 Task: Open Card Project Management Review in Board Sales Forecasting and Revenue Projection to Workspace Corporate Social Responsibility and add a team member Softage.3@softage.net, a label Blue, a checklist Invoice Tracking, an attachment from your computer, a color Blue and finally, add a card description 'Conduct customer research for new market expansion opportunities' and a comment 'Our team has the opportunity to exceed expectations on this task, so let us deliver something that truly impresses.'. Add a start date 'Jan 03, 1900' with a due date 'Jan 10, 1900'
Action: Mouse moved to (102, 423)
Screenshot: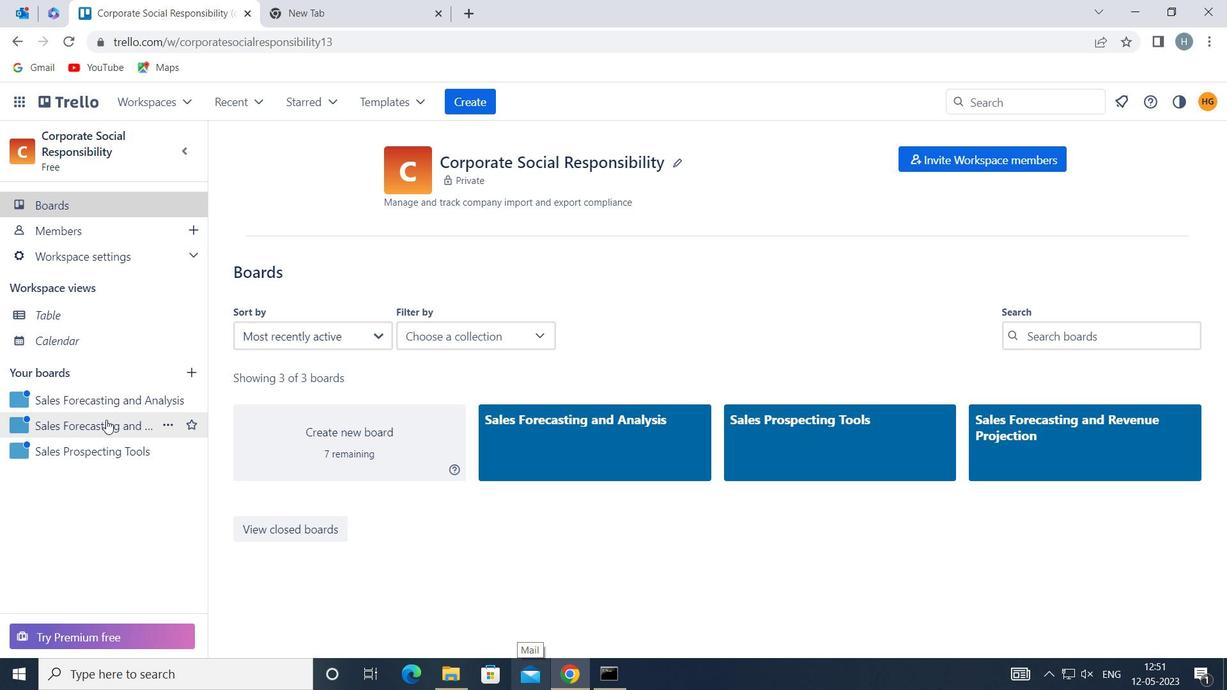 
Action: Mouse pressed left at (102, 423)
Screenshot: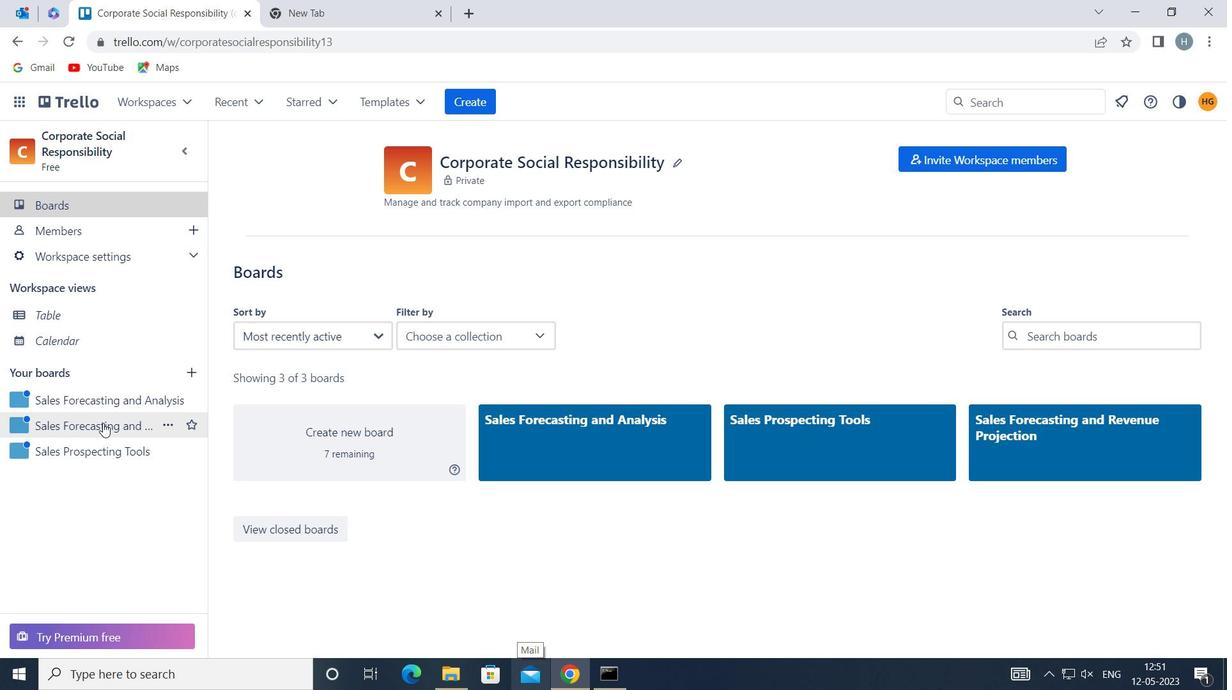 
Action: Mouse moved to (372, 231)
Screenshot: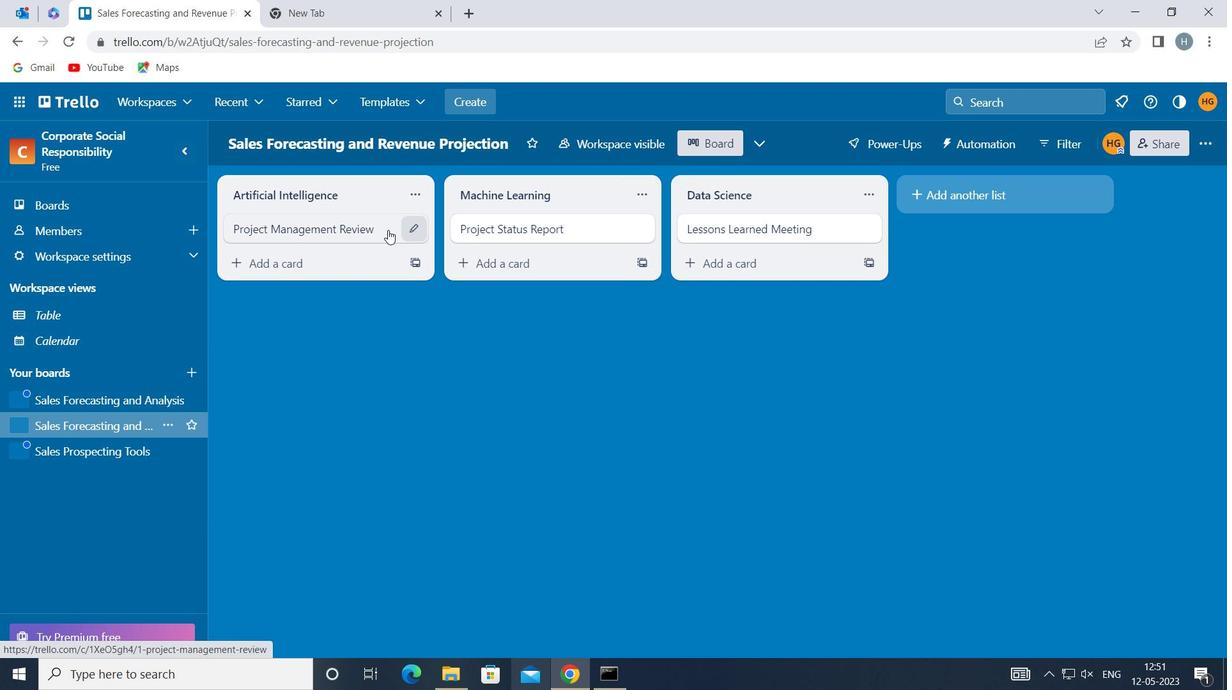
Action: Mouse pressed left at (372, 231)
Screenshot: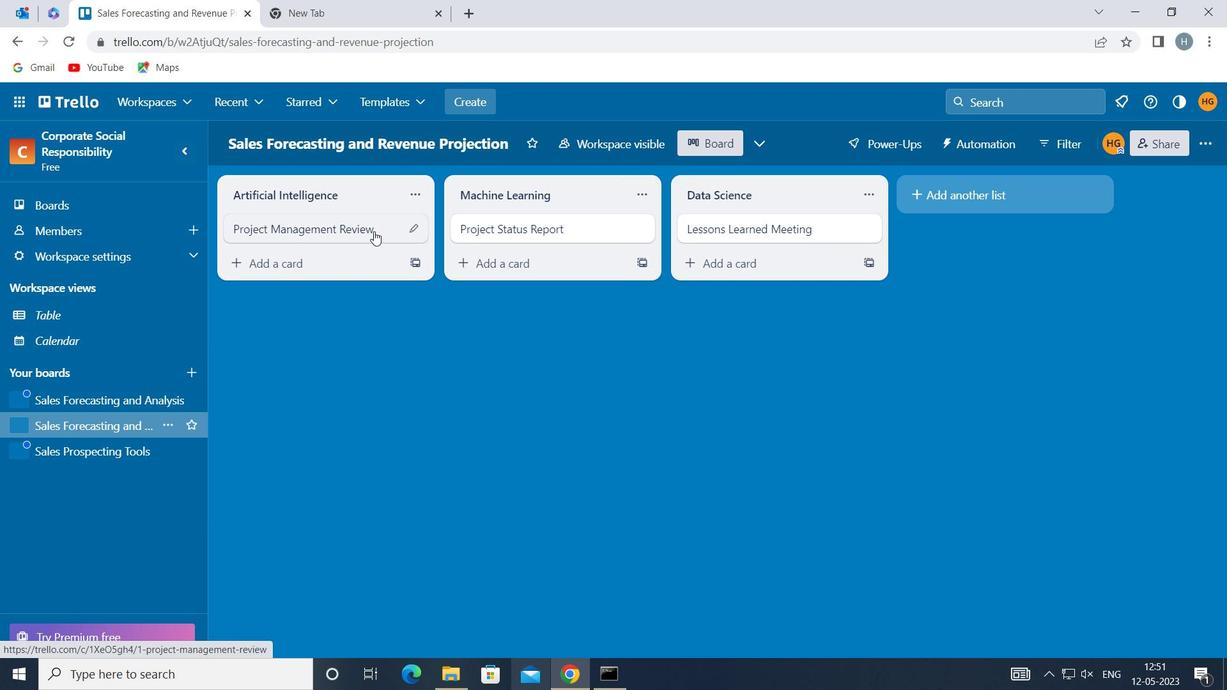 
Action: Mouse moved to (836, 223)
Screenshot: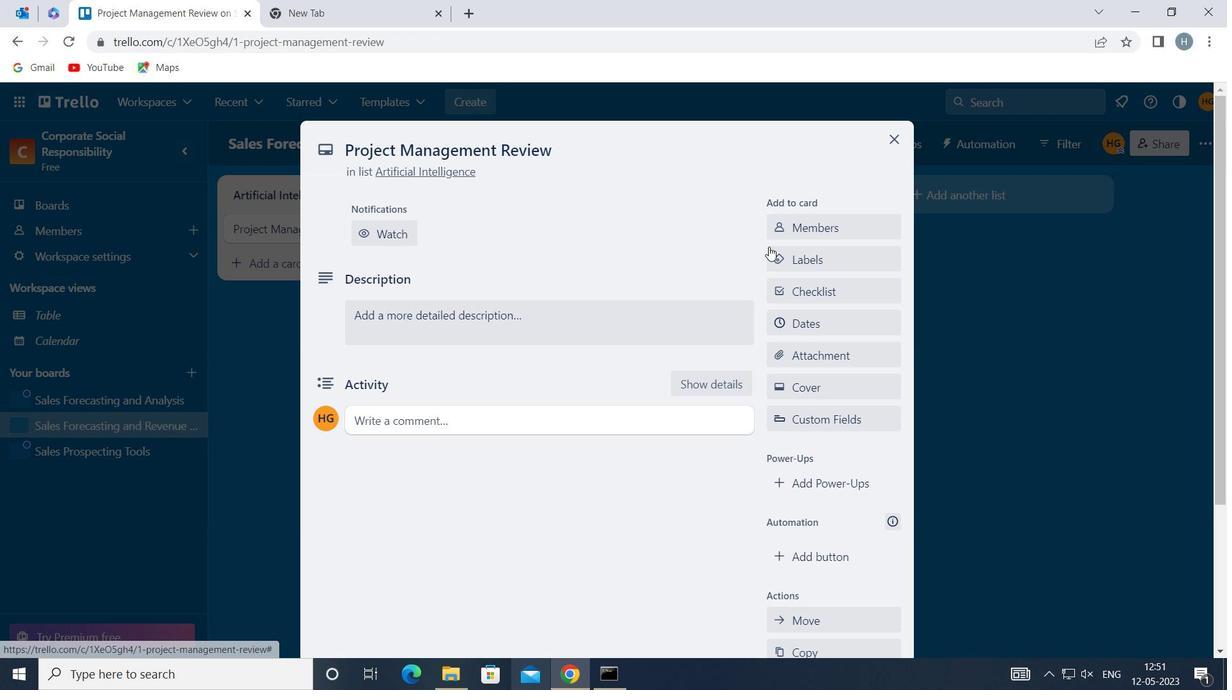 
Action: Mouse pressed left at (836, 223)
Screenshot: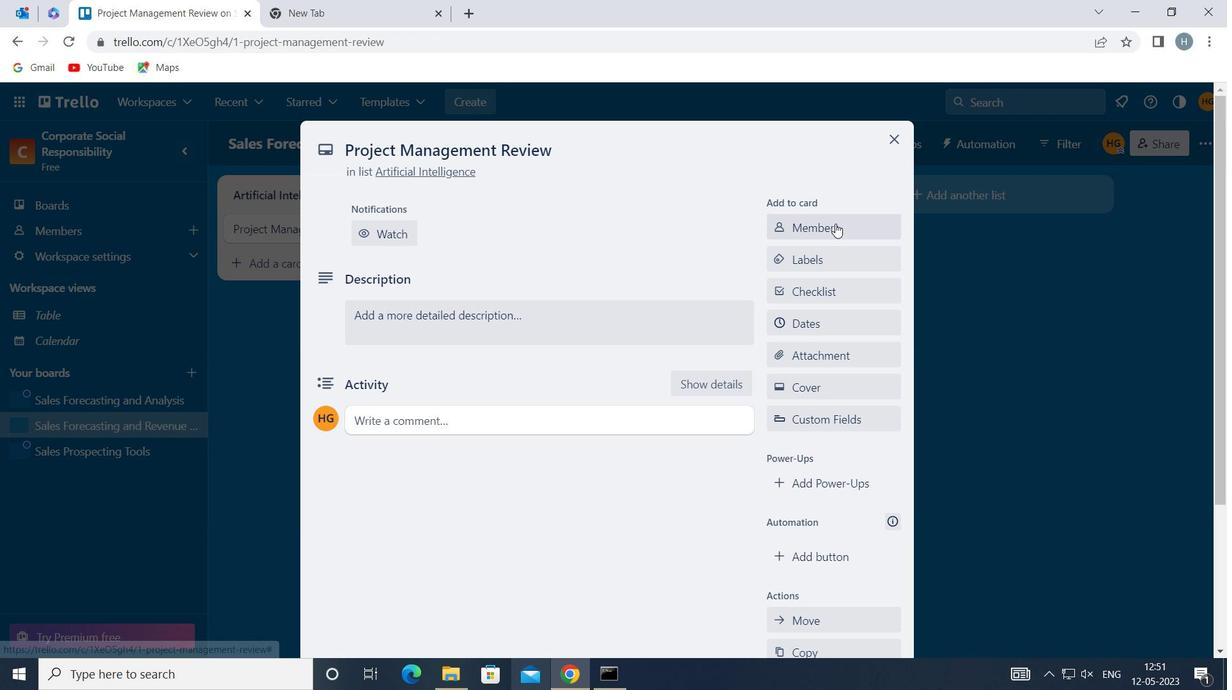 
Action: Key pressed softage
Screenshot: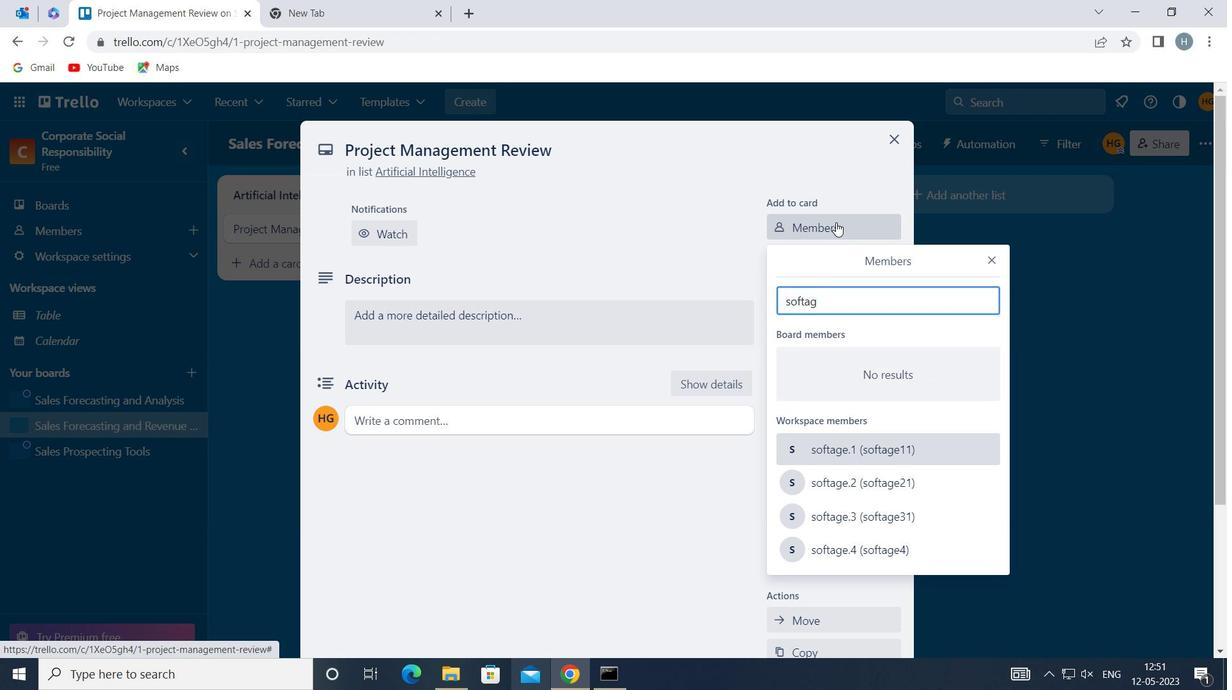 
Action: Mouse moved to (882, 506)
Screenshot: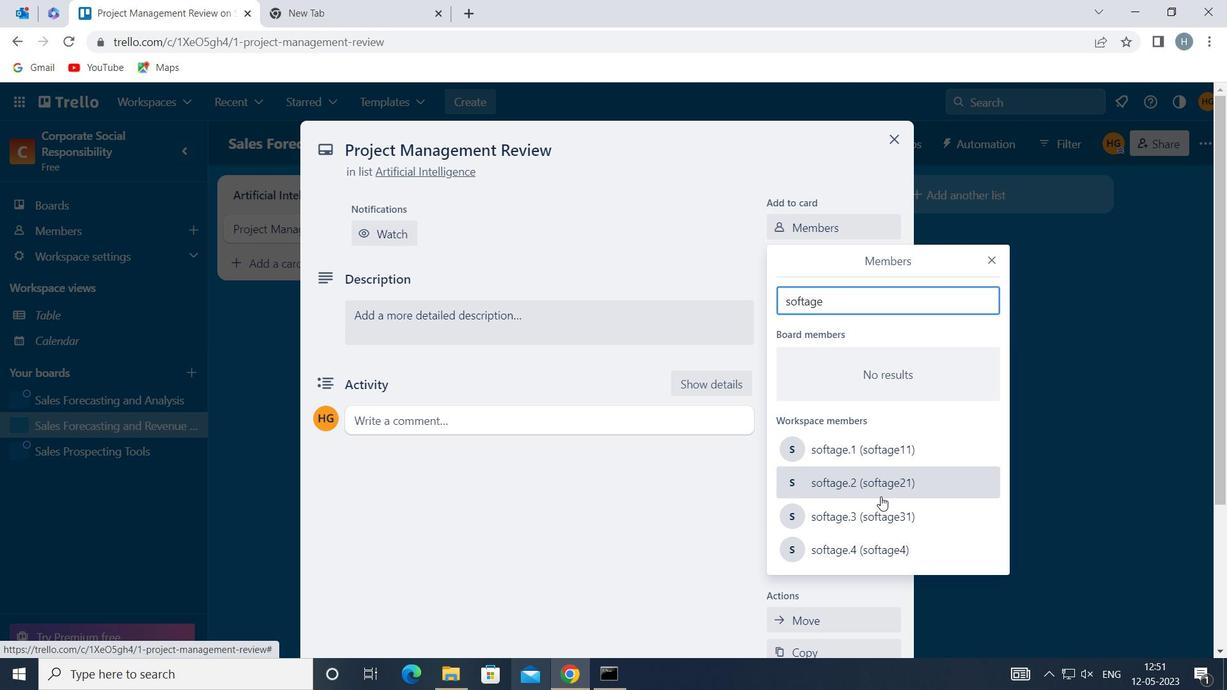 
Action: Mouse pressed left at (882, 506)
Screenshot: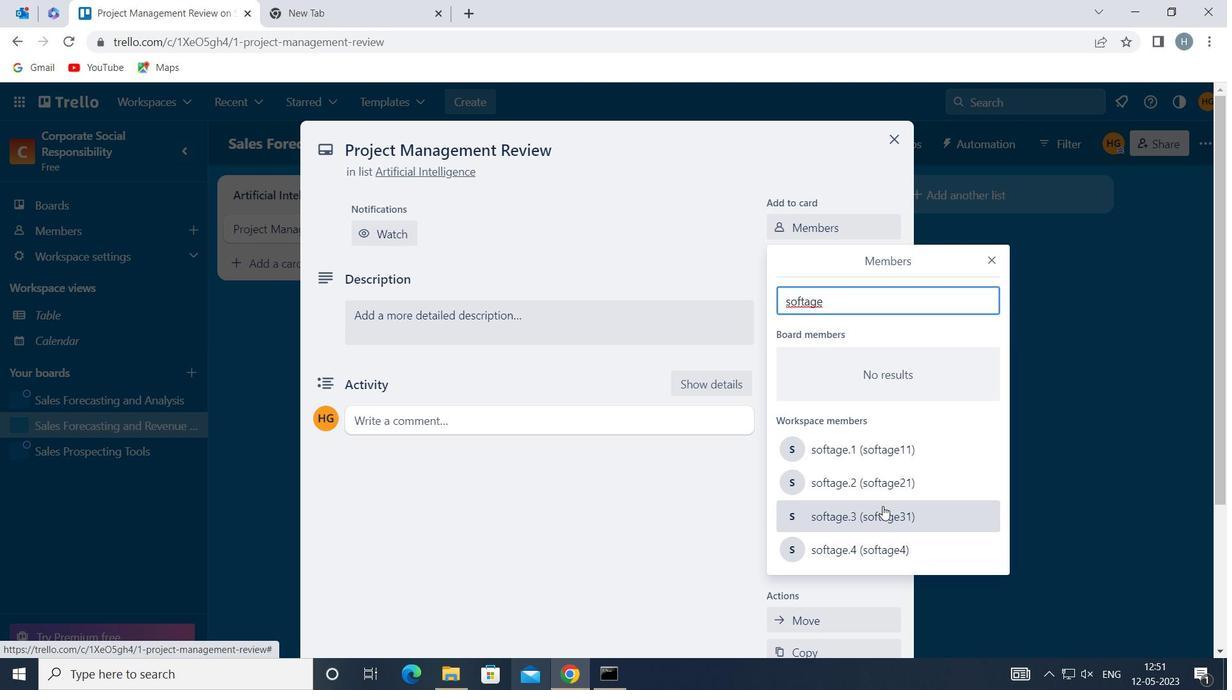 
Action: Mouse moved to (995, 259)
Screenshot: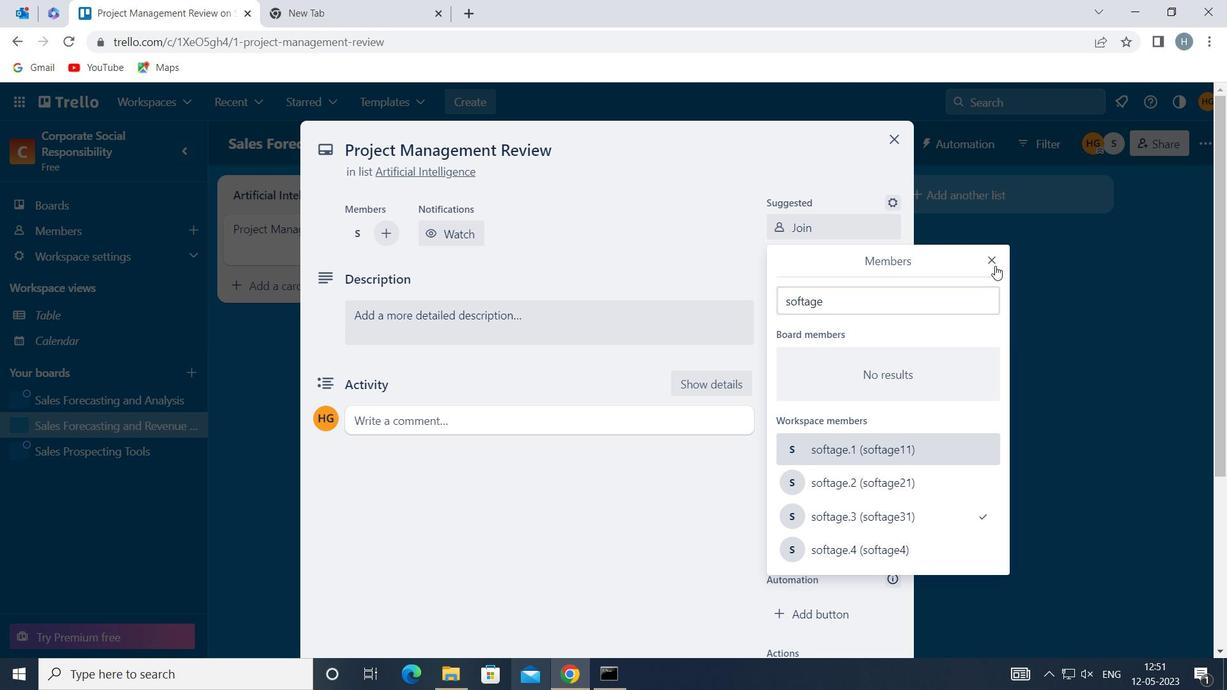 
Action: Mouse pressed left at (995, 259)
Screenshot: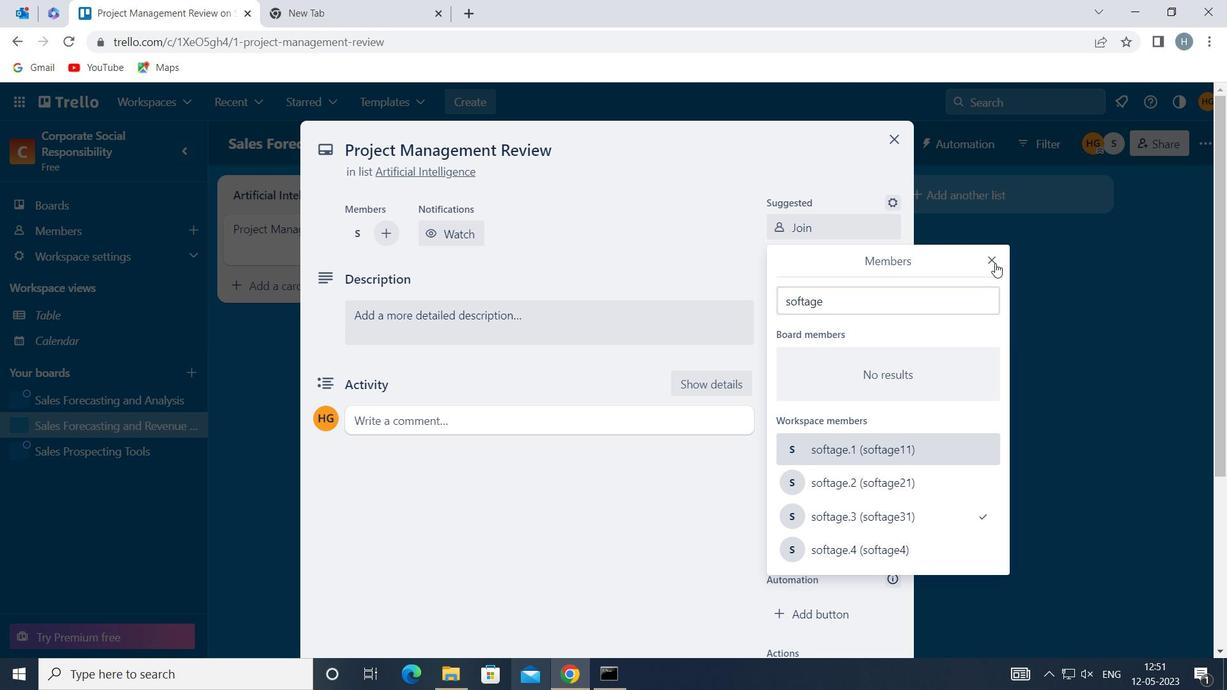 
Action: Mouse moved to (826, 310)
Screenshot: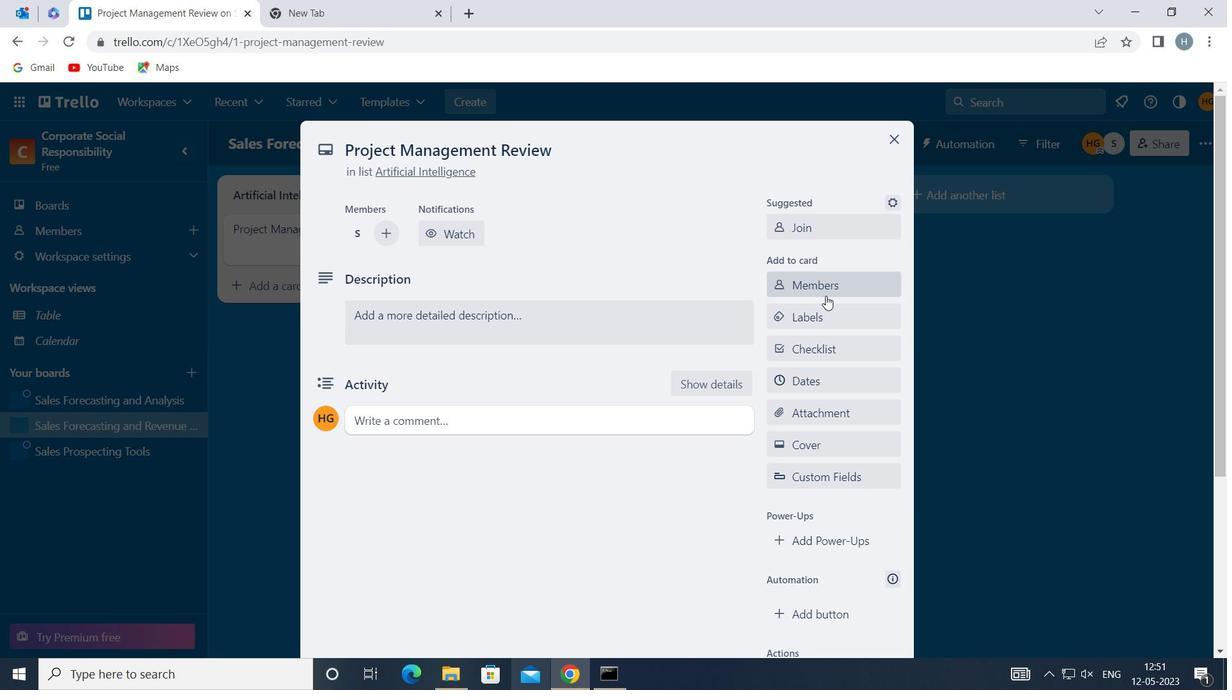 
Action: Mouse pressed left at (826, 310)
Screenshot: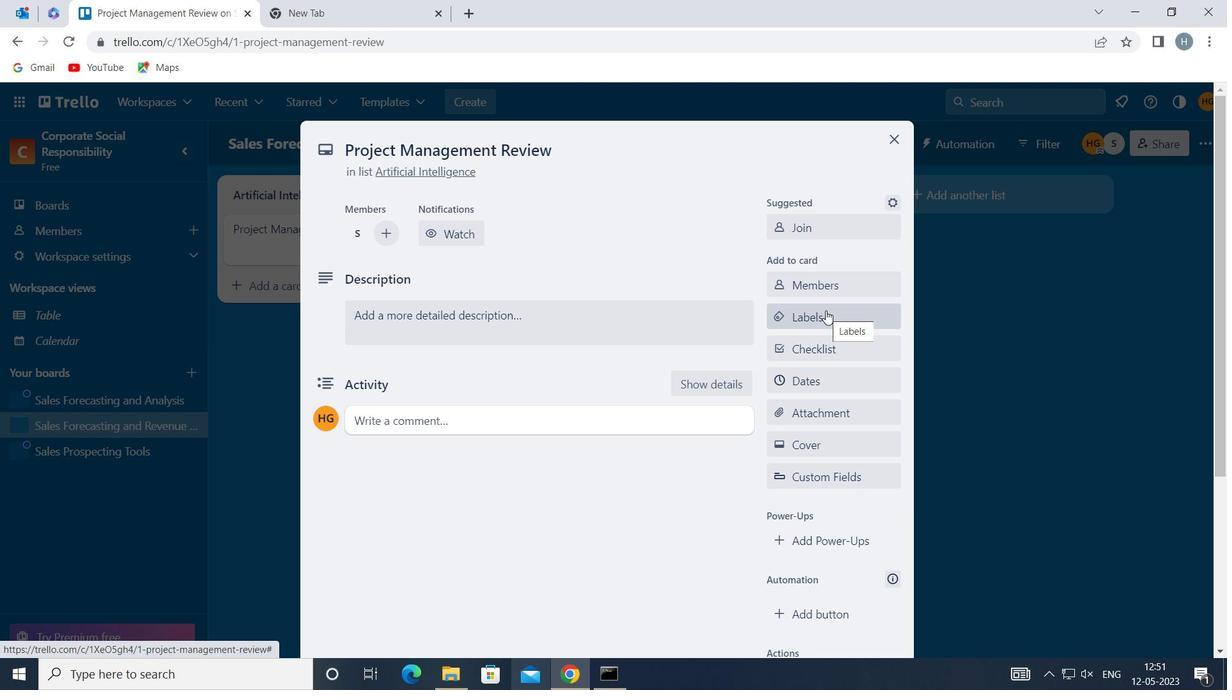 
Action: Mouse moved to (848, 373)
Screenshot: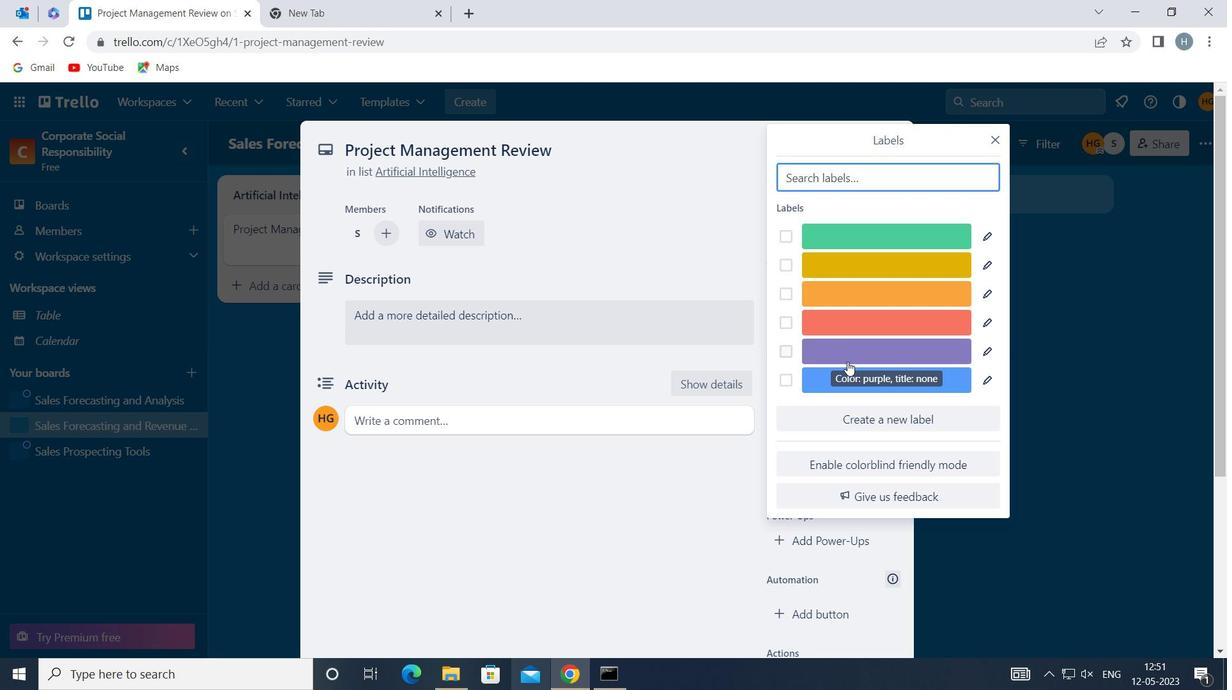 
Action: Mouse pressed left at (848, 373)
Screenshot: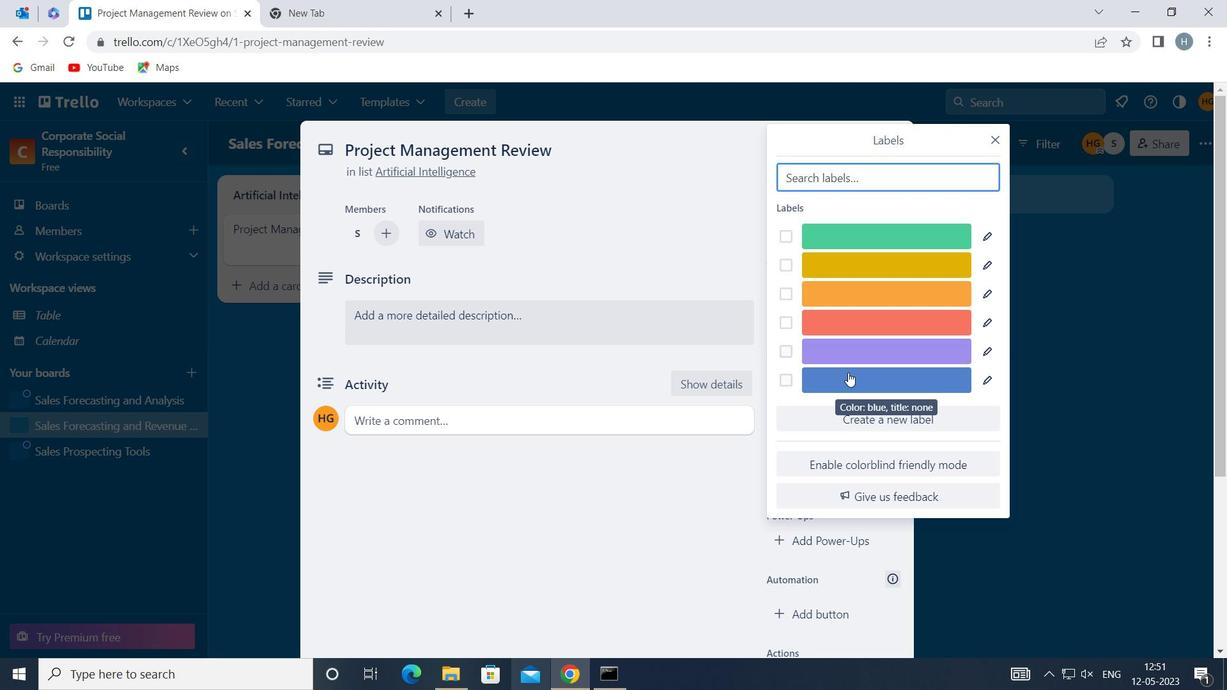 
Action: Mouse moved to (994, 136)
Screenshot: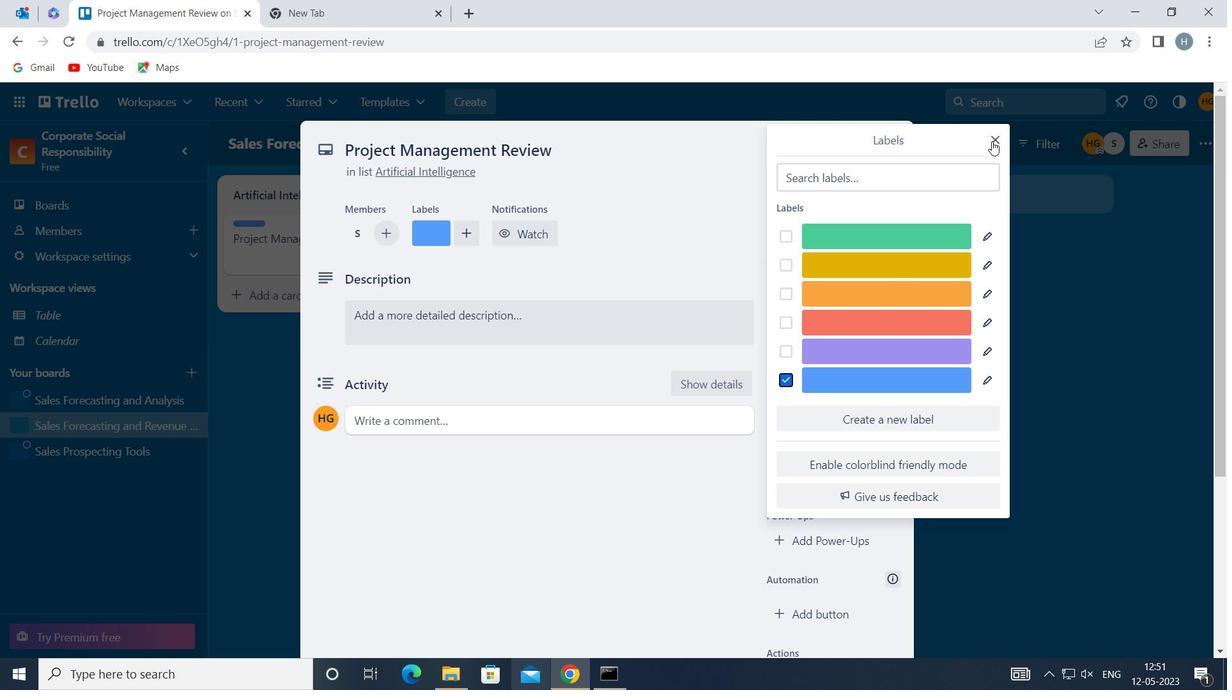 
Action: Mouse pressed left at (994, 136)
Screenshot: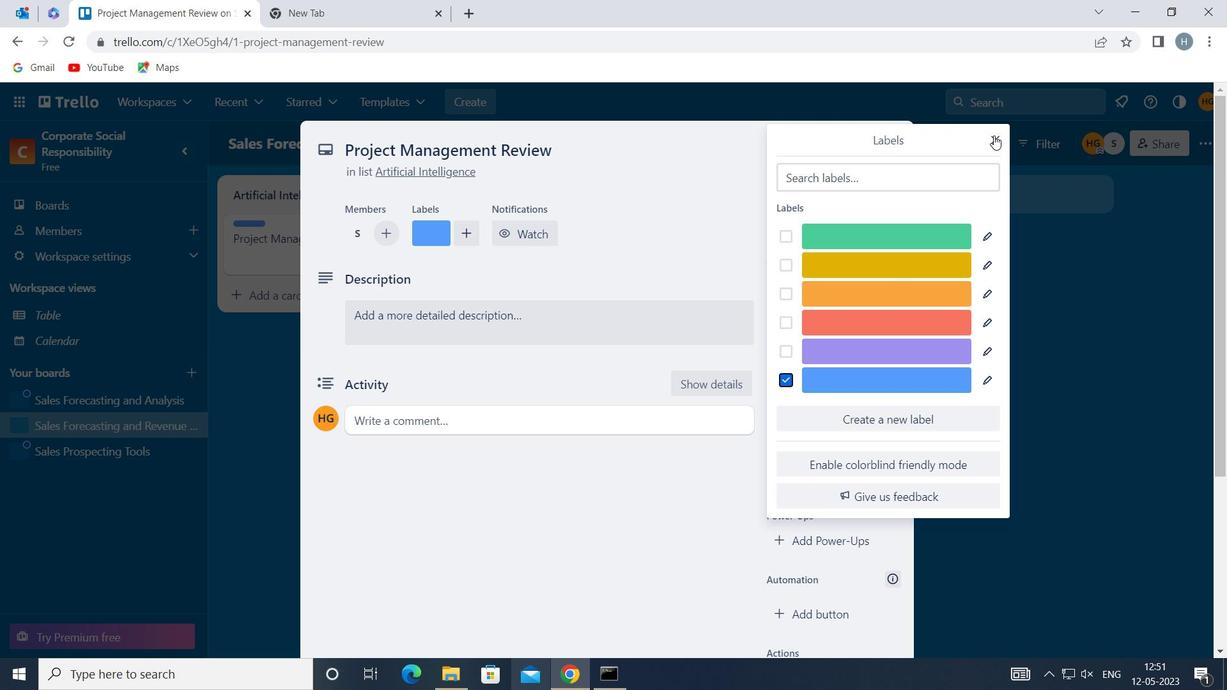
Action: Mouse moved to (861, 343)
Screenshot: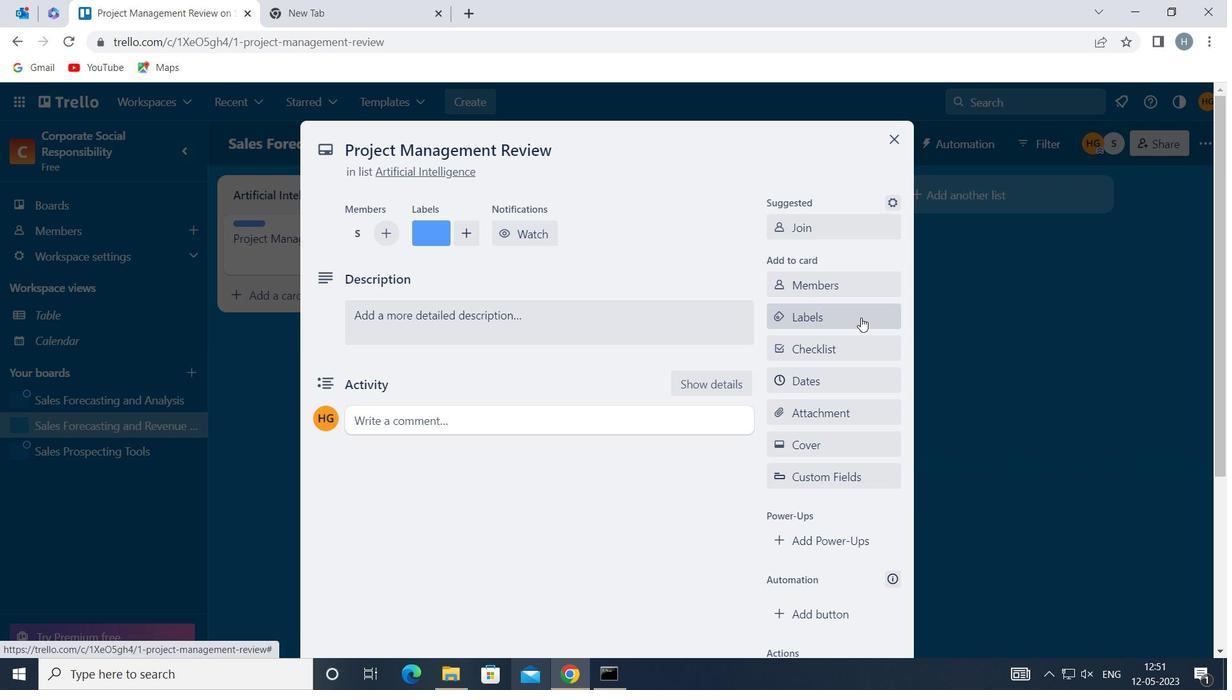 
Action: Mouse pressed left at (861, 343)
Screenshot: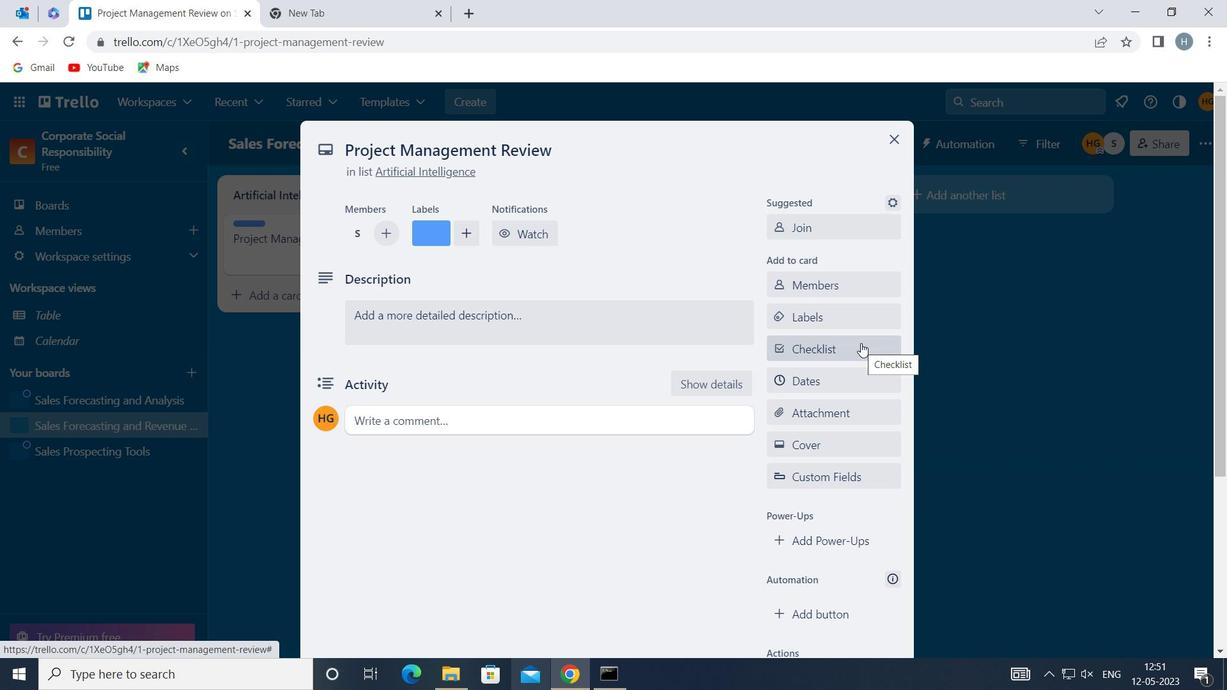 
Action: Key pressed <Key.shift>INVOICE<Key.space><Key.shift>TRACKING
Screenshot: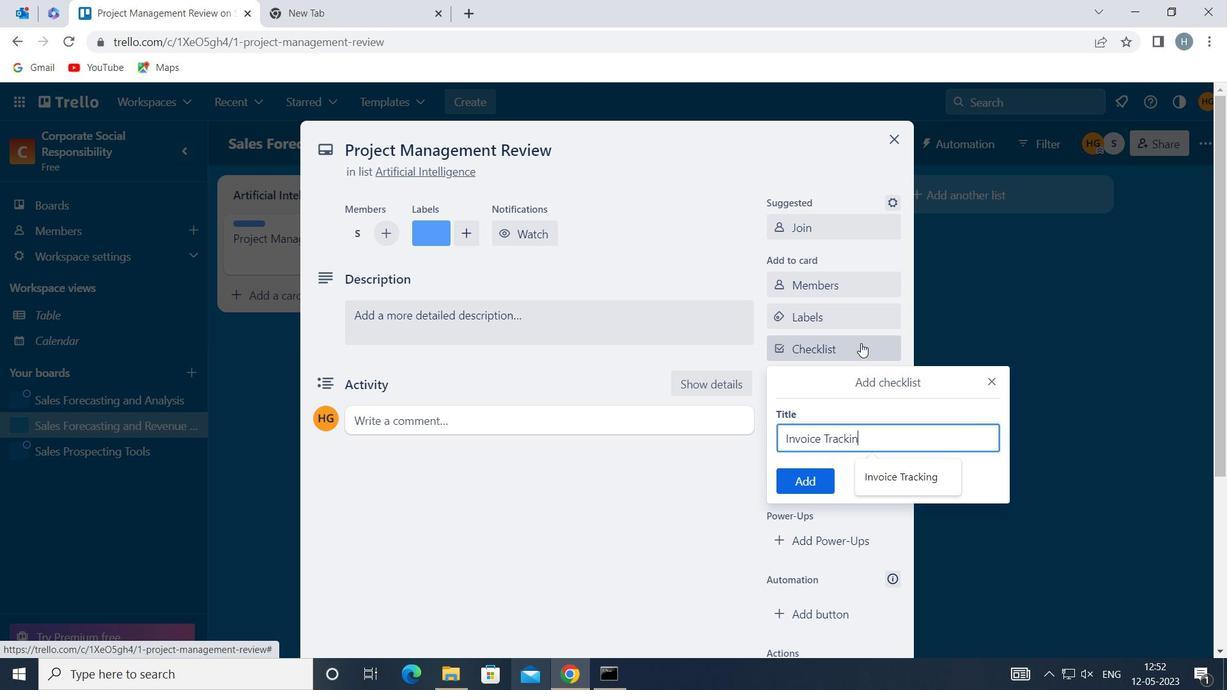 
Action: Mouse moved to (807, 474)
Screenshot: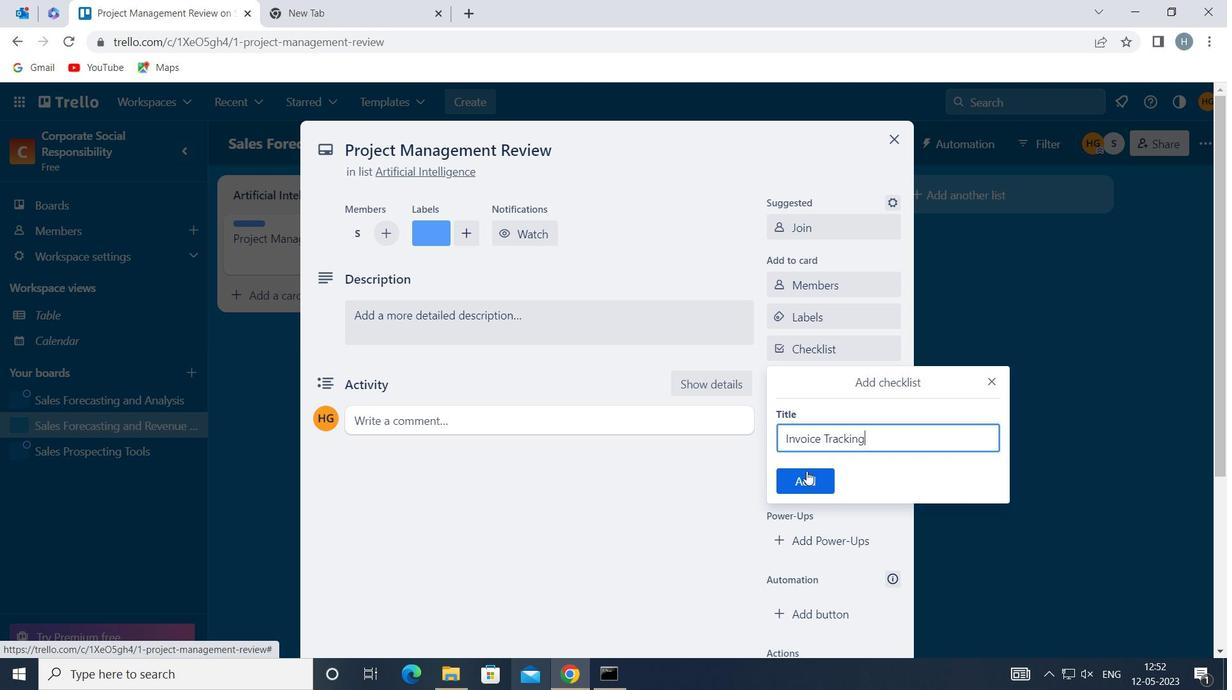 
Action: Mouse pressed left at (807, 474)
Screenshot: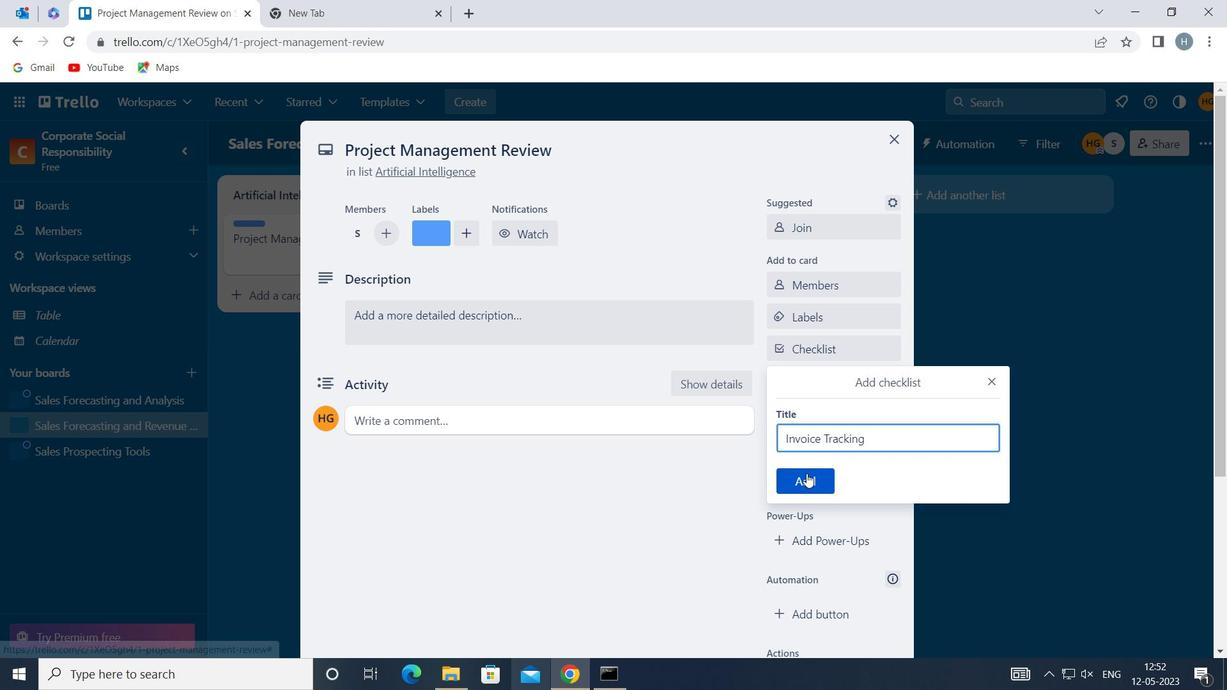 
Action: Mouse moved to (842, 409)
Screenshot: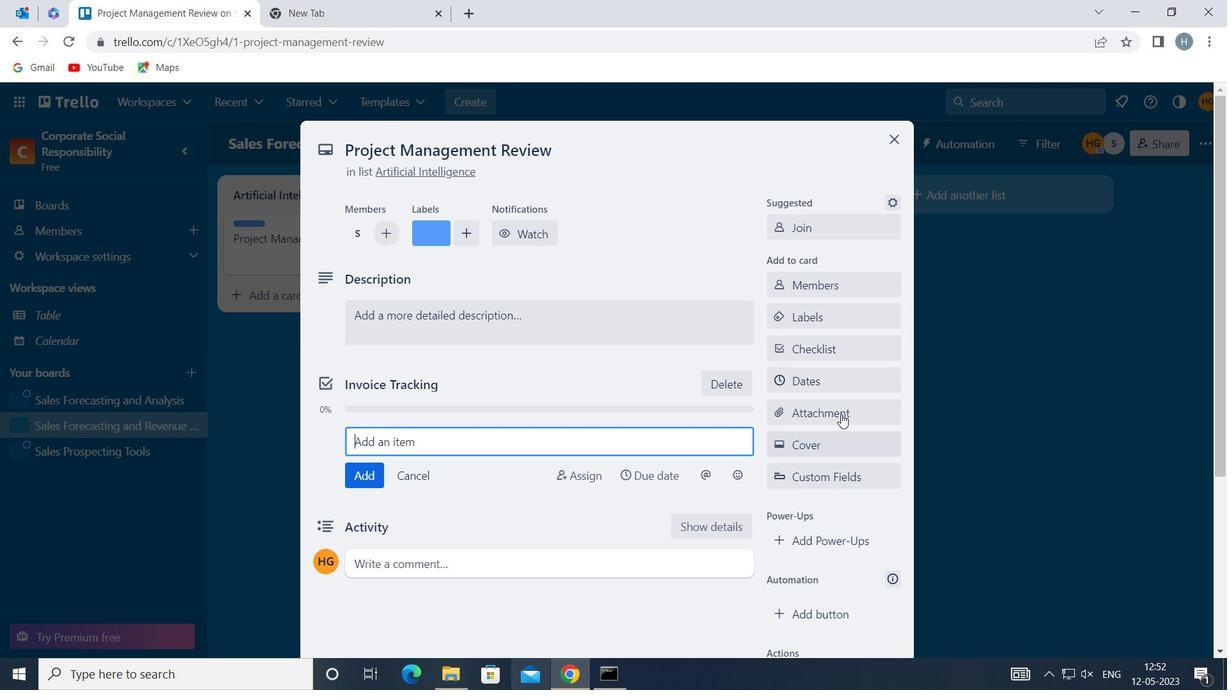 
Action: Mouse pressed left at (842, 409)
Screenshot: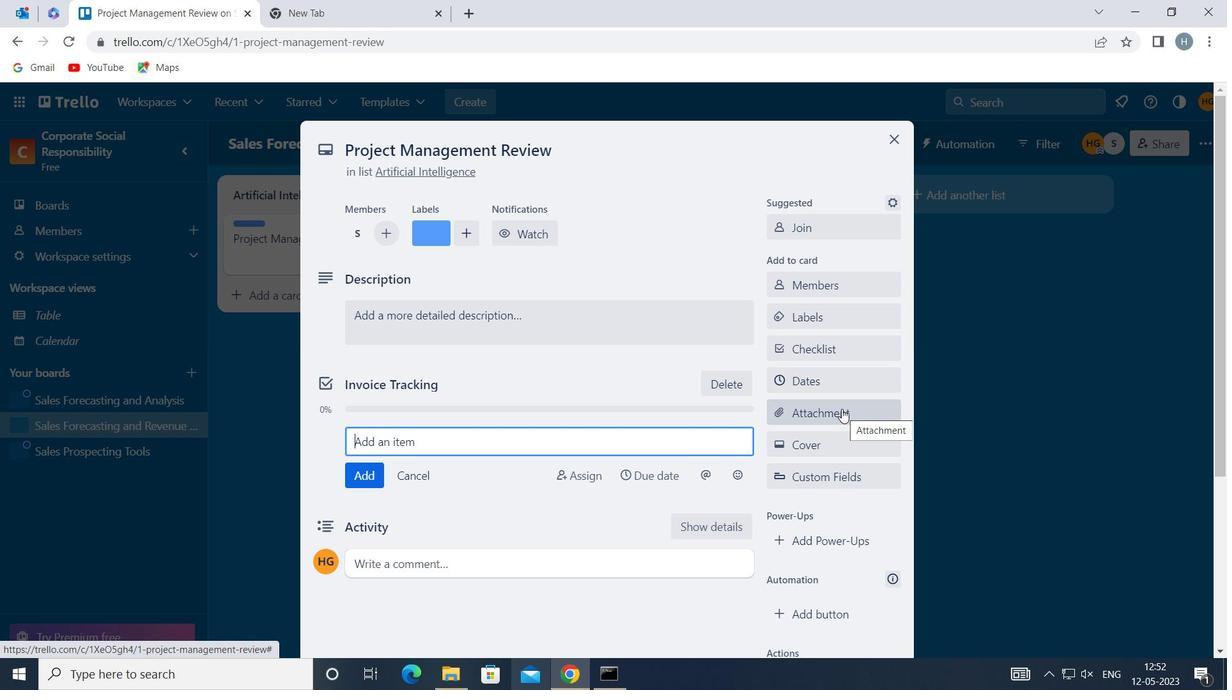 
Action: Mouse moved to (838, 161)
Screenshot: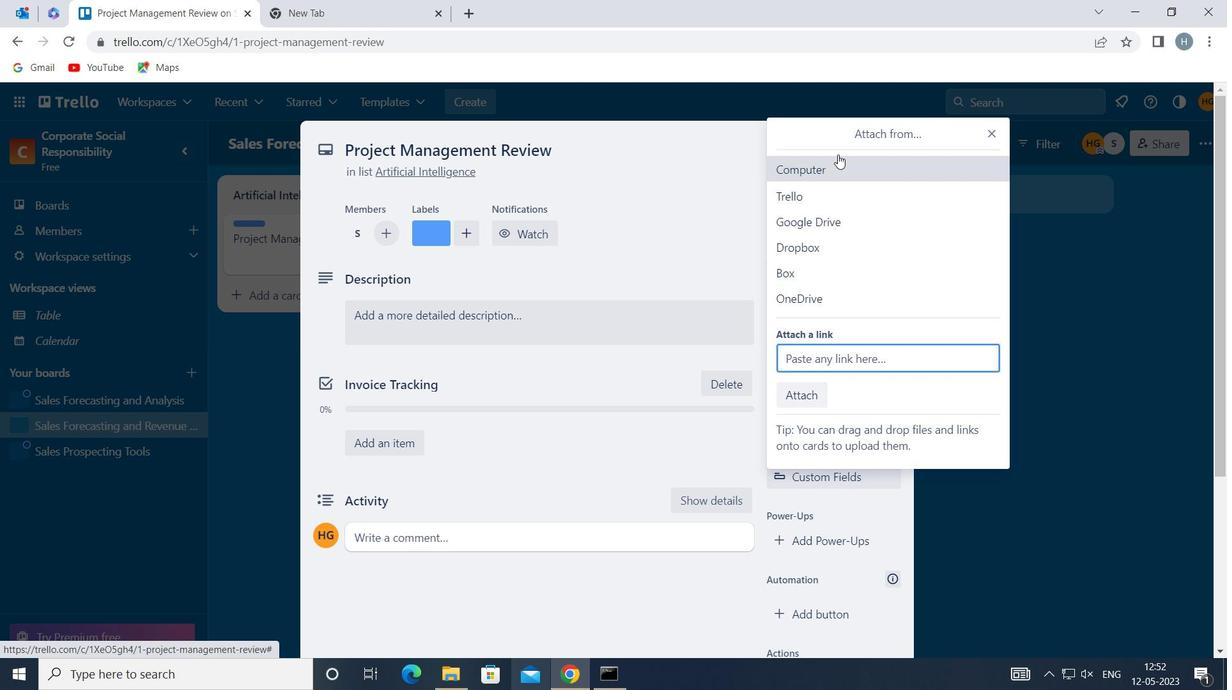
Action: Mouse pressed left at (838, 161)
Screenshot: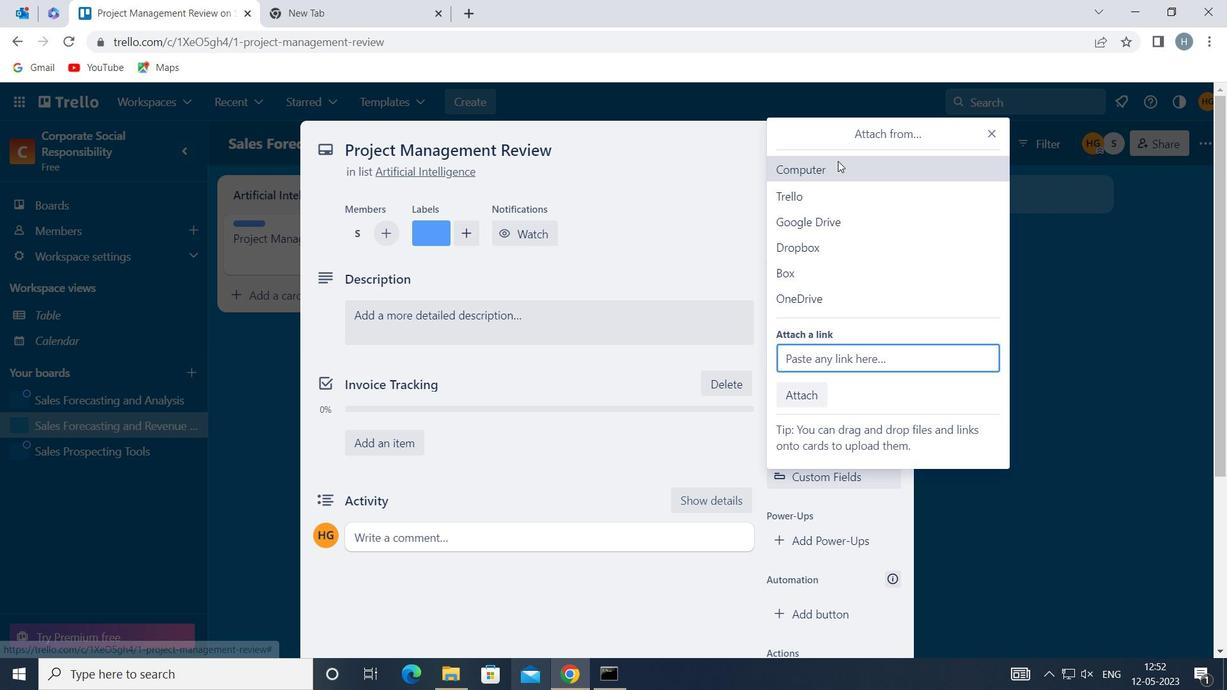 
Action: Mouse moved to (487, 148)
Screenshot: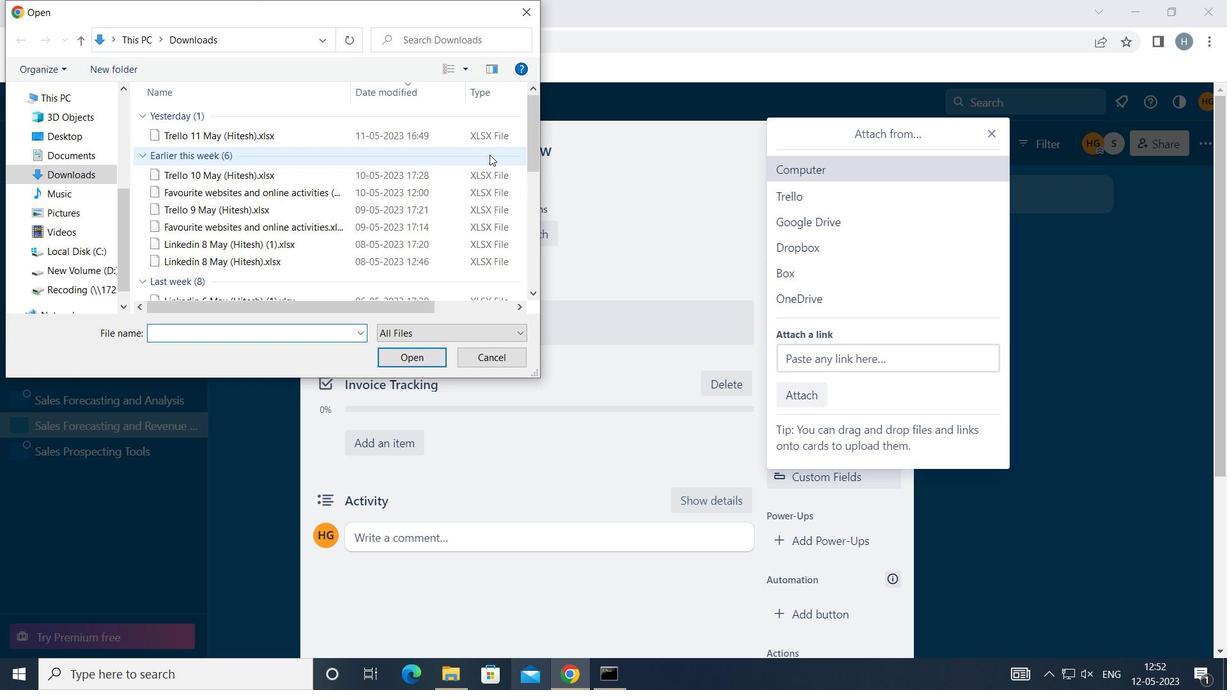 
Action: Mouse pressed left at (487, 148)
Screenshot: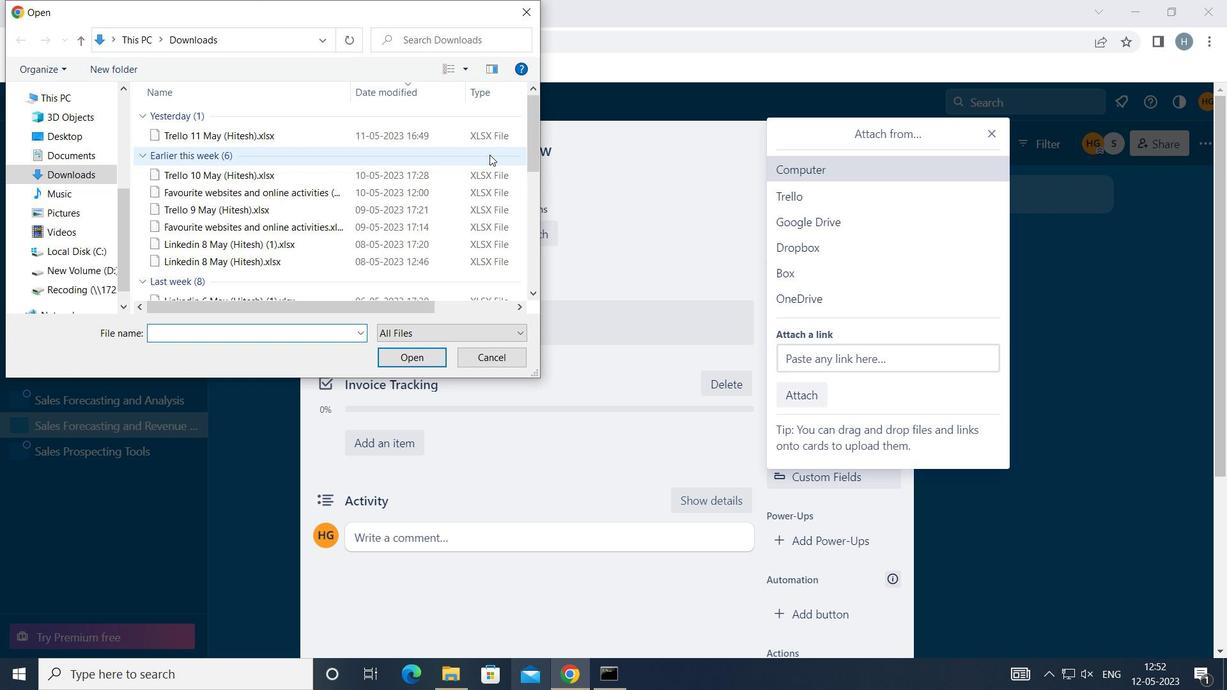 
Action: Mouse moved to (489, 139)
Screenshot: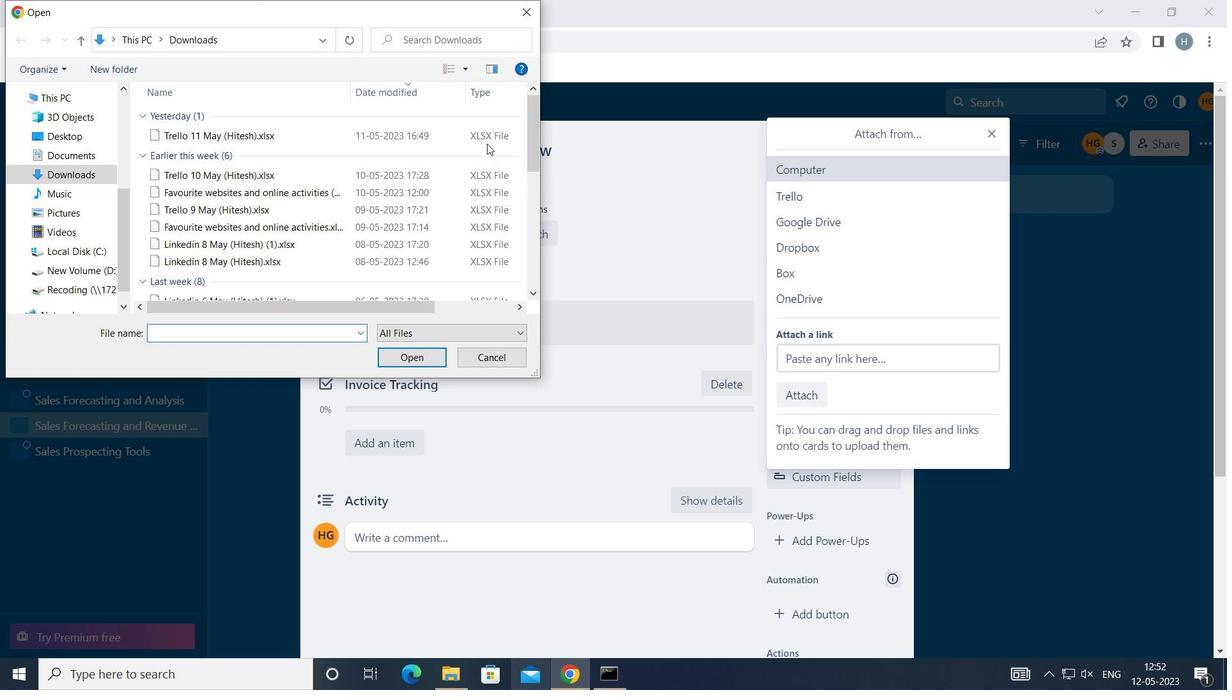 
Action: Mouse pressed left at (489, 139)
Screenshot: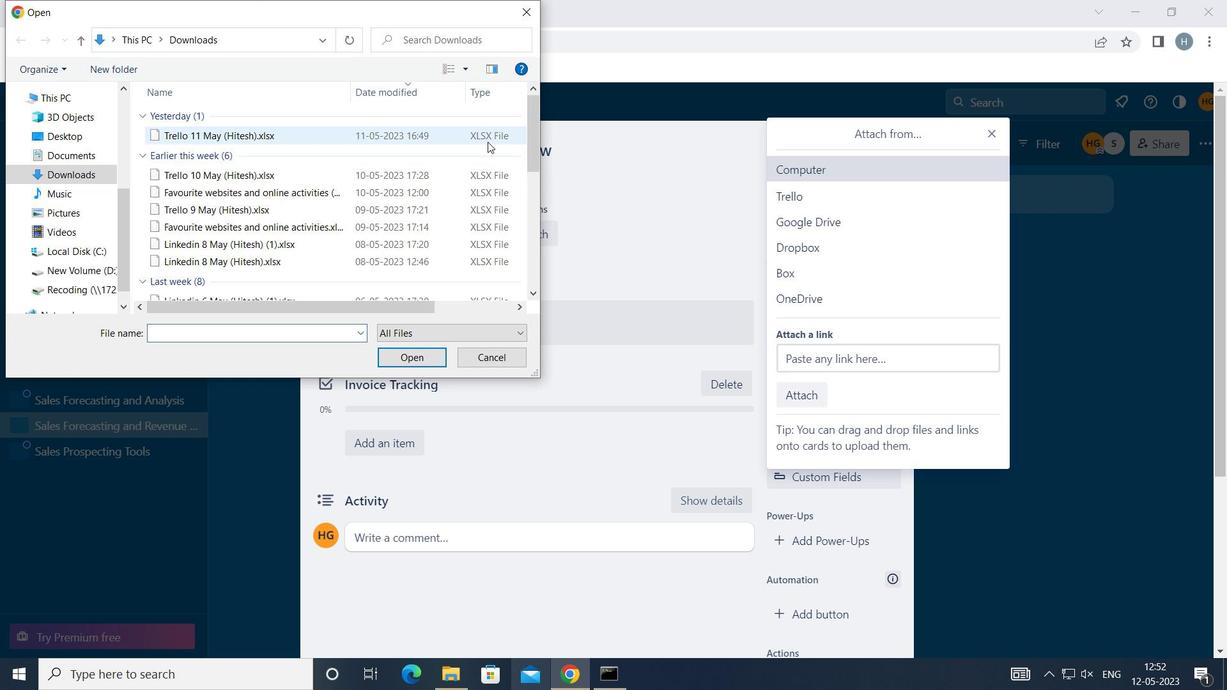 
Action: Mouse moved to (409, 353)
Screenshot: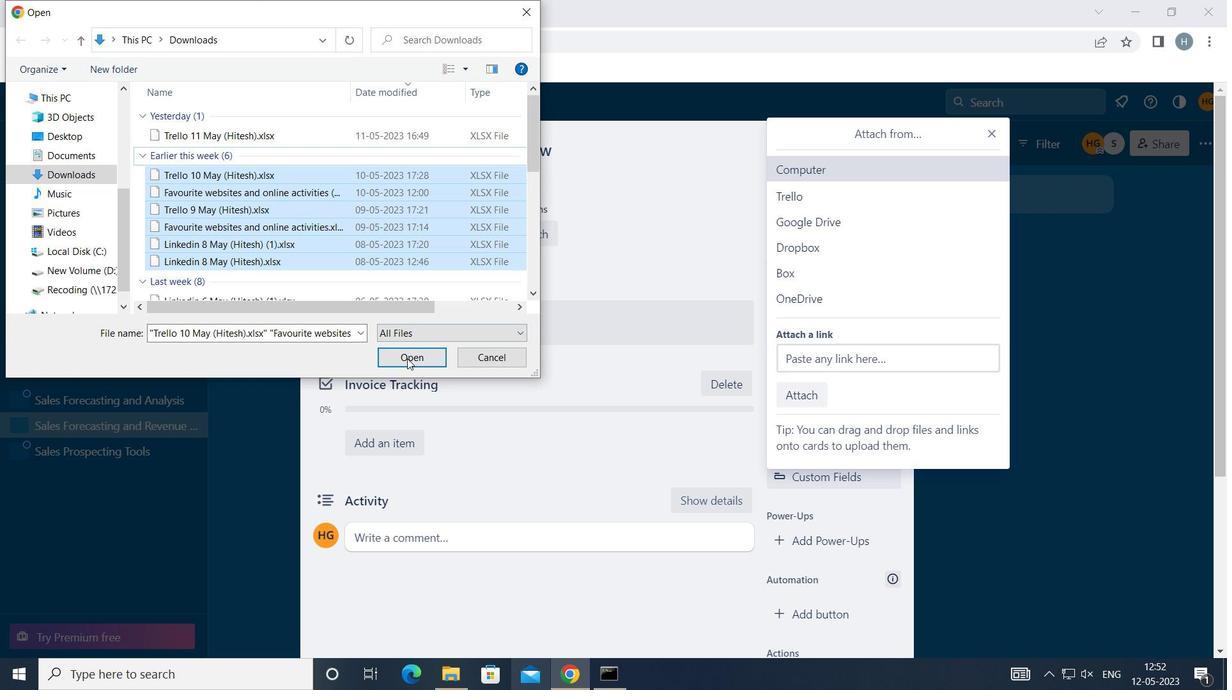 
Action: Mouse pressed left at (409, 353)
Screenshot: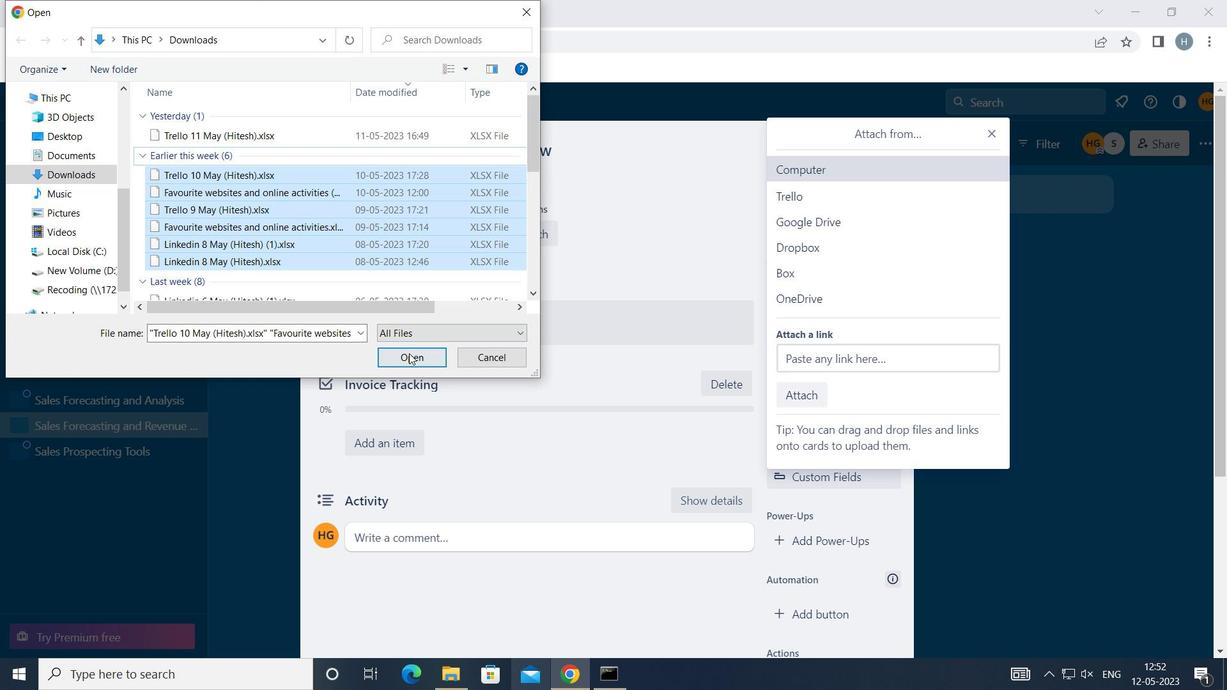 
Action: Mouse moved to (845, 439)
Screenshot: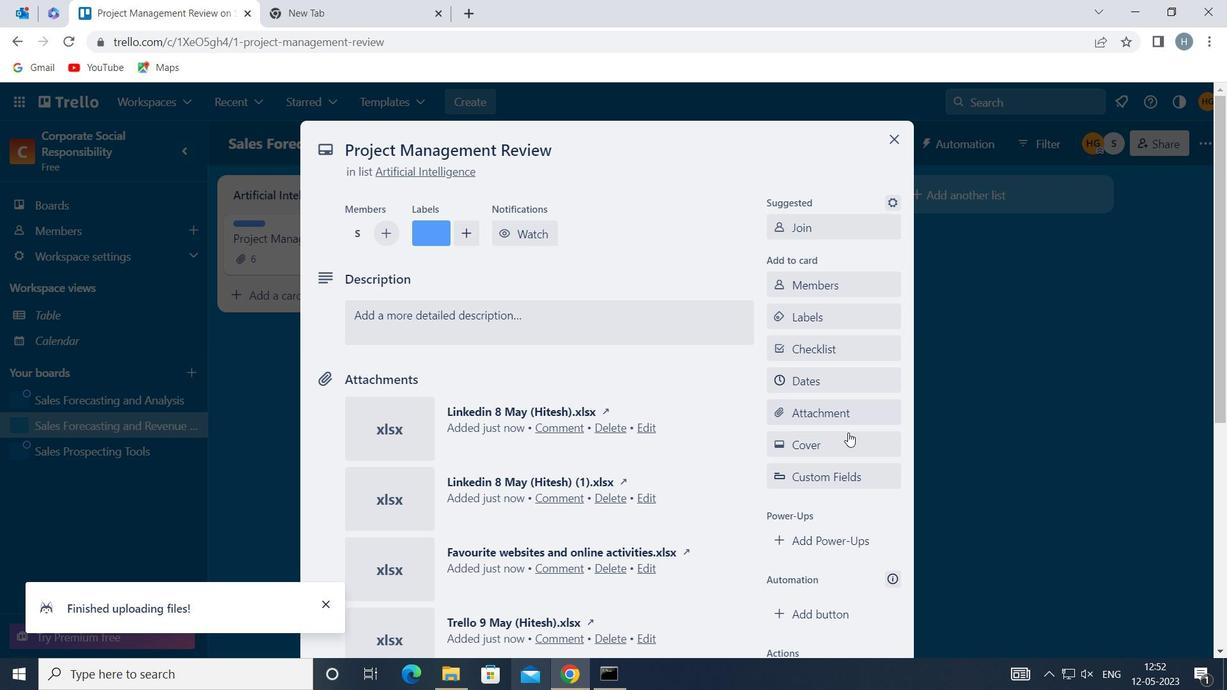 
Action: Mouse pressed left at (845, 439)
Screenshot: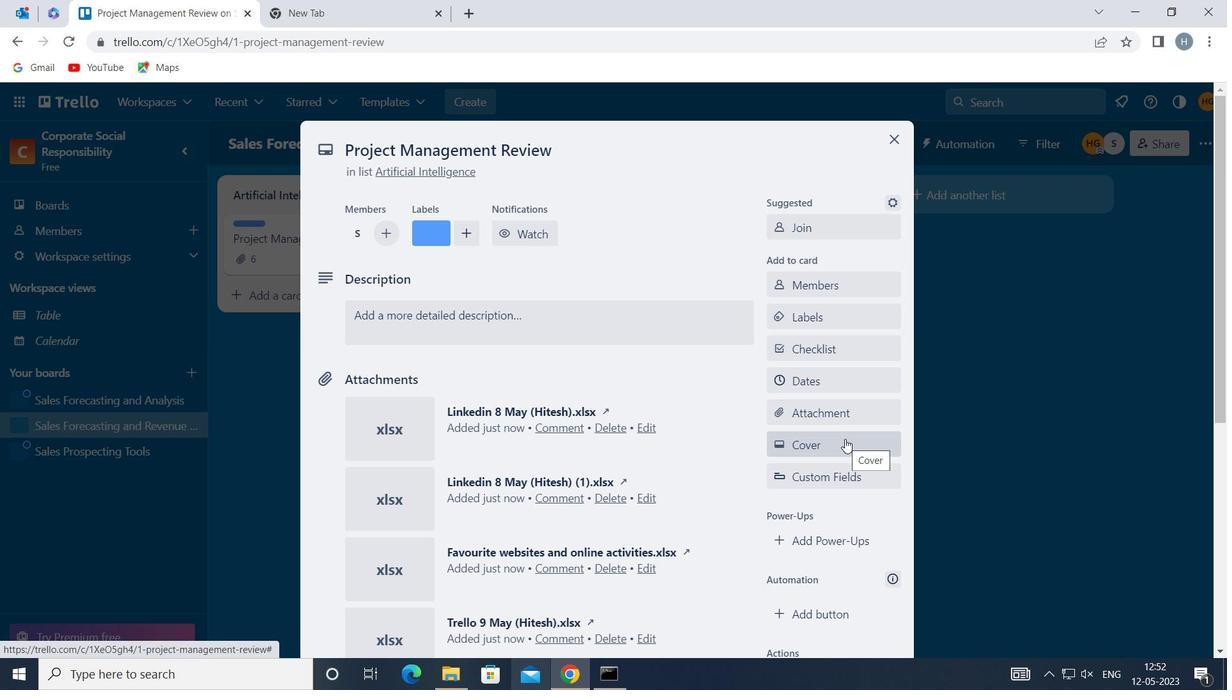 
Action: Mouse moved to (795, 373)
Screenshot: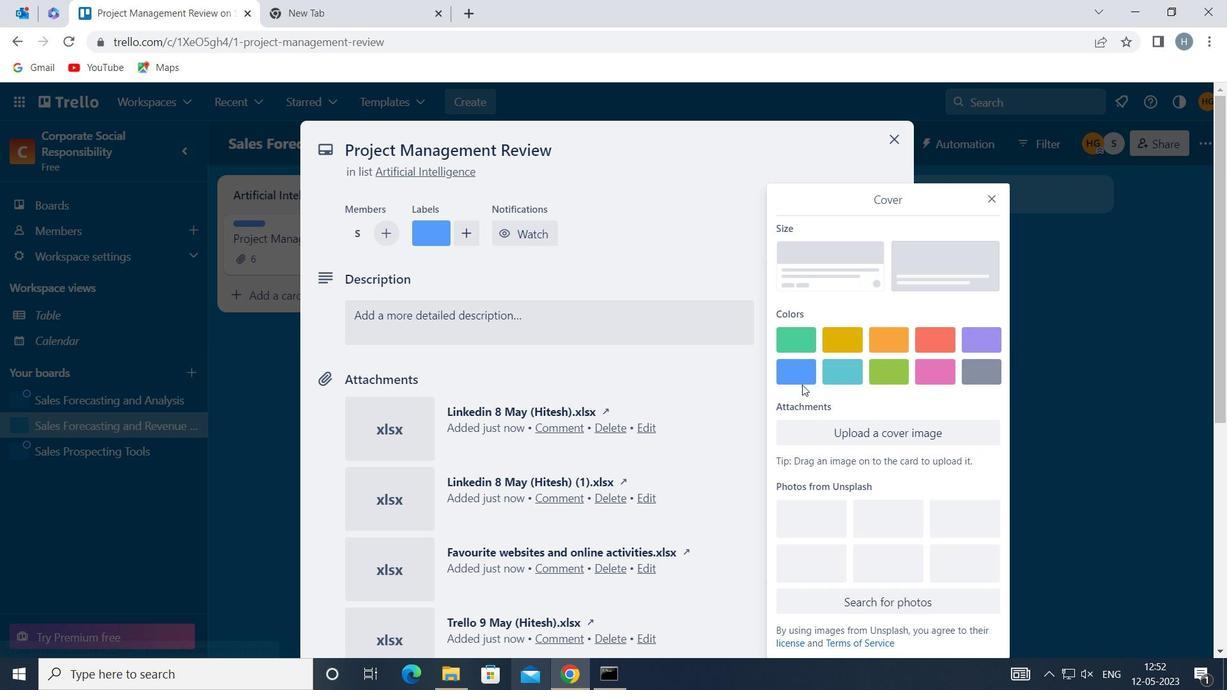 
Action: Mouse pressed left at (795, 373)
Screenshot: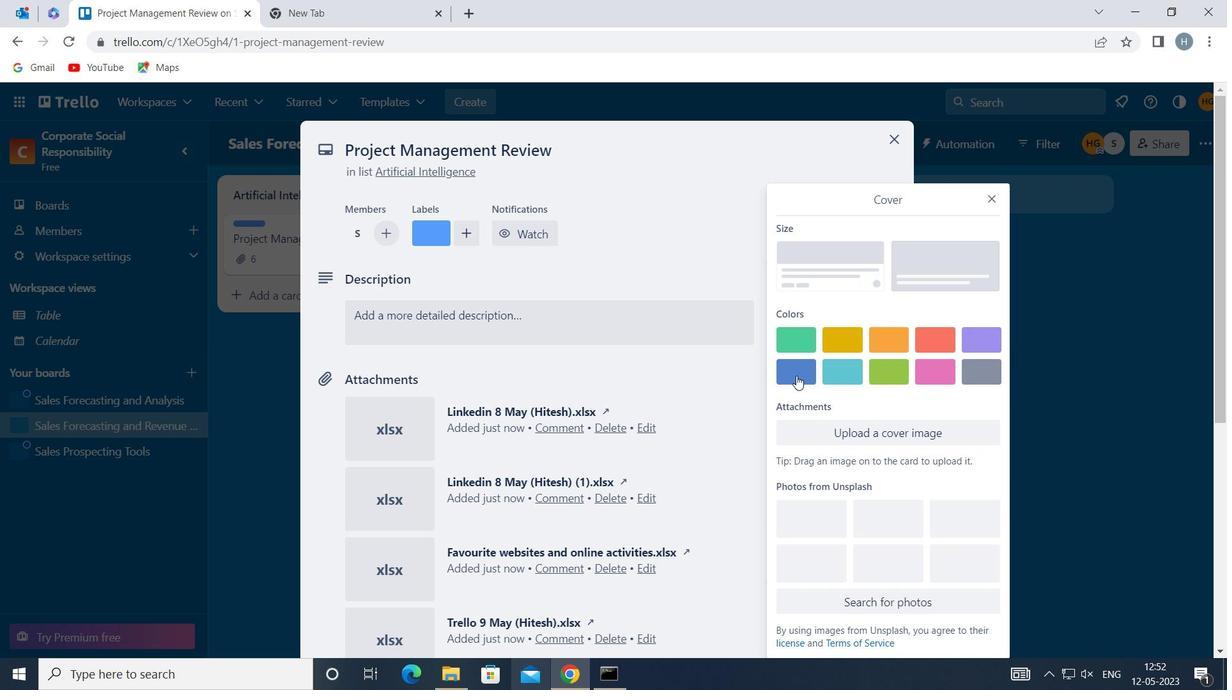 
Action: Mouse moved to (990, 166)
Screenshot: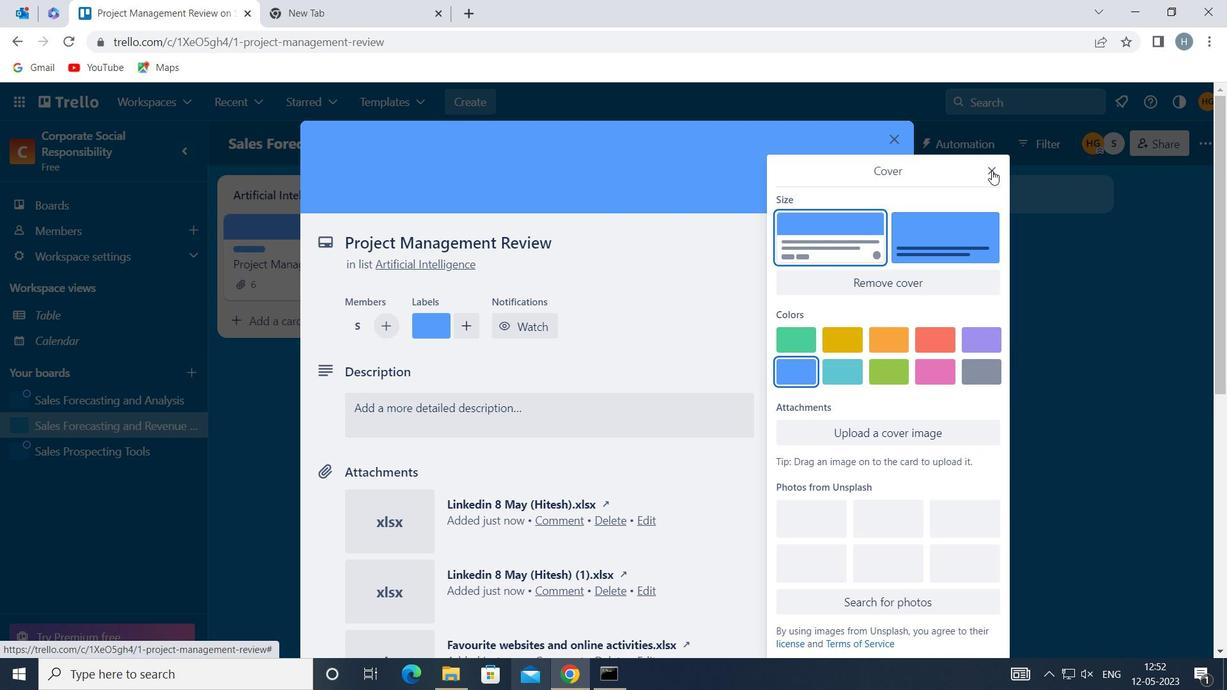 
Action: Mouse pressed left at (990, 166)
Screenshot: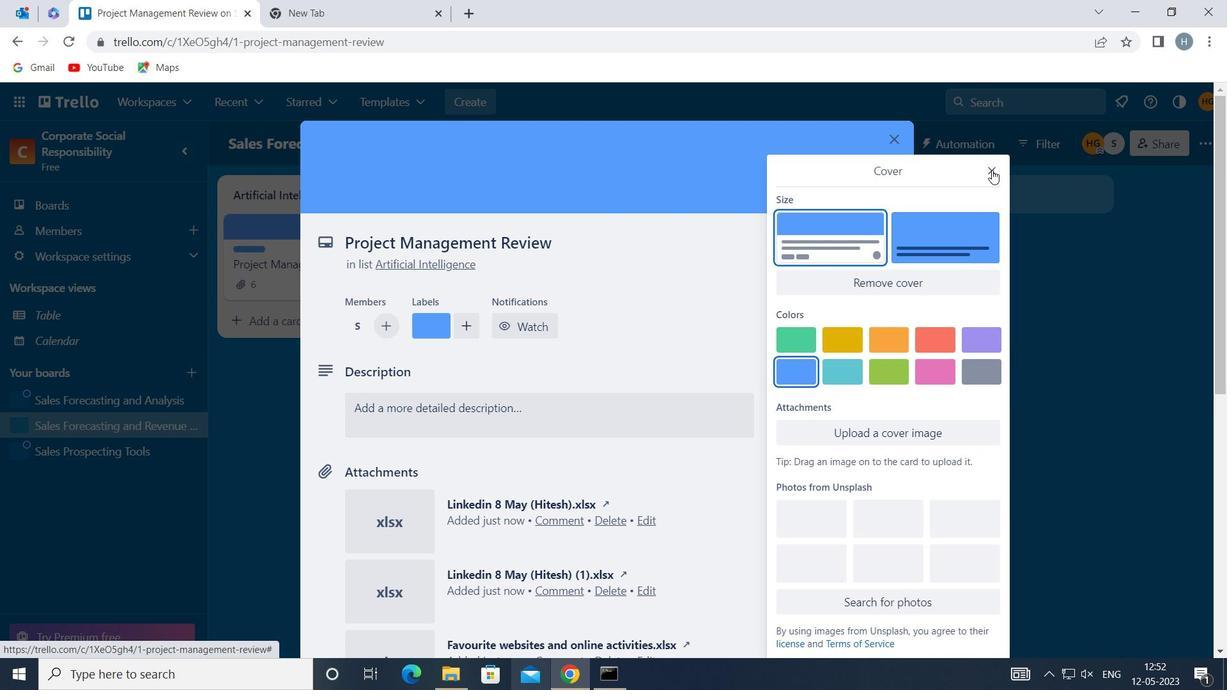 
Action: Mouse moved to (634, 402)
Screenshot: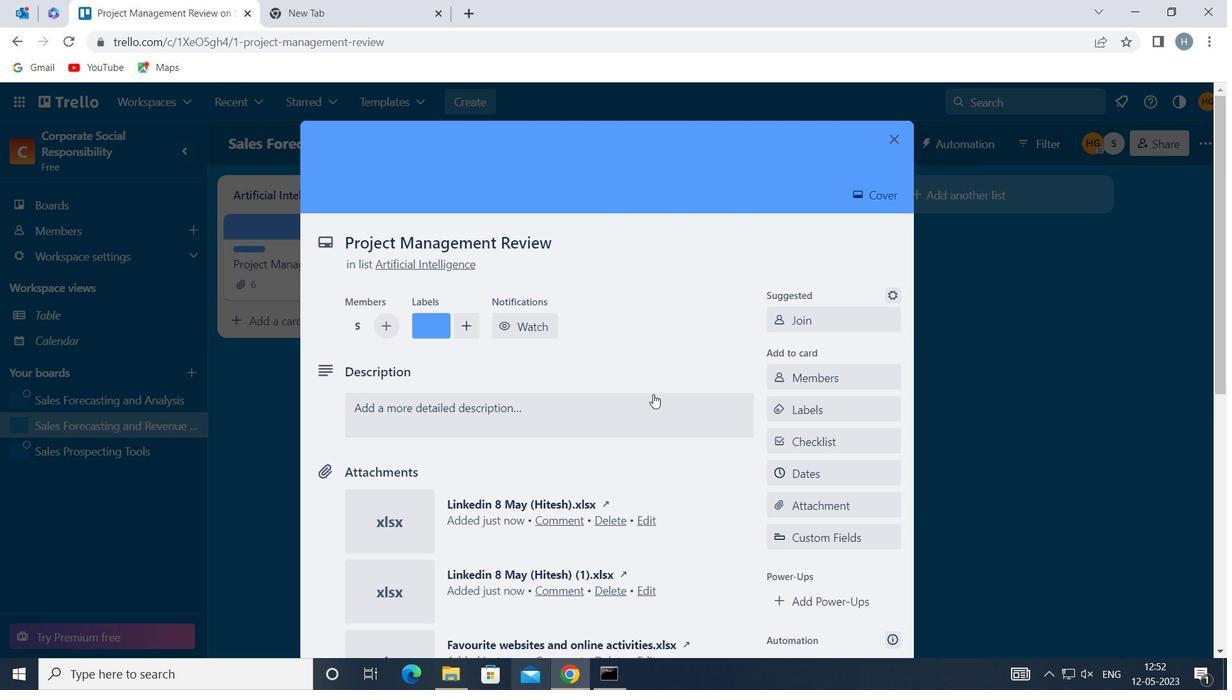 
Action: Mouse pressed left at (634, 402)
Screenshot: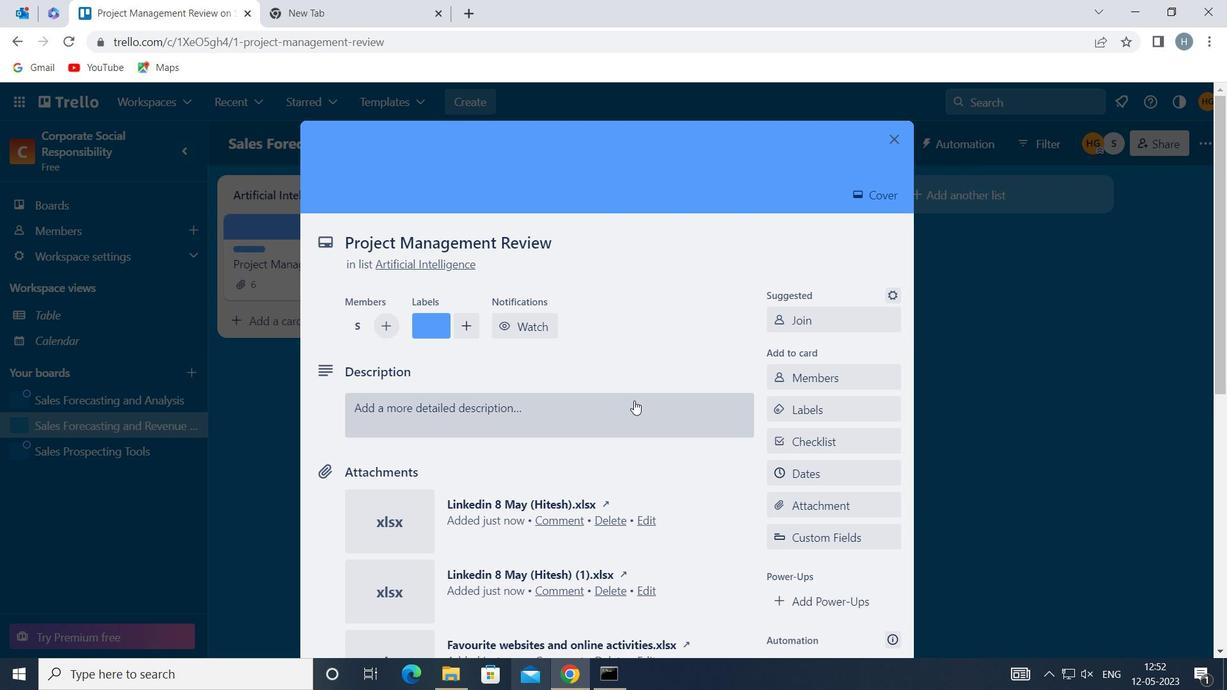 
Action: Mouse moved to (511, 467)
Screenshot: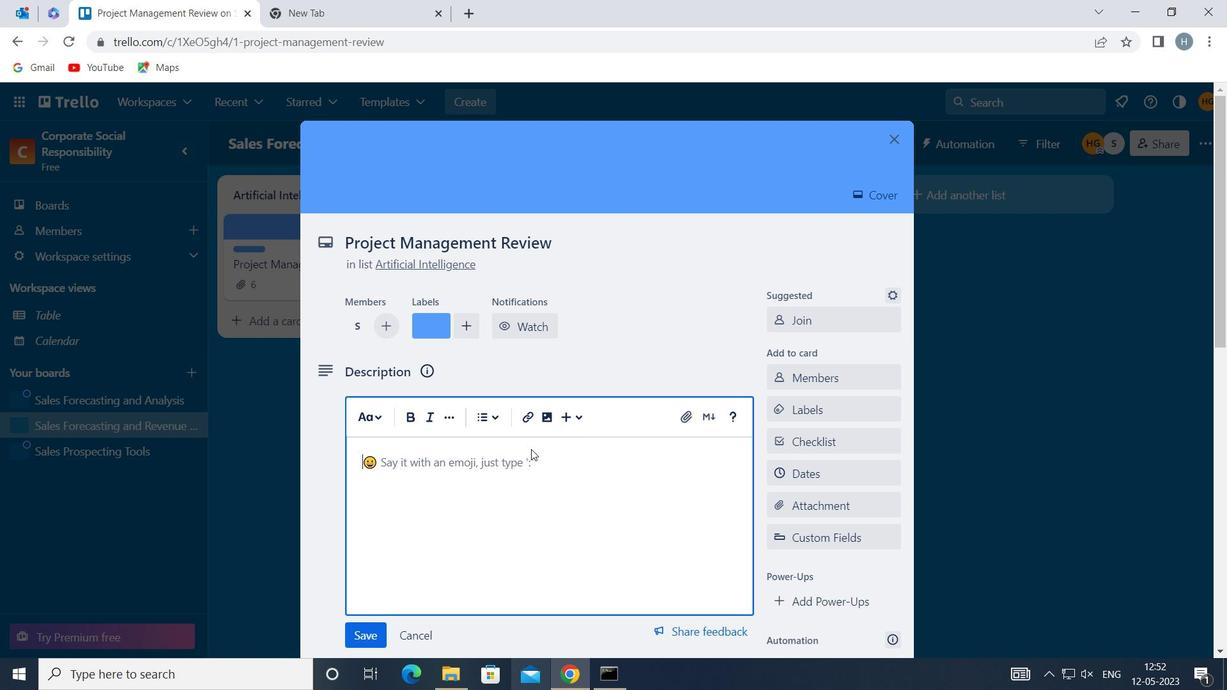
Action: Mouse pressed left at (511, 467)
Screenshot: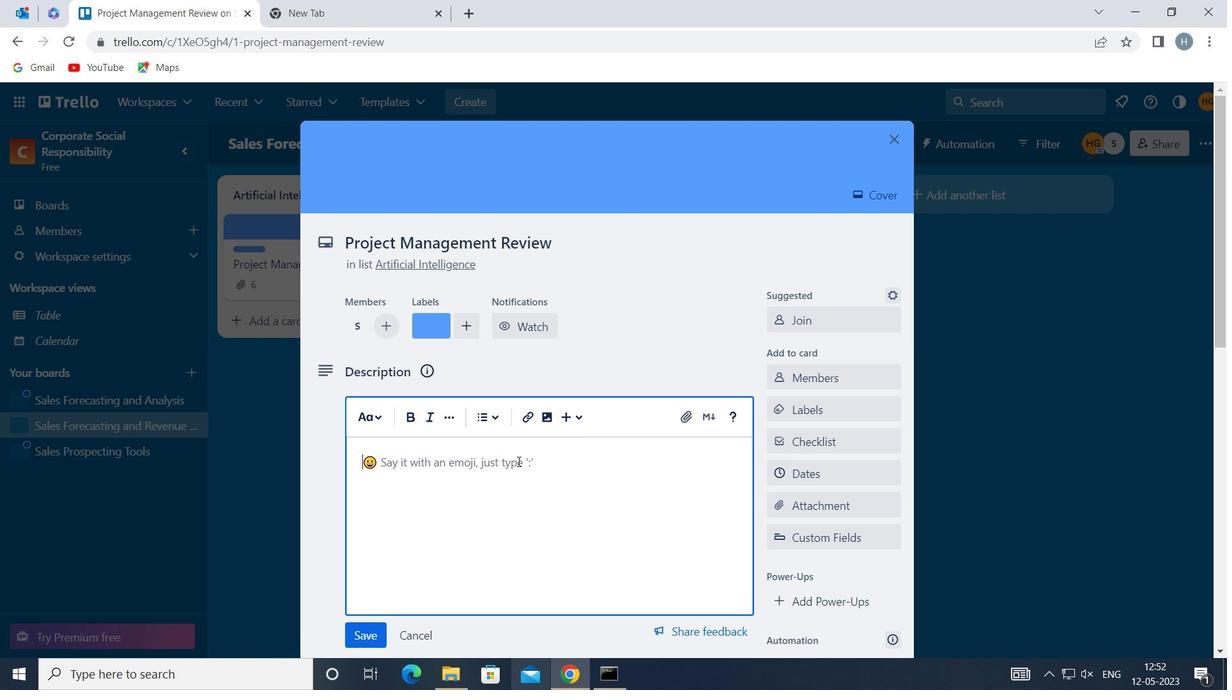 
Action: Mouse moved to (509, 468)
Screenshot: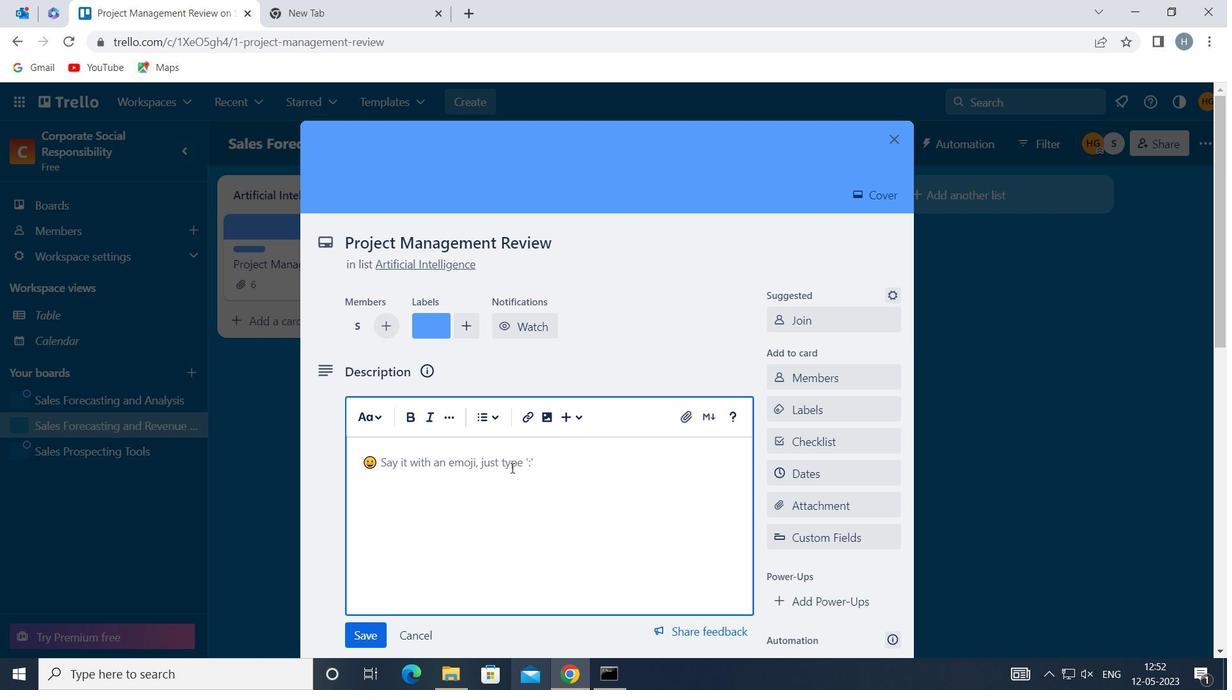
Action: Key pressed <Key.shift>CONDUCT<Key.space>CUSTOMER<Key.space>RESEARCH<Key.space>FOR<Key.space>NEW<Key.space>MARKET<Key.space>EXPANSION<Key.space>OPPORTUNITIES
Screenshot: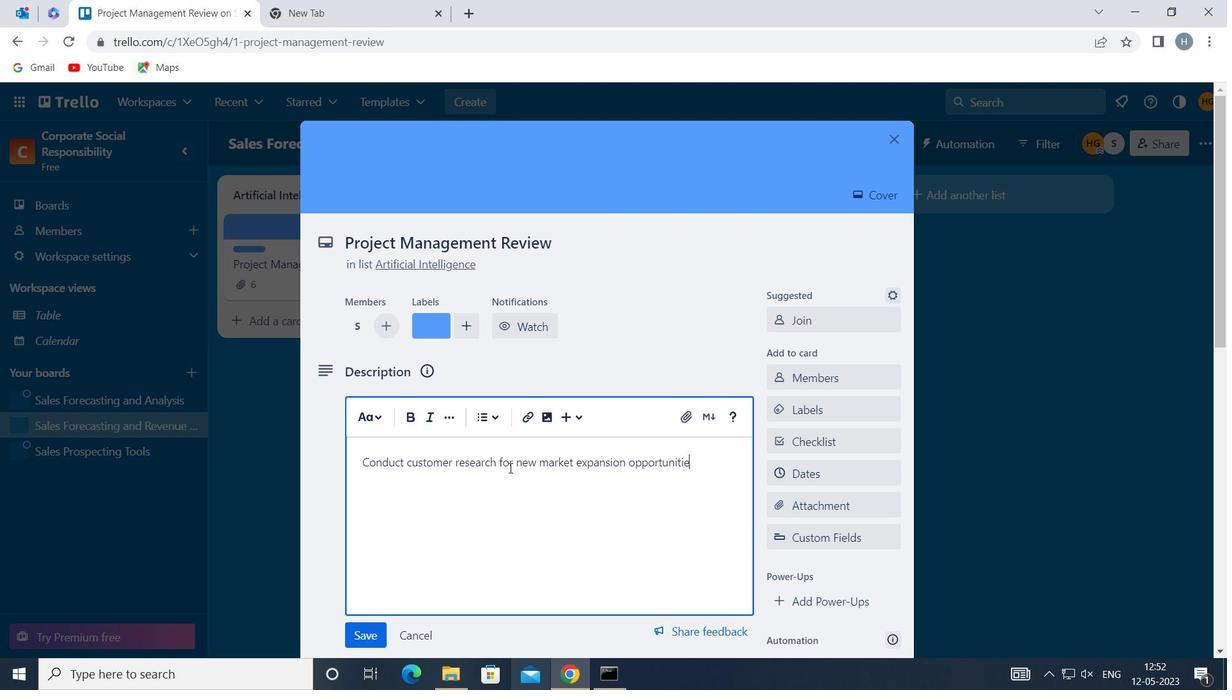 
Action: Mouse moved to (514, 489)
Screenshot: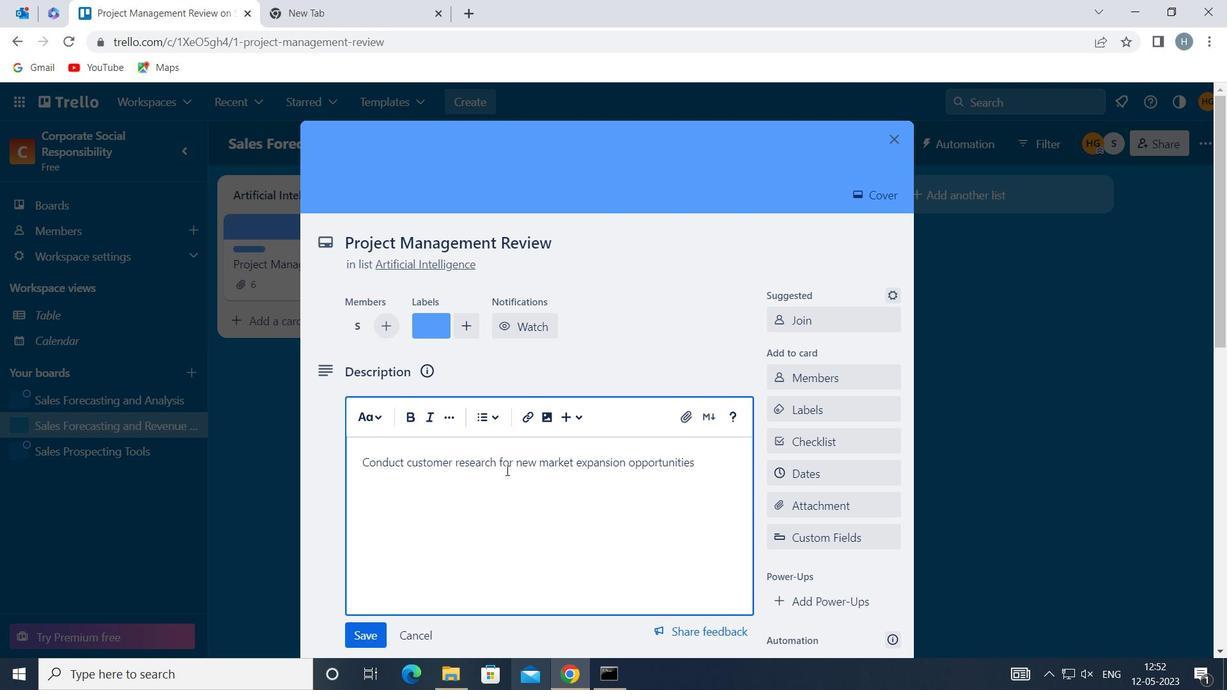 
Action: Mouse scrolled (514, 488) with delta (0, 0)
Screenshot: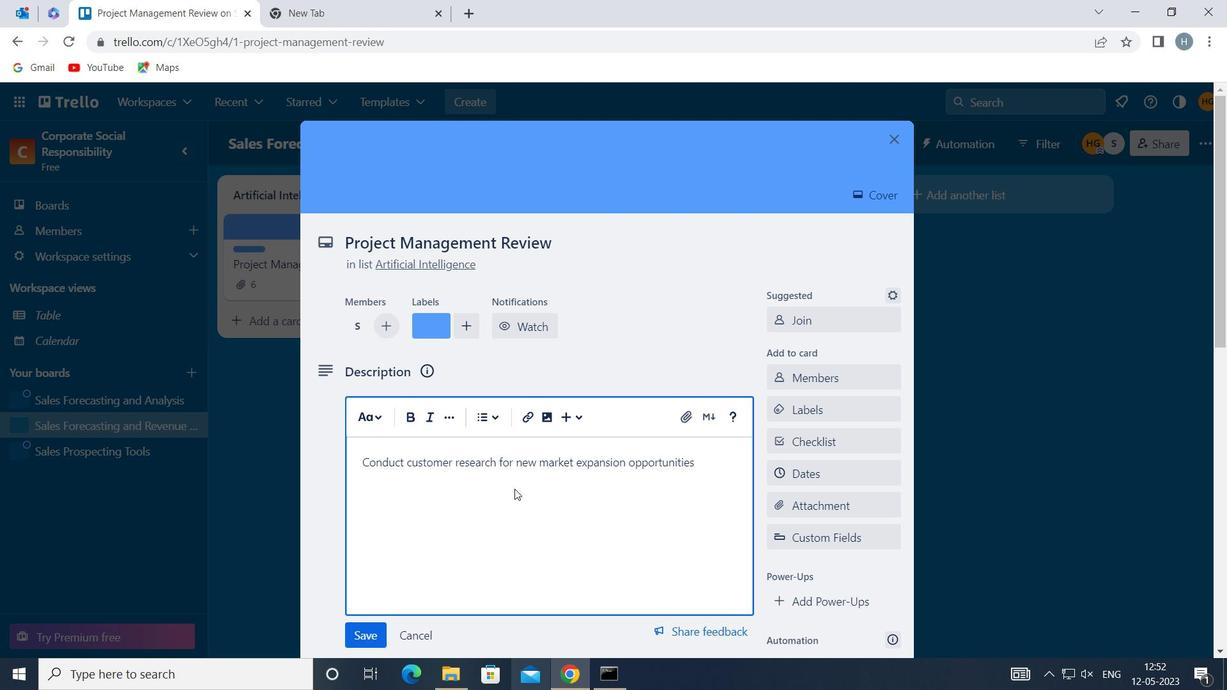
Action: Mouse moved to (372, 551)
Screenshot: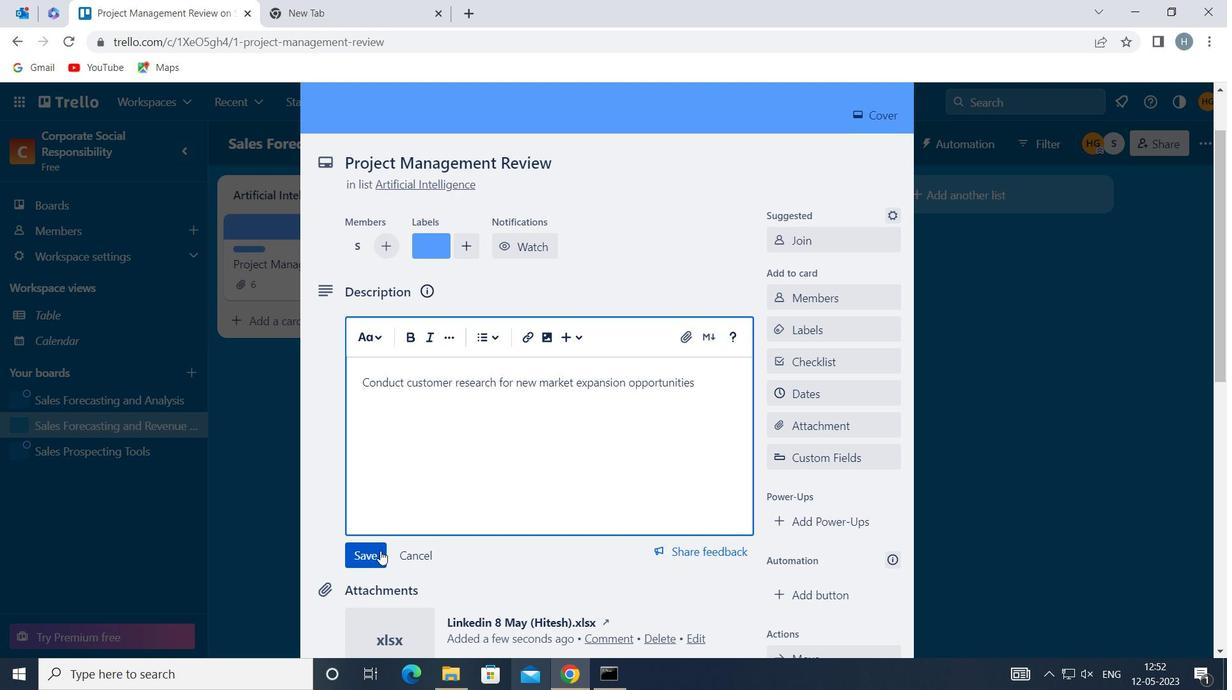 
Action: Mouse pressed left at (372, 551)
Screenshot: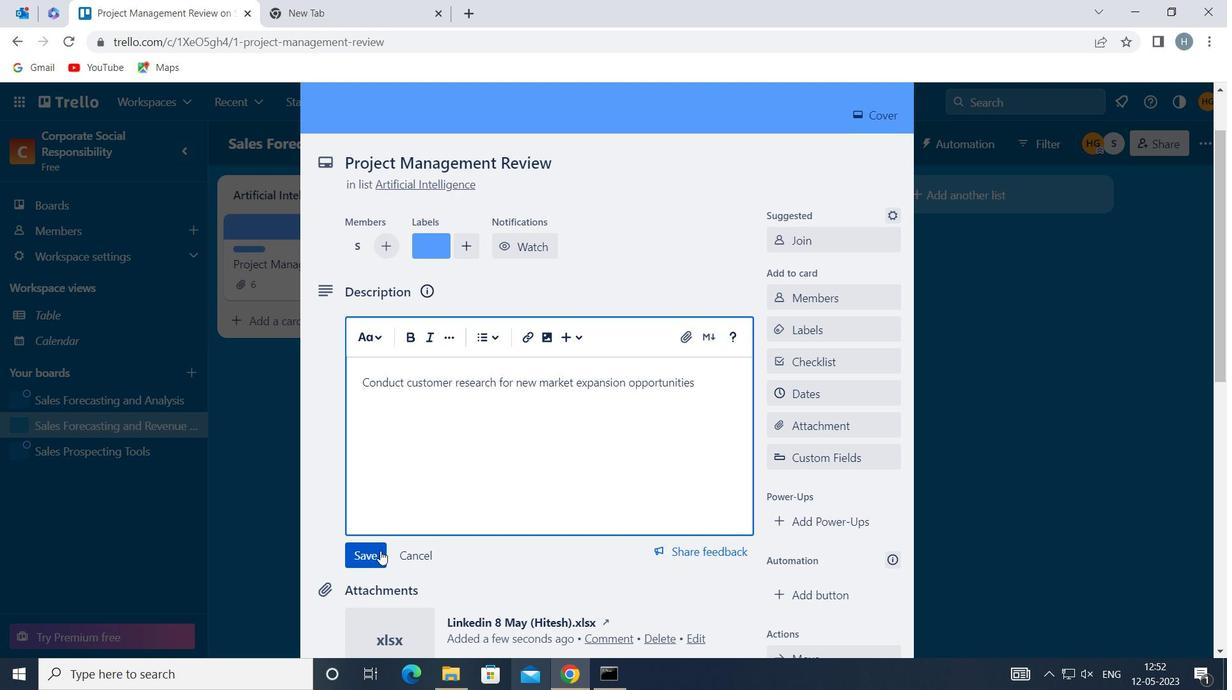 
Action: Mouse moved to (486, 443)
Screenshot: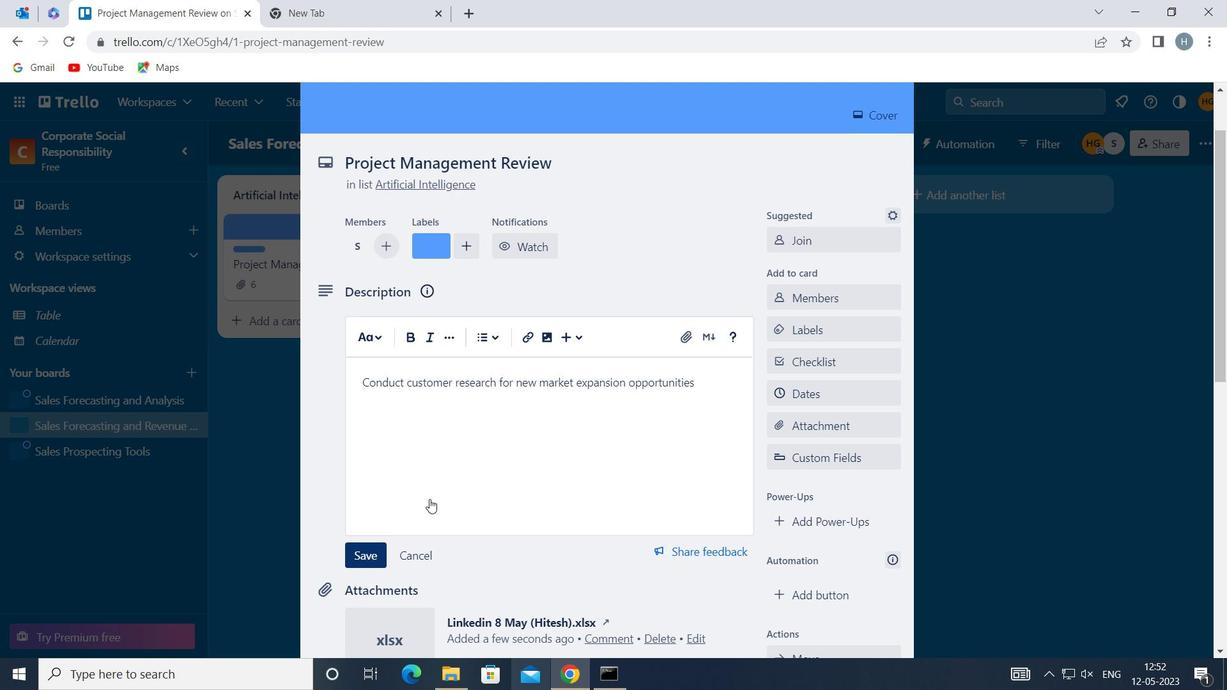 
Action: Mouse scrolled (486, 443) with delta (0, 0)
Screenshot: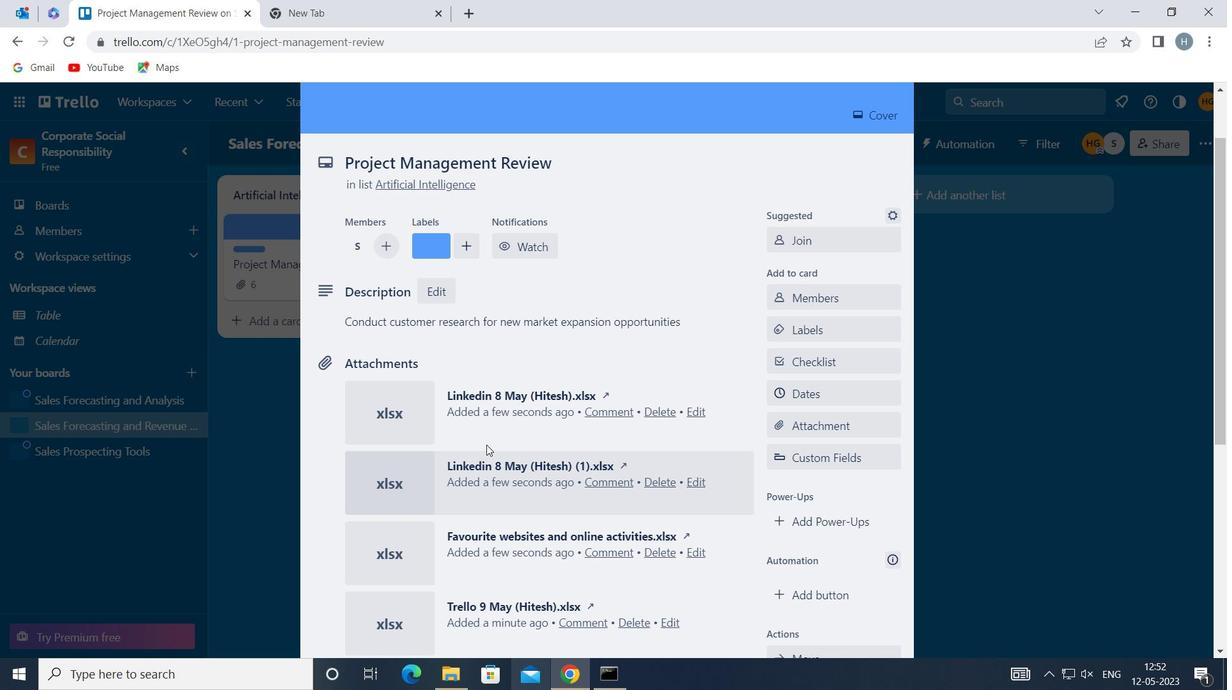 
Action: Mouse scrolled (486, 443) with delta (0, 0)
Screenshot: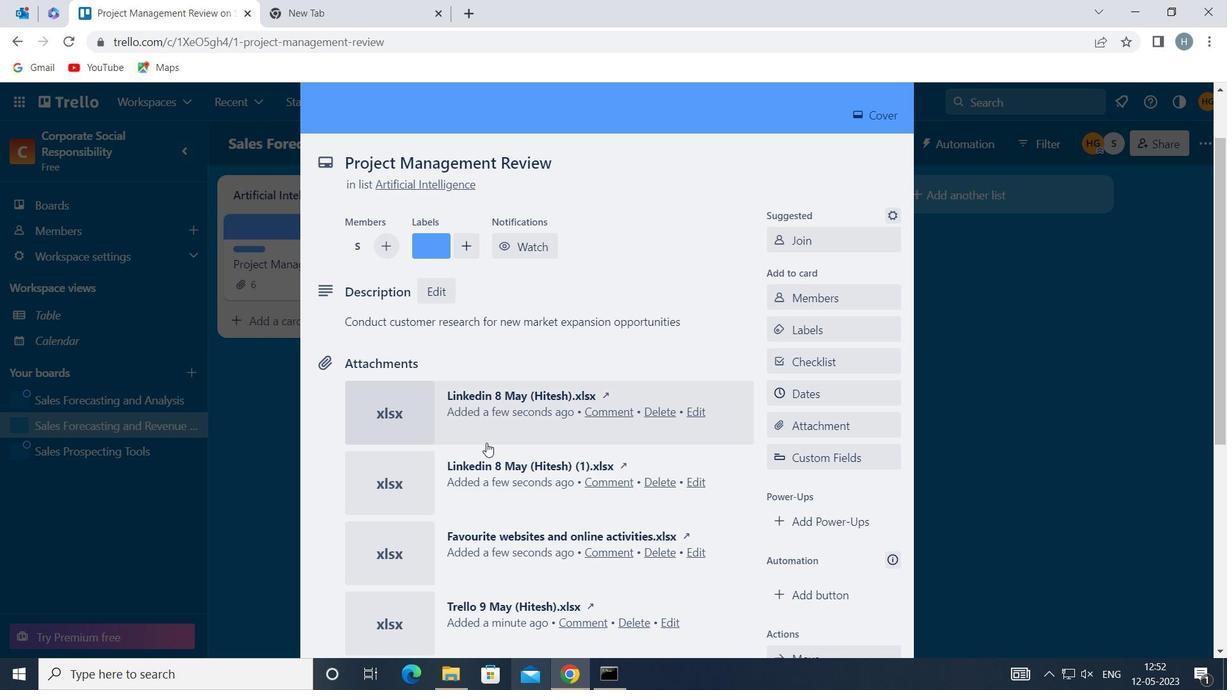 
Action: Mouse moved to (555, 438)
Screenshot: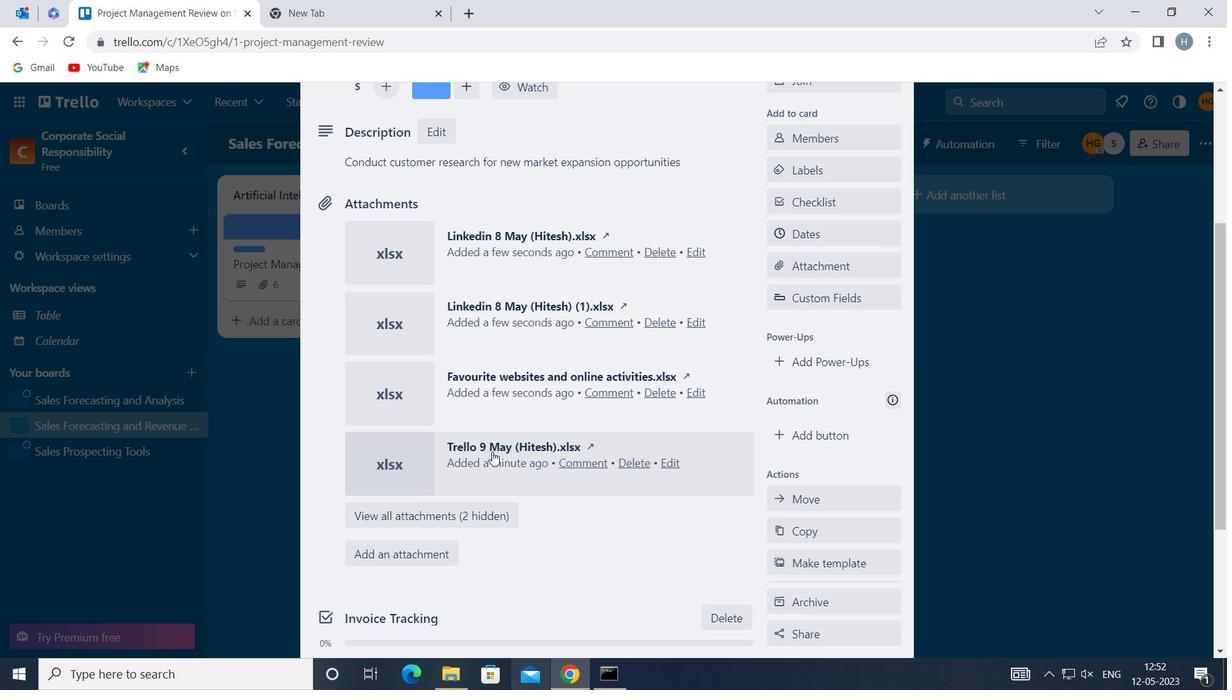 
Action: Mouse scrolled (555, 437) with delta (0, 0)
Screenshot: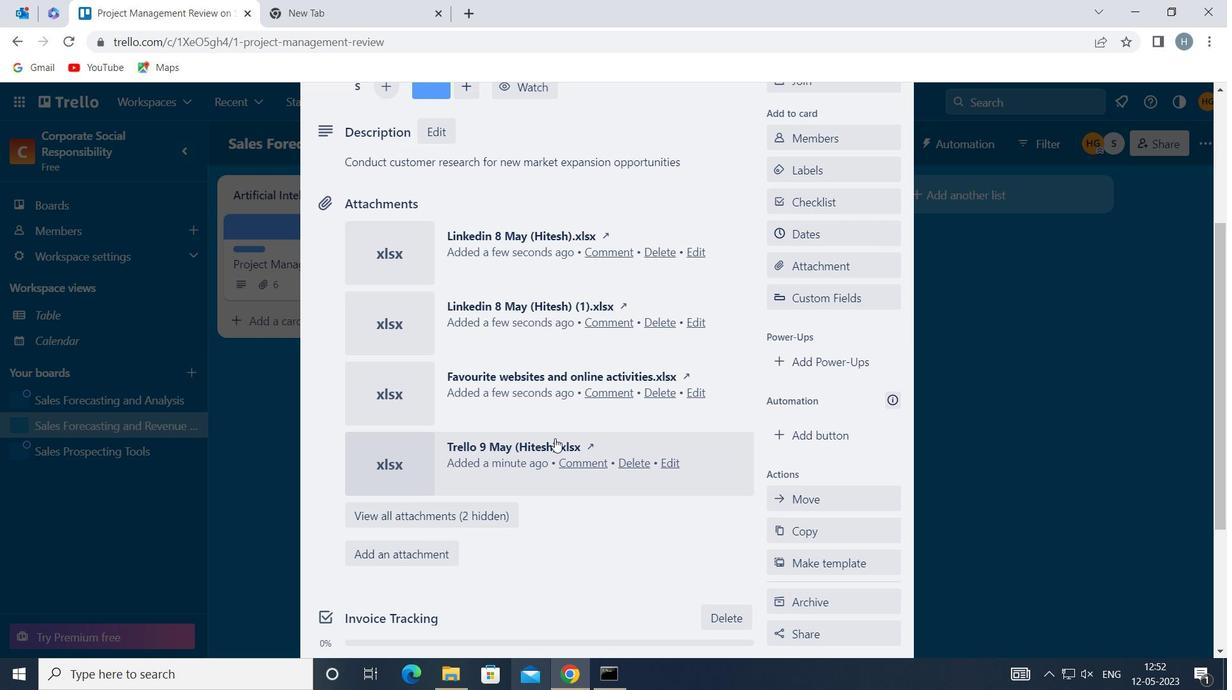 
Action: Mouse moved to (497, 549)
Screenshot: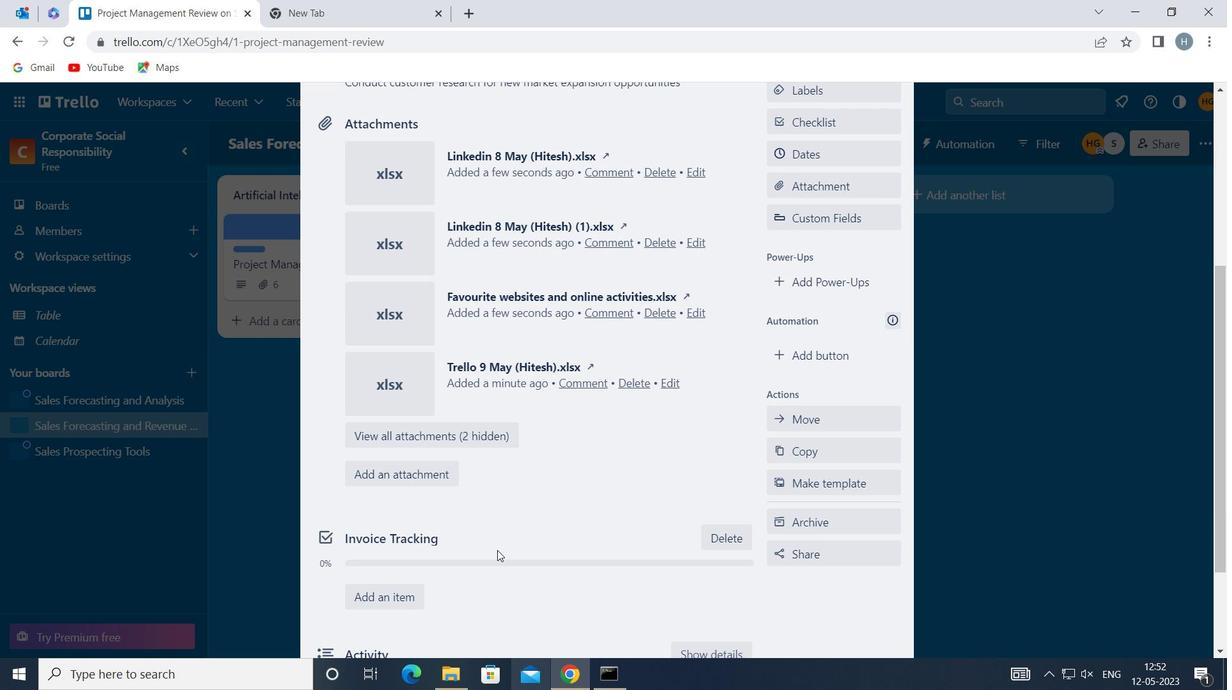
Action: Mouse scrolled (497, 549) with delta (0, 0)
Screenshot: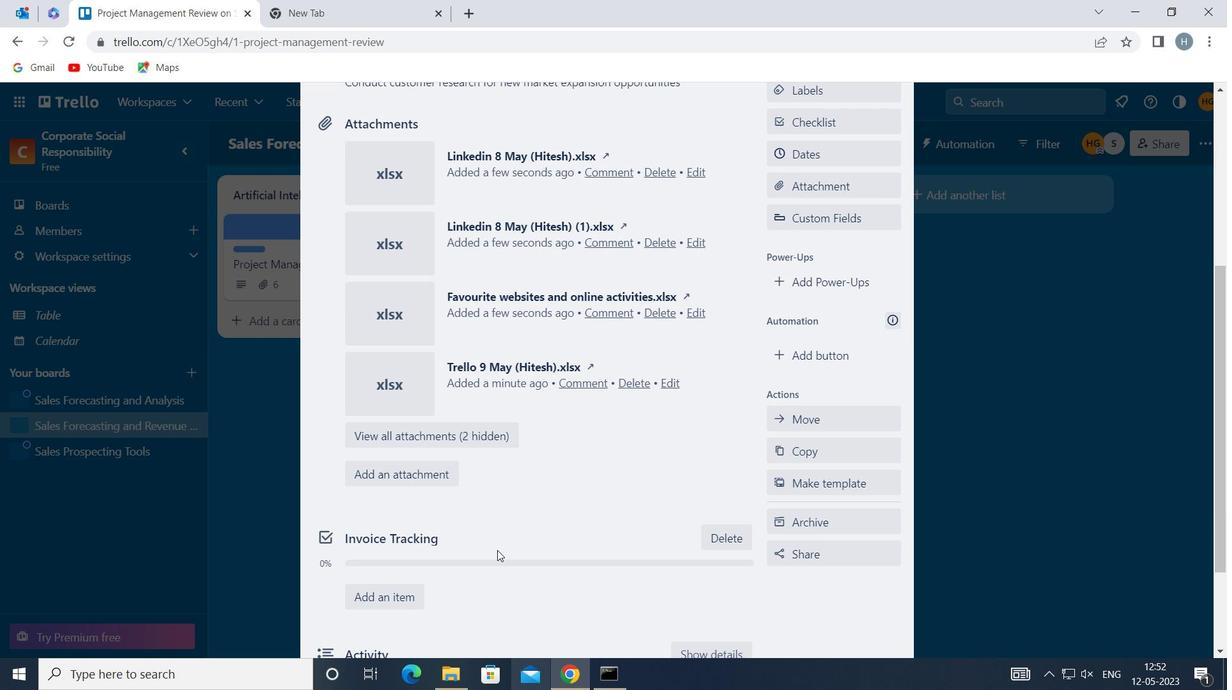 
Action: Mouse scrolled (497, 549) with delta (0, 0)
Screenshot: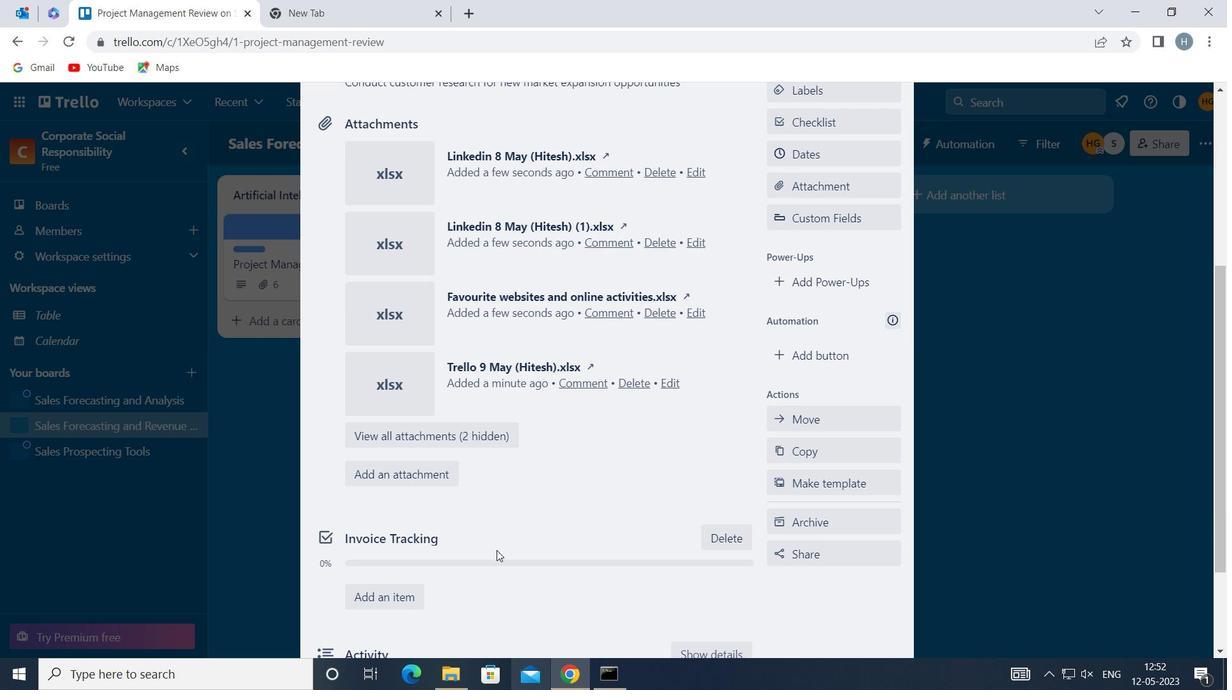 
Action: Mouse moved to (521, 552)
Screenshot: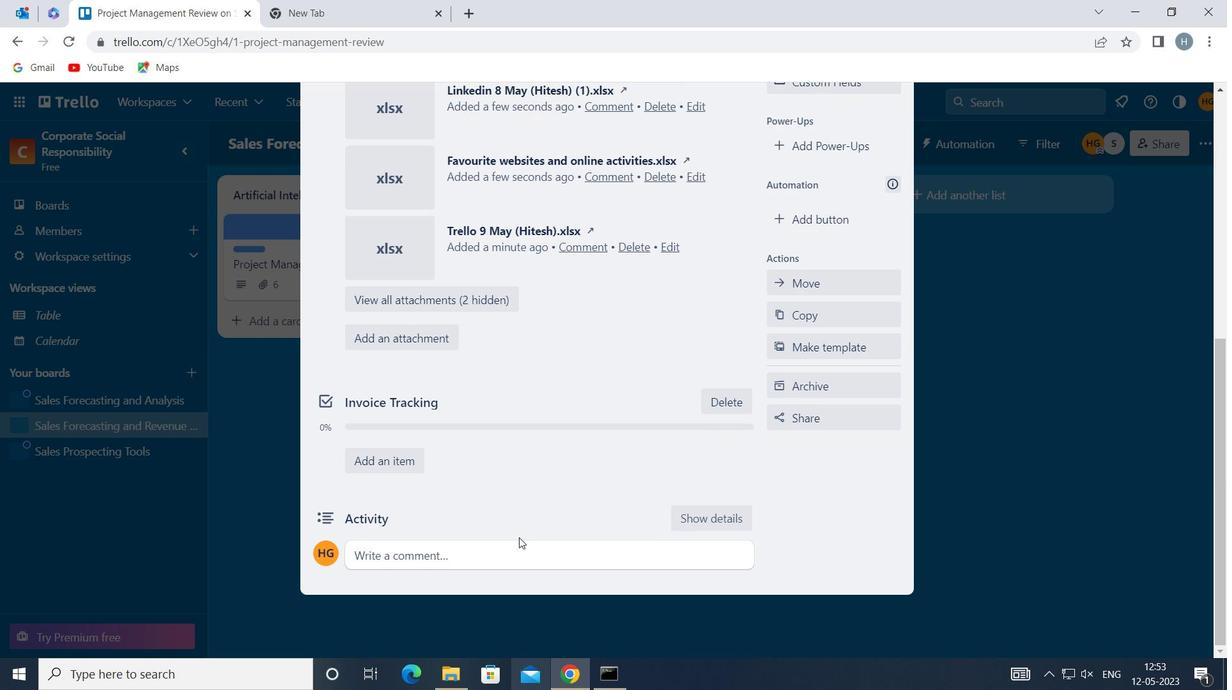 
Action: Mouse pressed left at (521, 552)
Screenshot: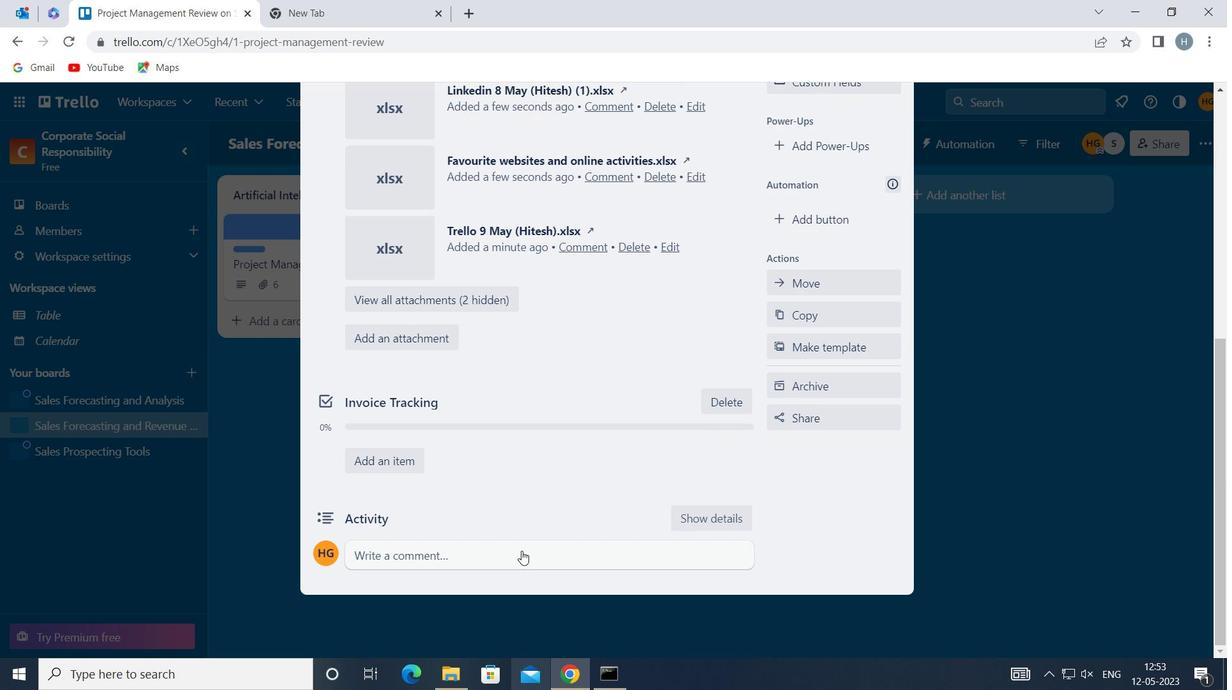 
Action: Mouse moved to (423, 604)
Screenshot: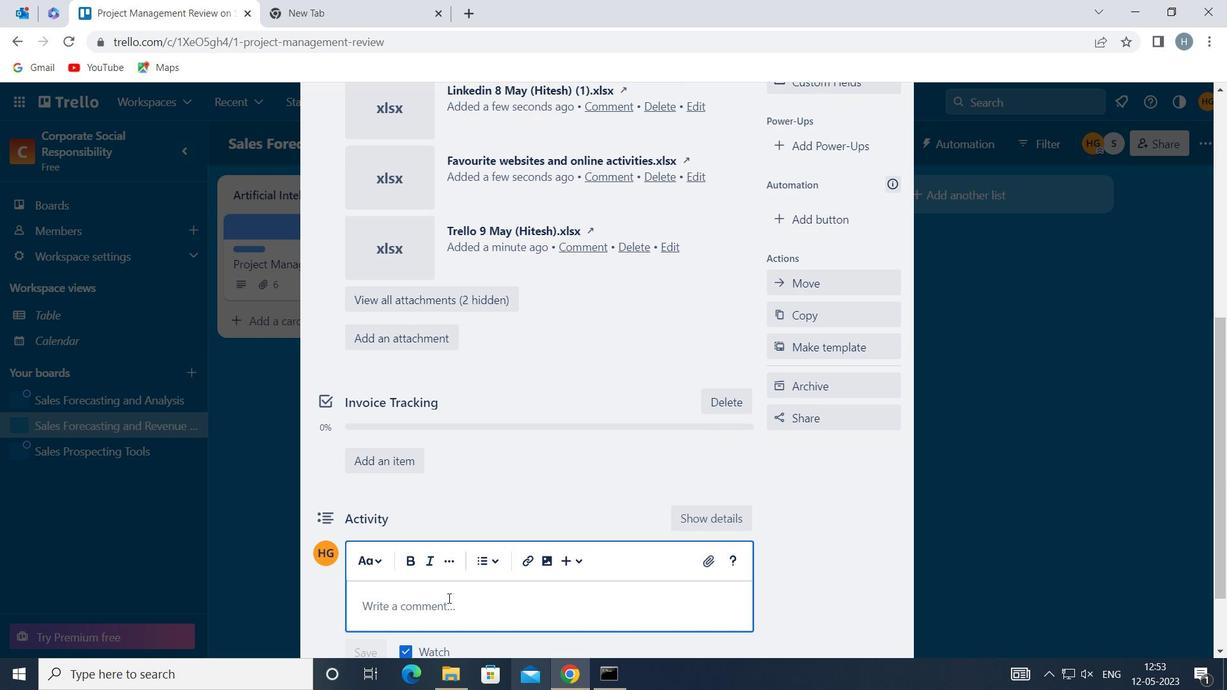 
Action: Mouse pressed left at (423, 604)
Screenshot: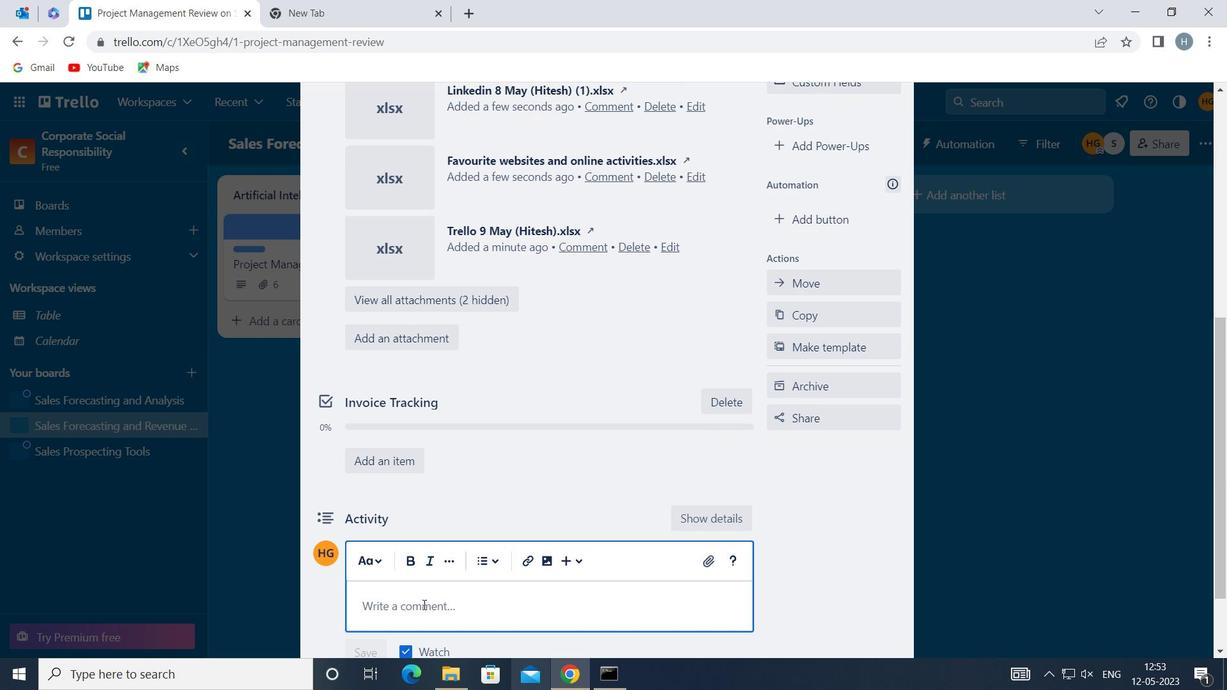 
Action: Key pressed <Key.shift>OUR<Key.space>TEAM<Key.space>HAS<Key.space>THE<Key.space>OPPORTUNIT<Key.space>TO<Key.backspace><Key.backspace><Key.backspace><Key.backspace><Key.backspace><Key.backspace><Key.backspace><Key.backspace><Key.backspace>RTUNITY<Key.space>TO<Key.space>EXCEED<Key.space>EXPECTATIONS<Key.space>ON<Key.space>THIS<Key.space>TASK,<Key.space>SO<Key.space>LET<Key.space>US<Key.space>DELIVER<Key.space>SOMETHING<Key.space>THAT<Key.space>TRULY<Key.space>IMPRESSES
Screenshot: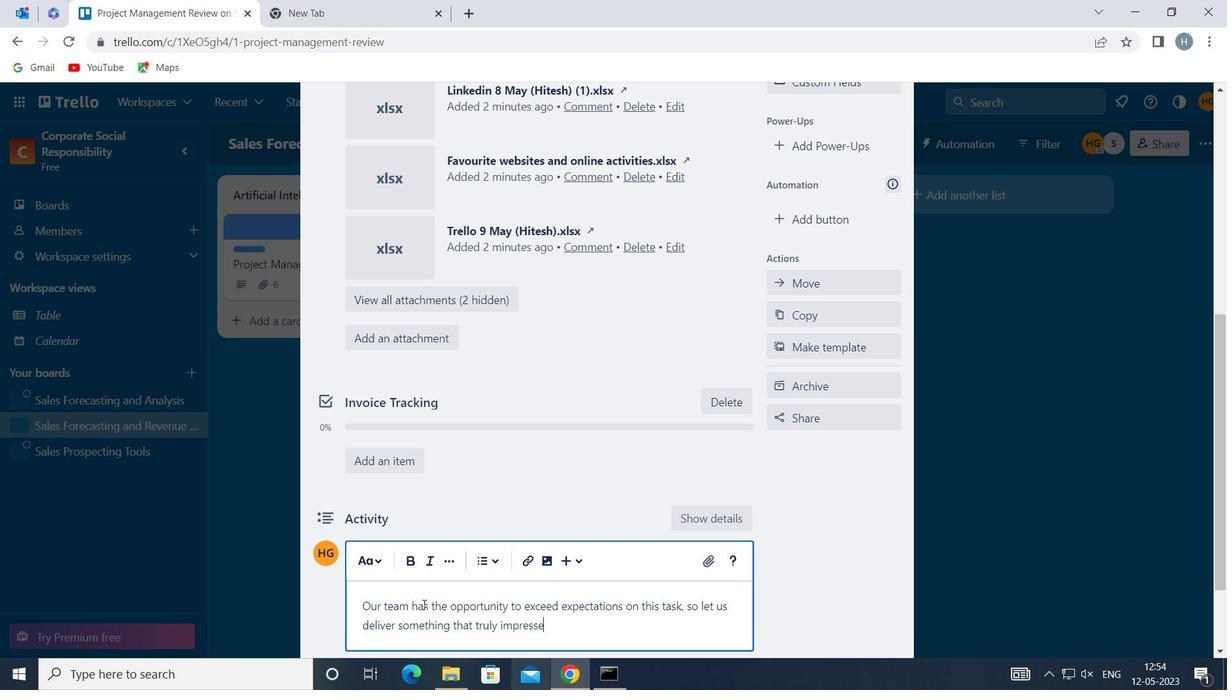 
Action: Mouse moved to (416, 607)
Screenshot: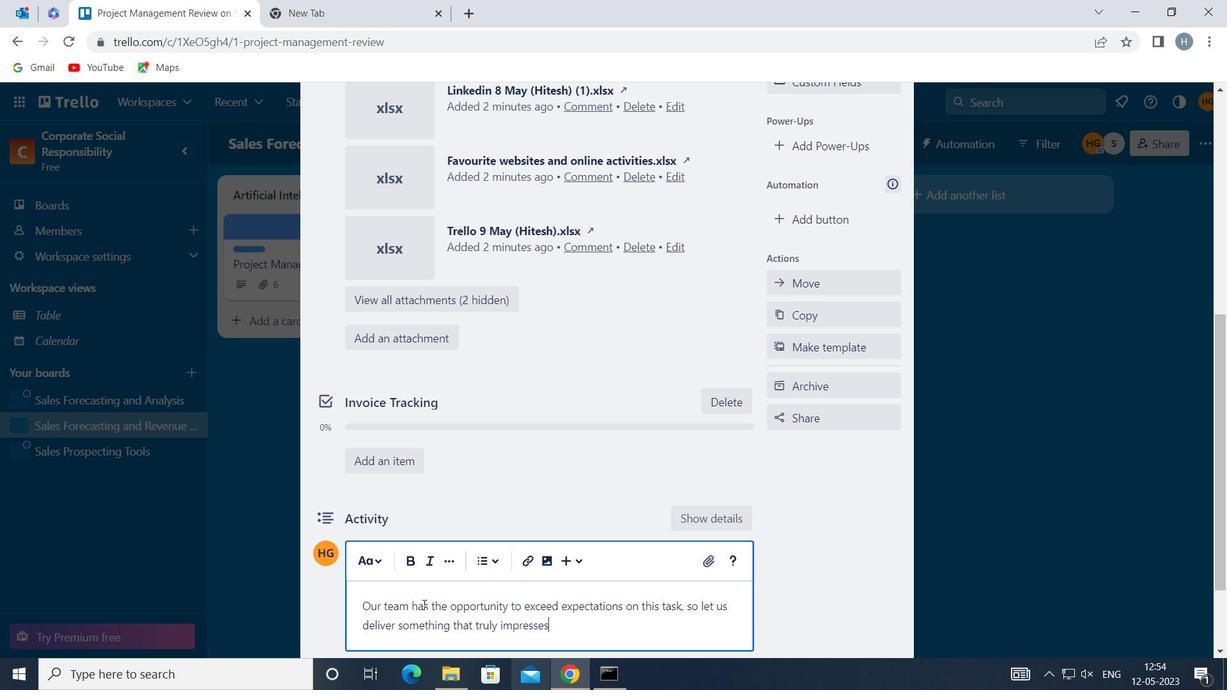 
Action: Mouse scrolled (416, 606) with delta (0, 0)
Screenshot: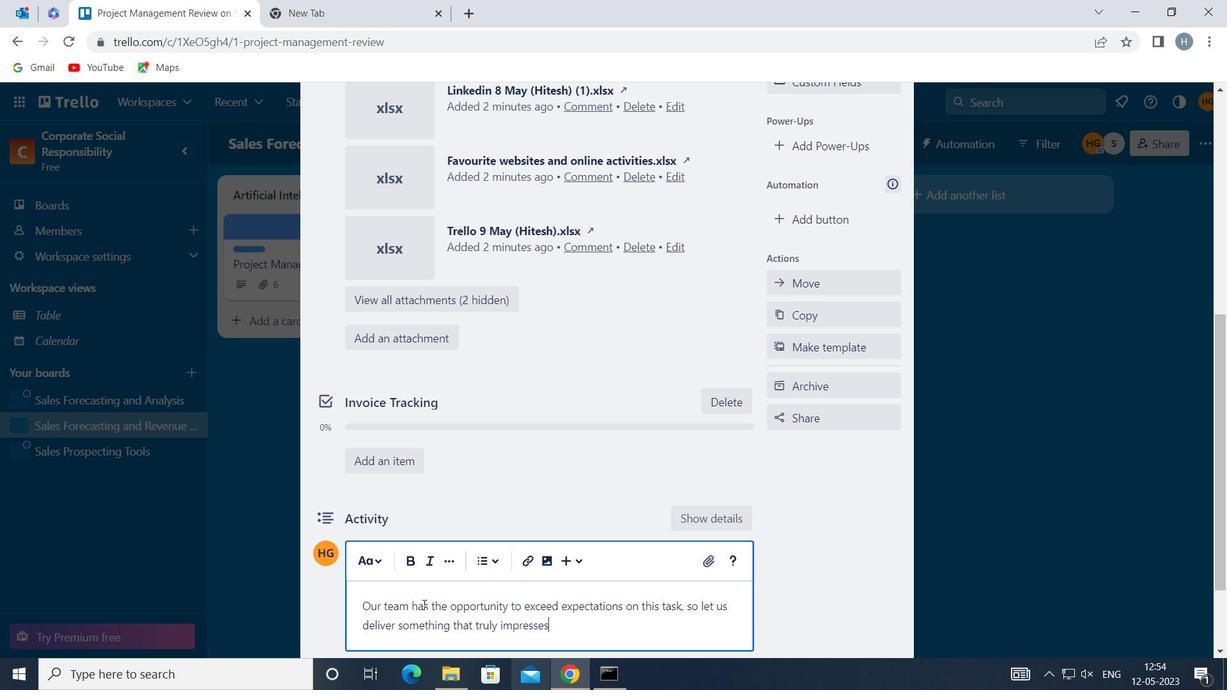 
Action: Mouse moved to (414, 608)
Screenshot: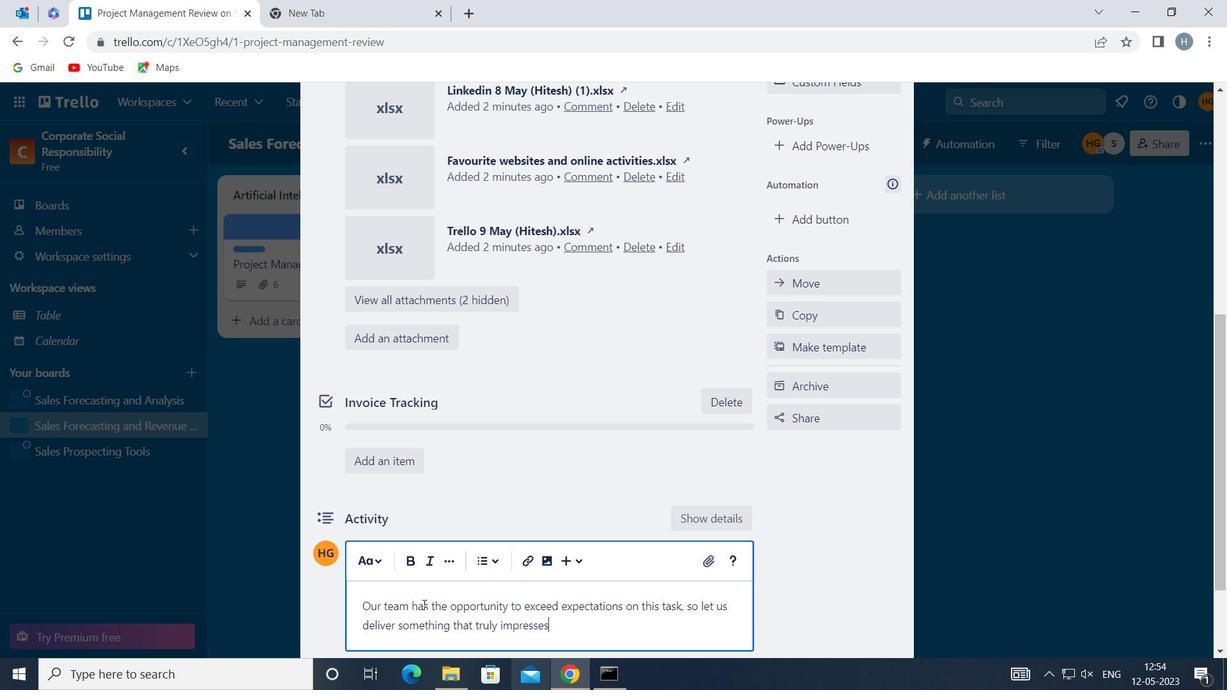 
Action: Mouse scrolled (414, 607) with delta (0, 0)
Screenshot: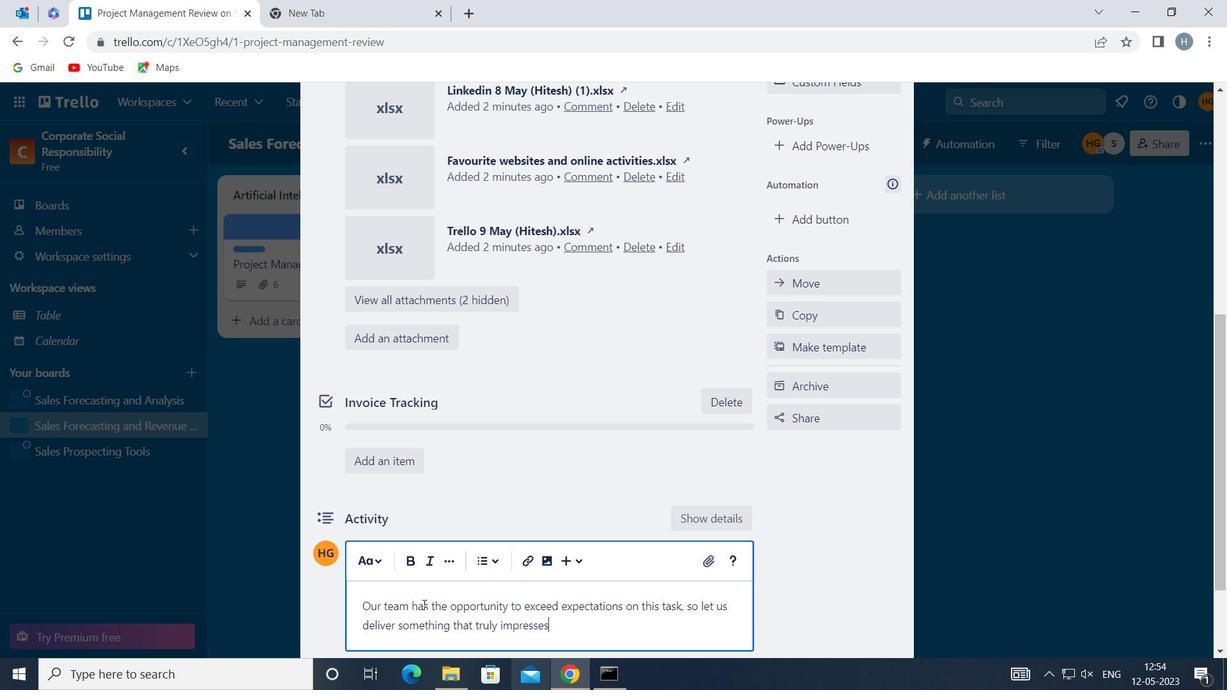 
Action: Mouse moved to (413, 608)
Screenshot: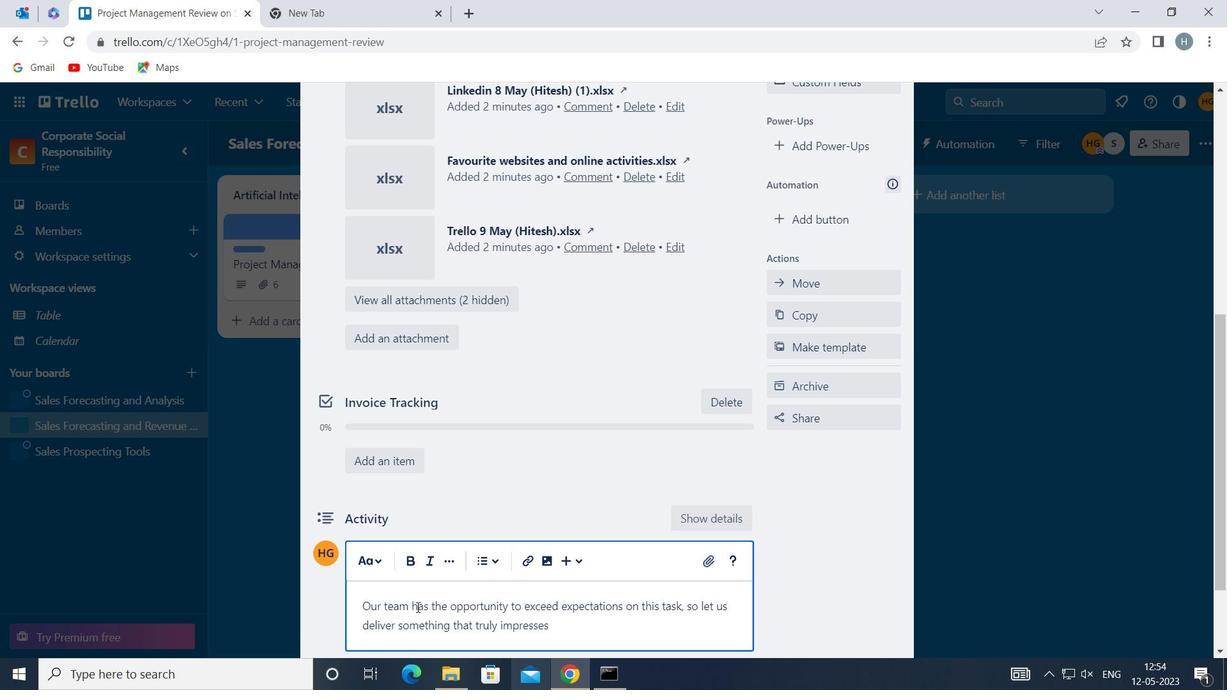 
Action: Mouse scrolled (413, 608) with delta (0, 0)
Screenshot: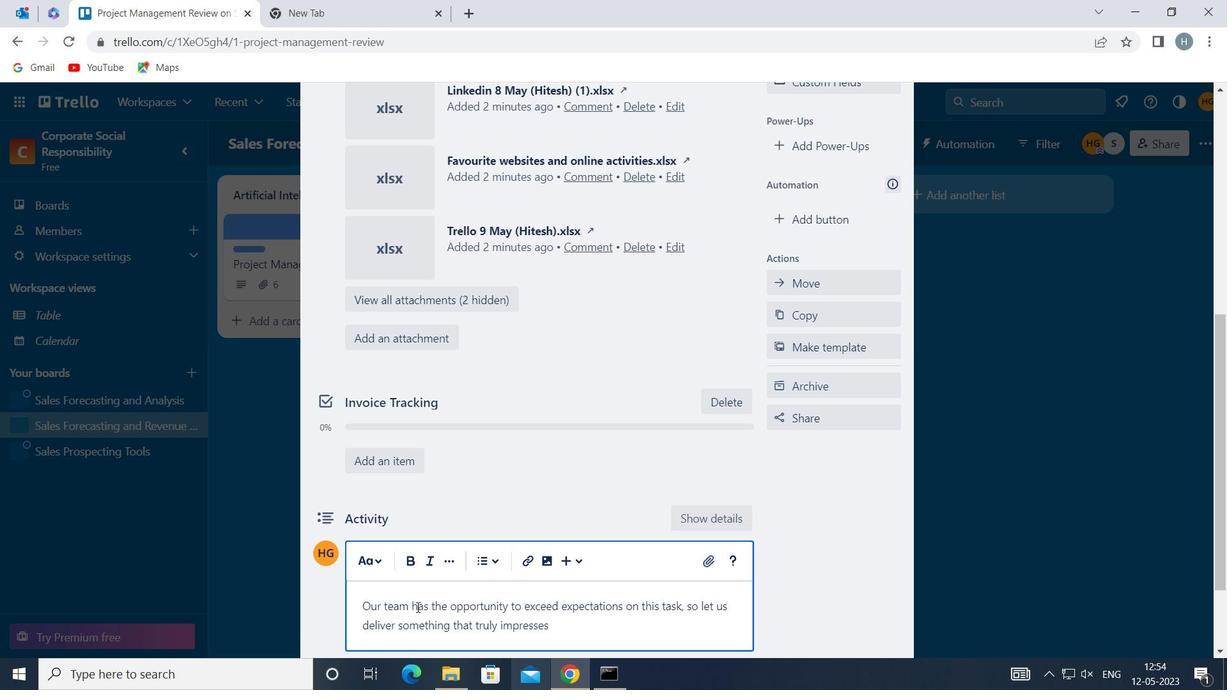 
Action: Mouse moved to (364, 549)
Screenshot: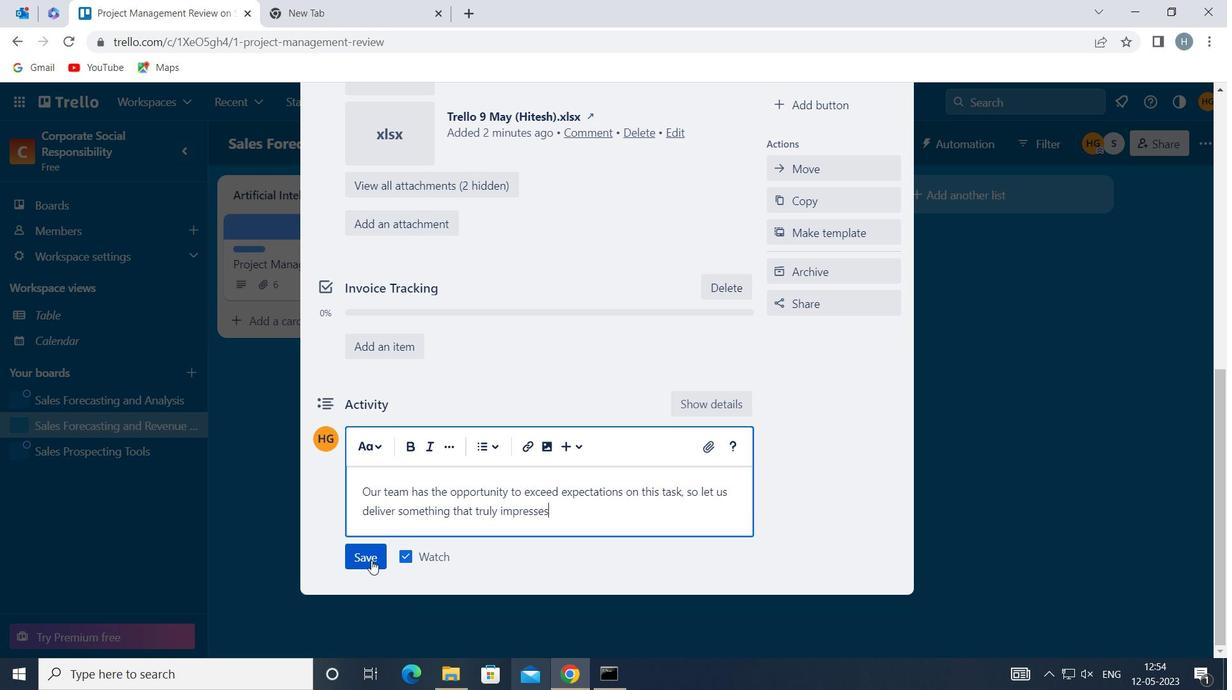 
Action: Mouse pressed left at (364, 549)
Screenshot: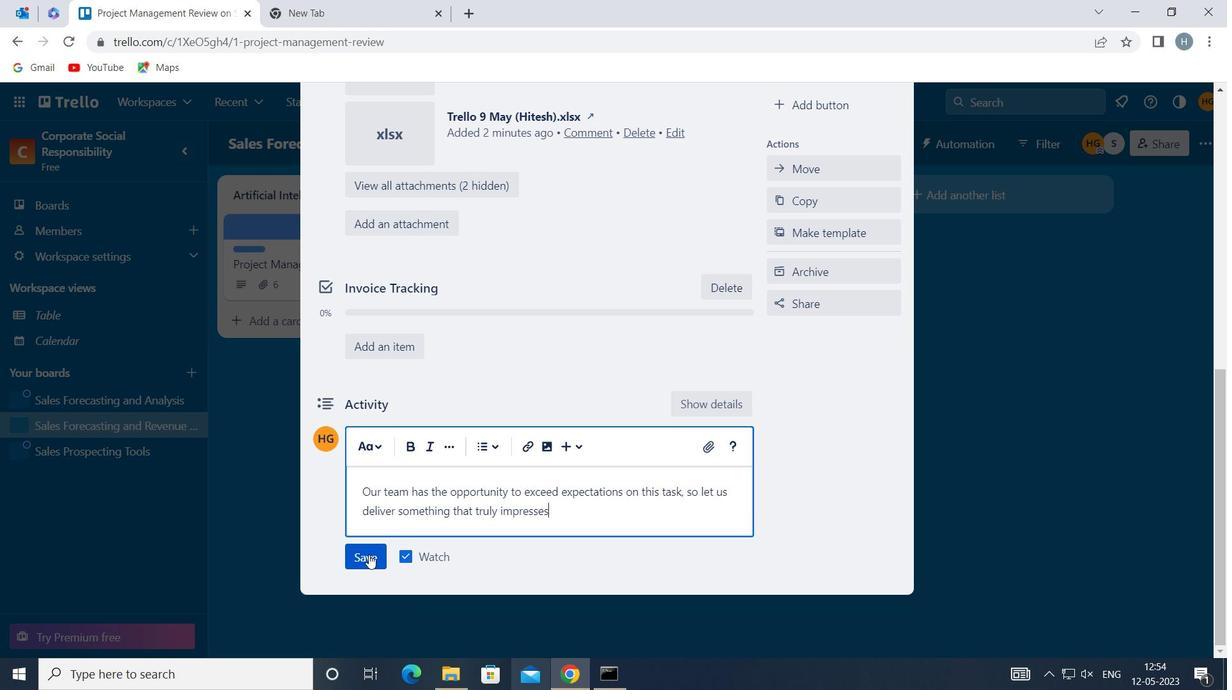 
Action: Mouse moved to (817, 201)
Screenshot: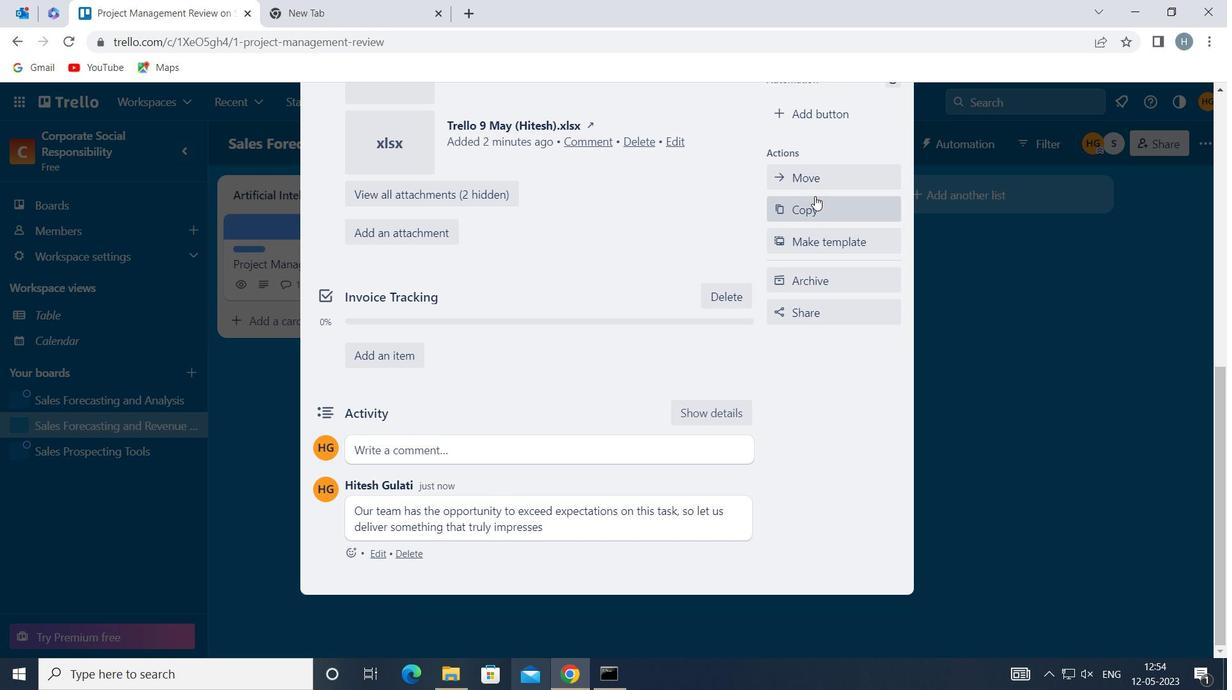 
Action: Mouse scrolled (817, 202) with delta (0, 0)
Screenshot: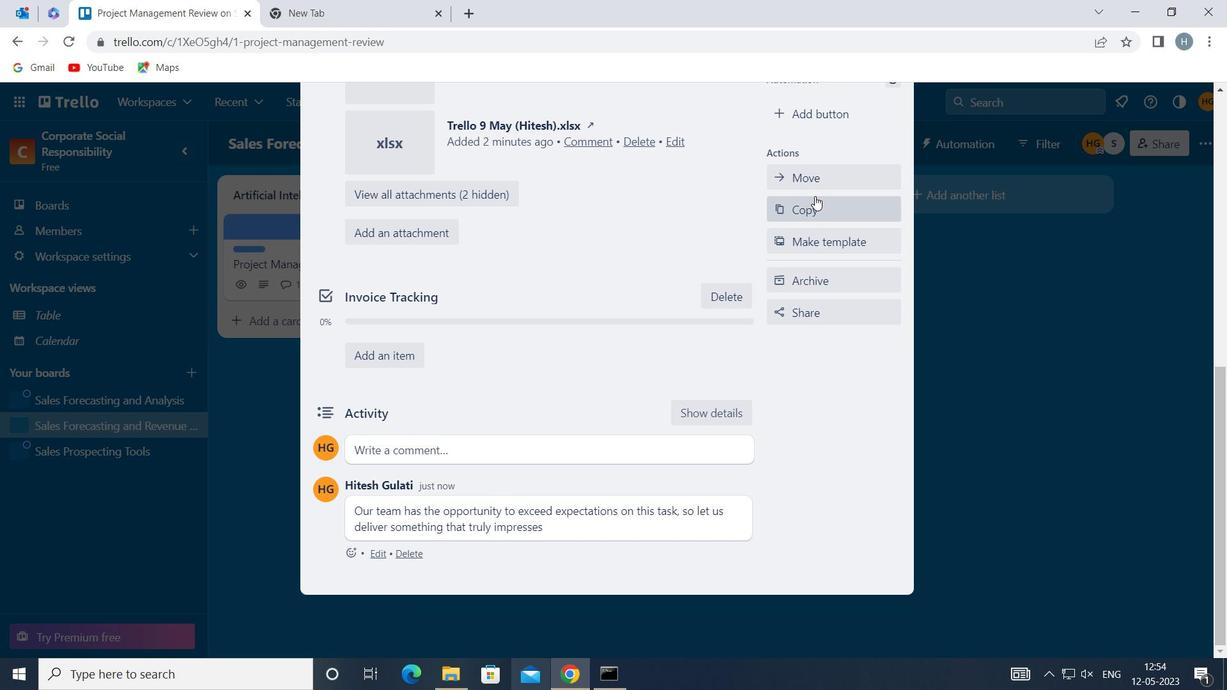 
Action: Mouse scrolled (817, 202) with delta (0, 0)
Screenshot: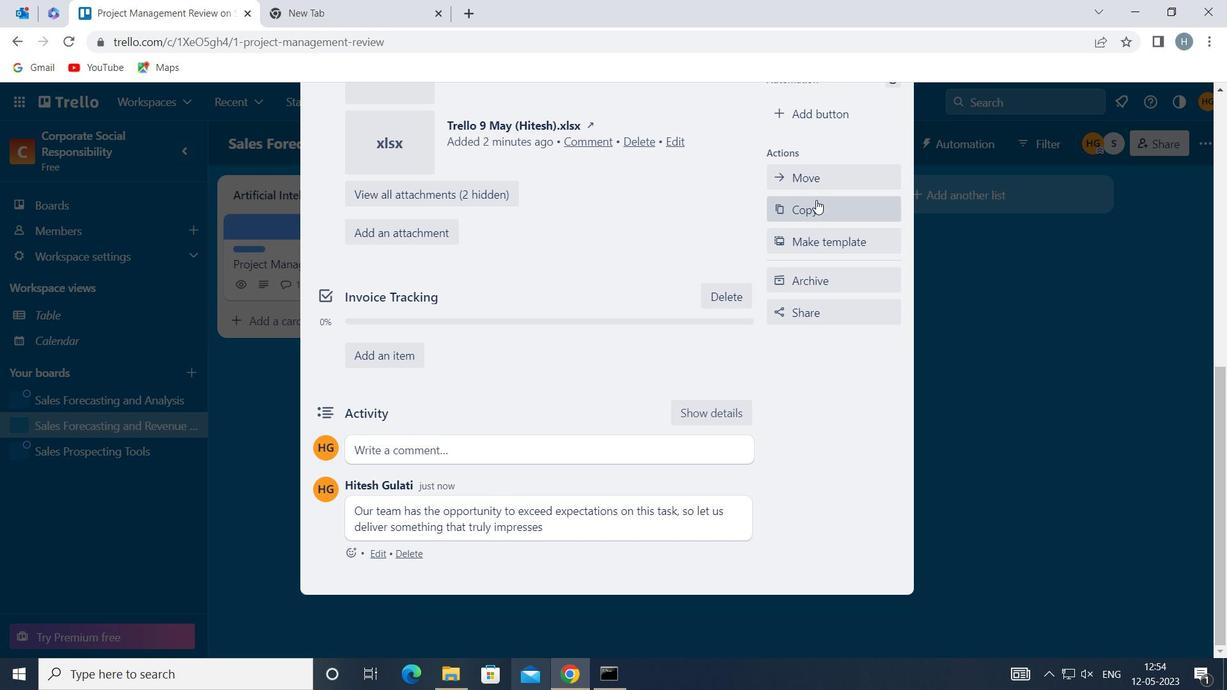 
Action: Mouse moved to (839, 140)
Screenshot: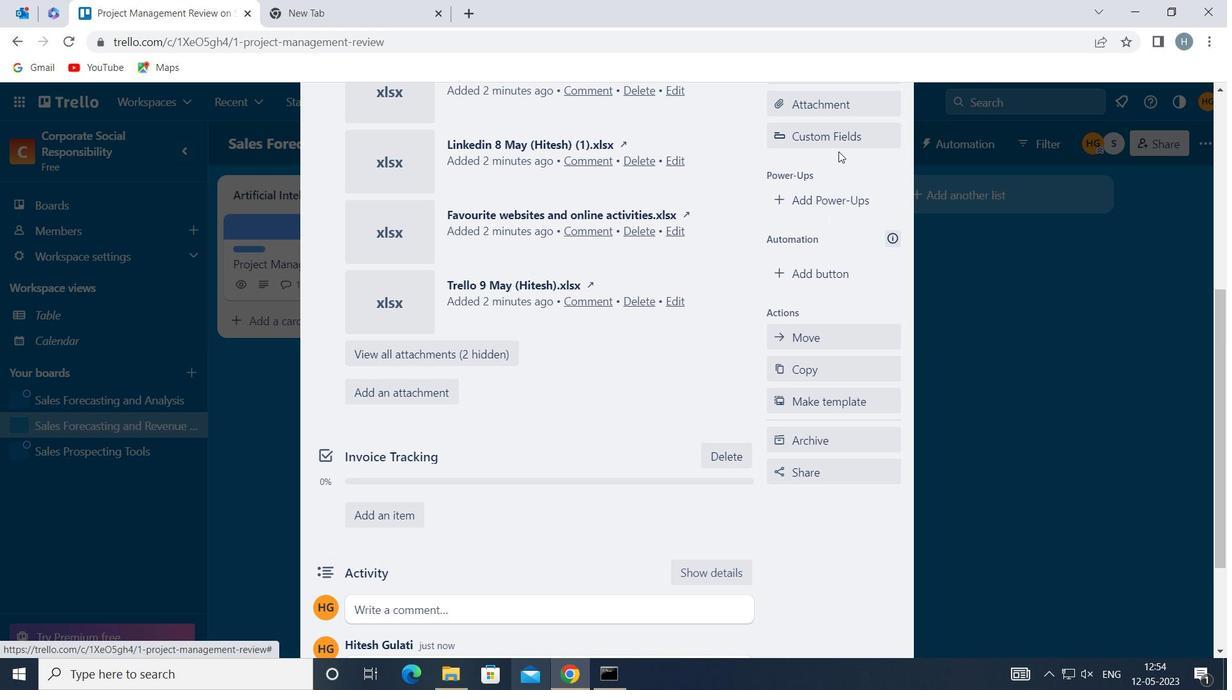
Action: Mouse scrolled (839, 140) with delta (0, 0)
Screenshot: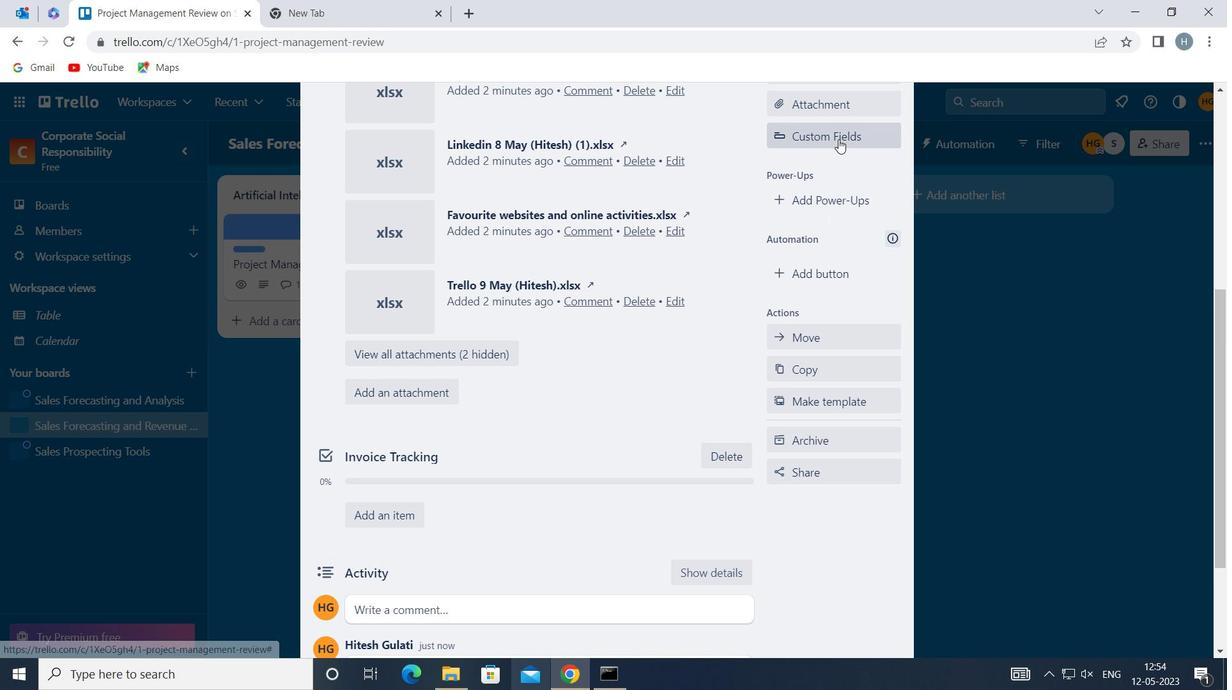 
Action: Mouse moved to (841, 148)
Screenshot: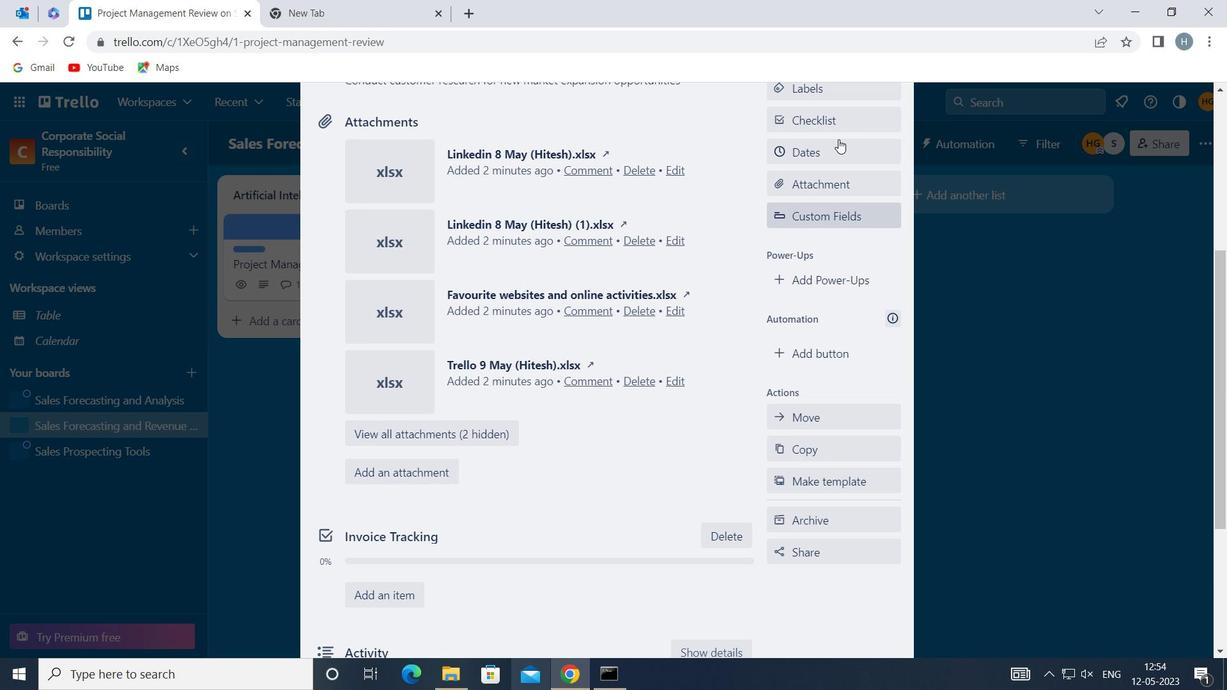 
Action: Mouse pressed left at (841, 148)
Screenshot: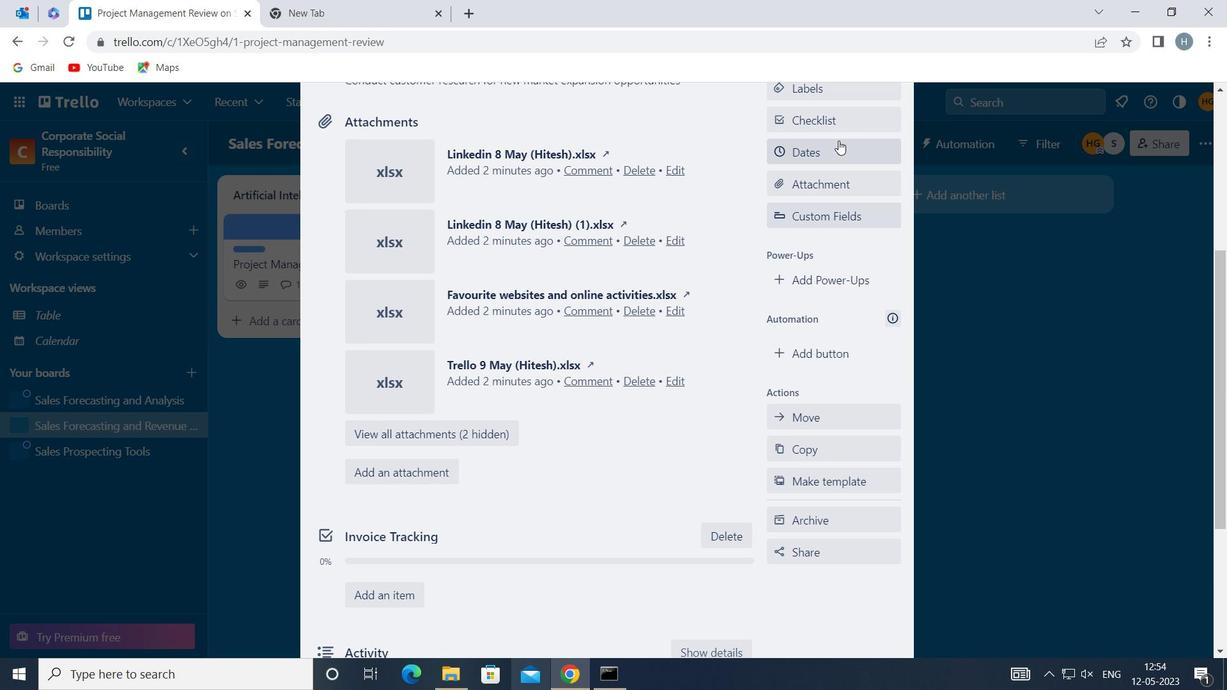 
Action: Mouse moved to (781, 426)
Screenshot: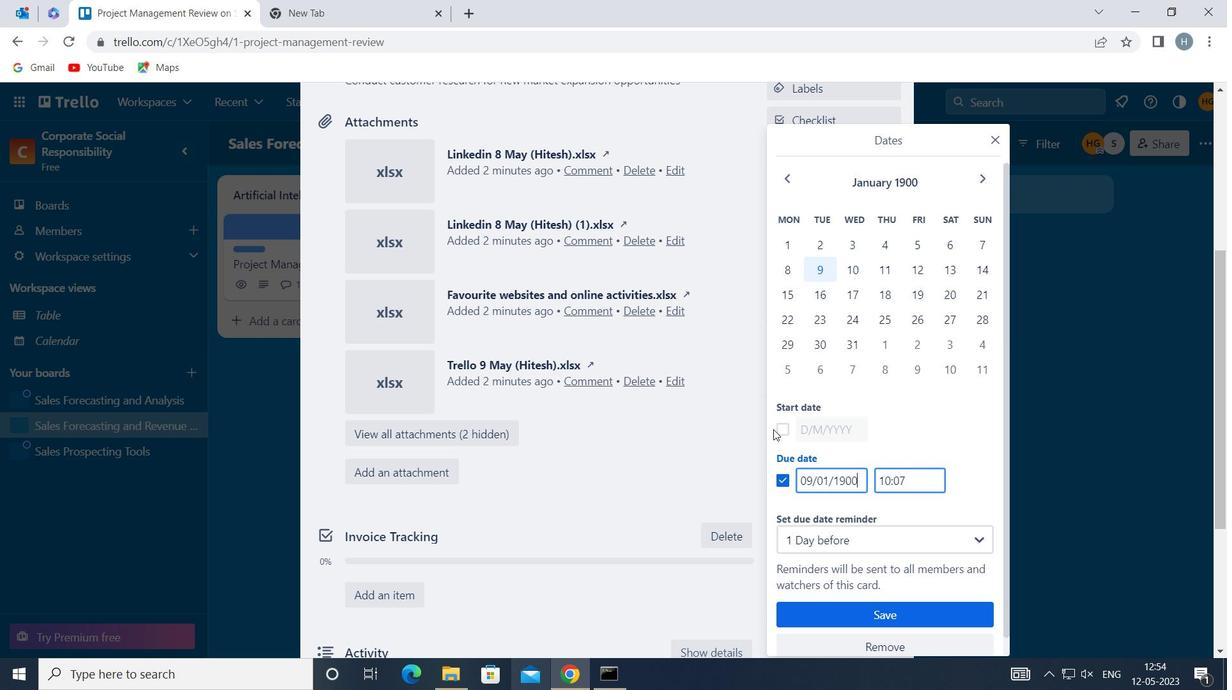 
Action: Mouse pressed left at (781, 426)
Screenshot: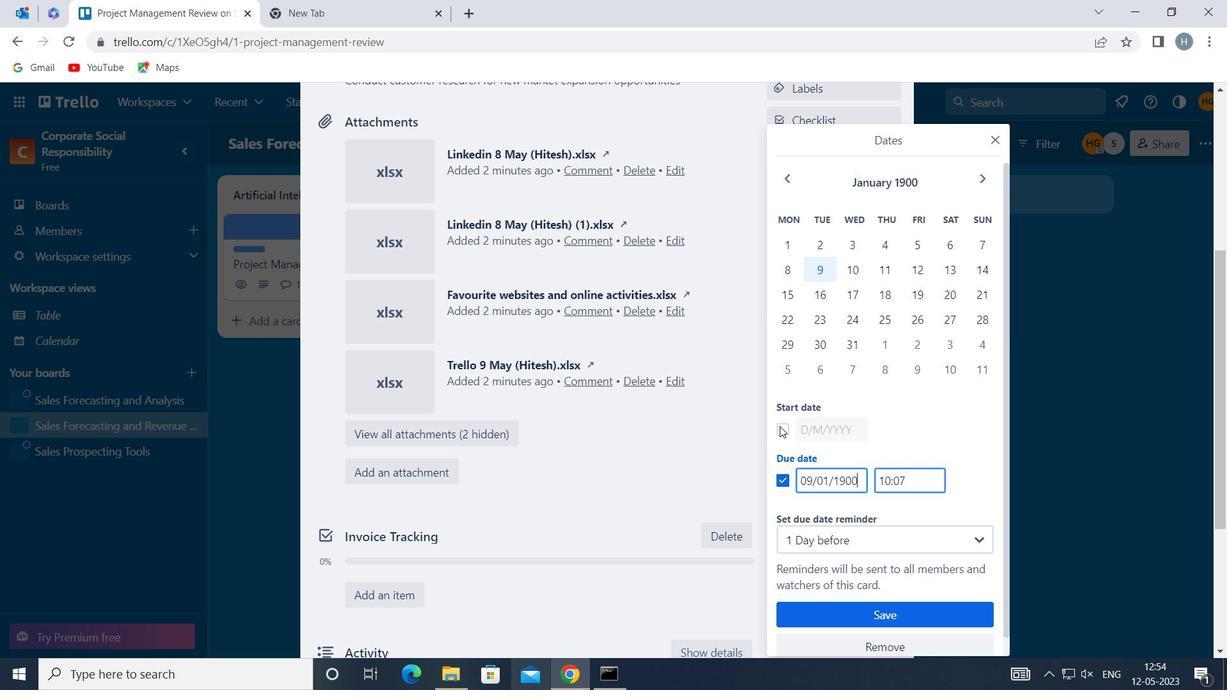 
Action: Mouse moved to (801, 425)
Screenshot: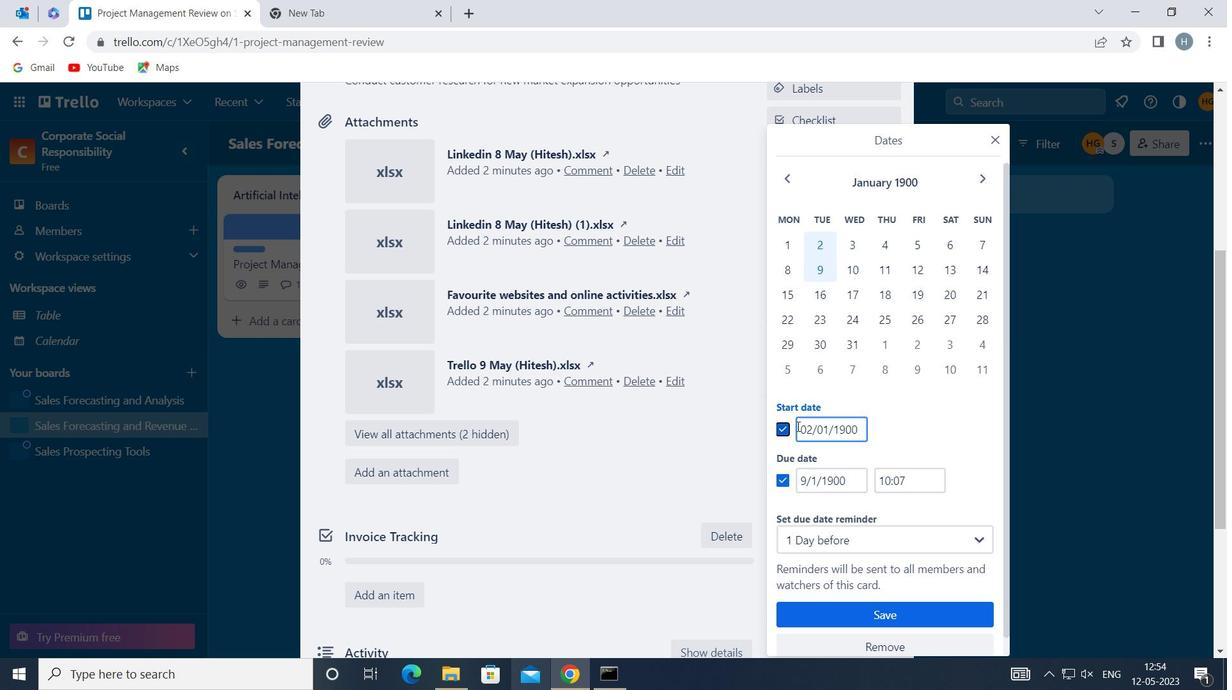 
Action: Mouse pressed left at (801, 425)
Screenshot: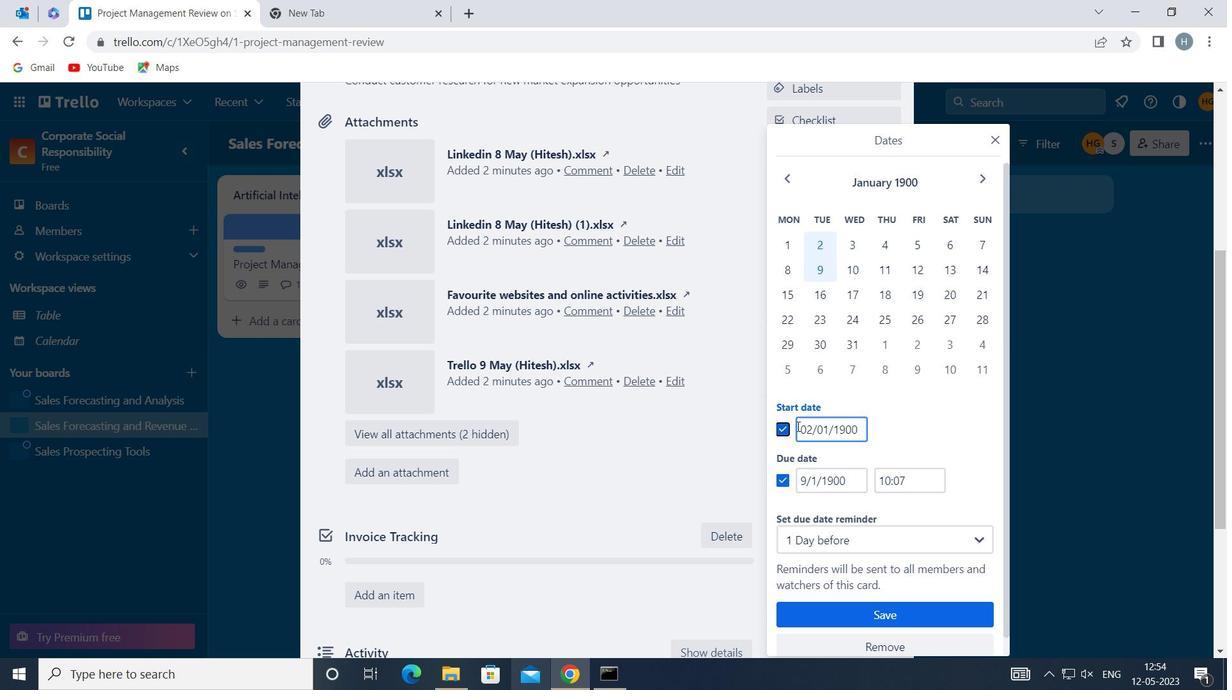 
Action: Mouse moved to (810, 425)
Screenshot: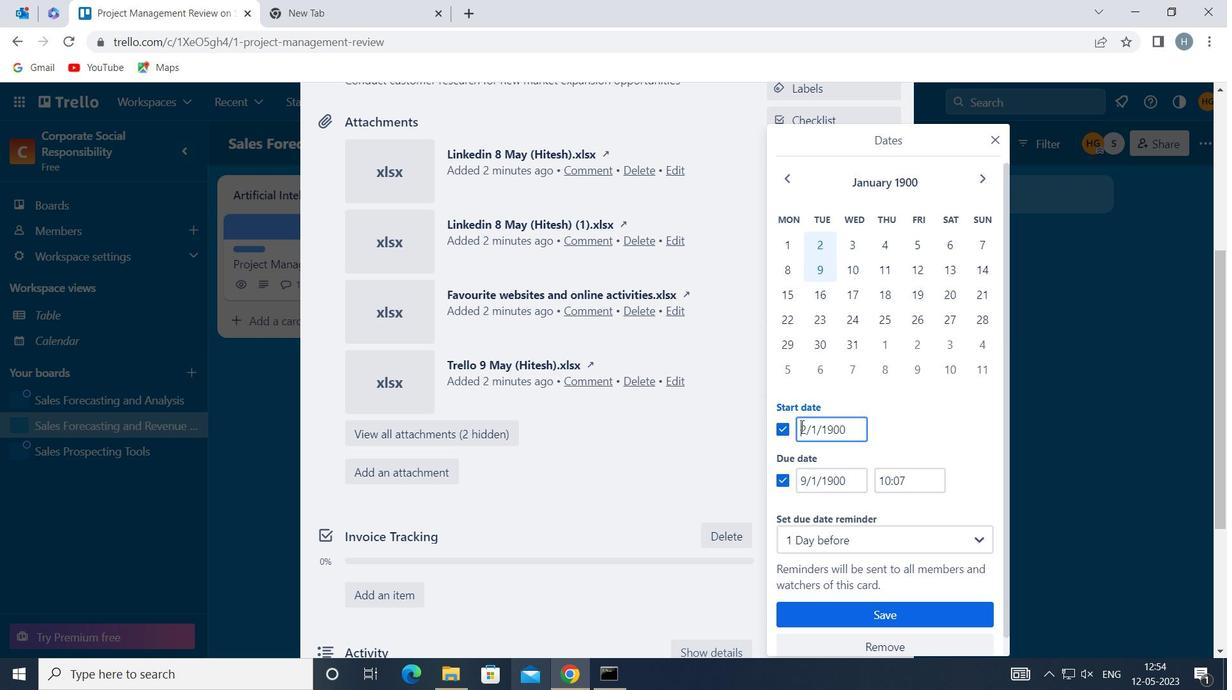 
Action: Key pressed <Key.right><Key.backspace>
Screenshot: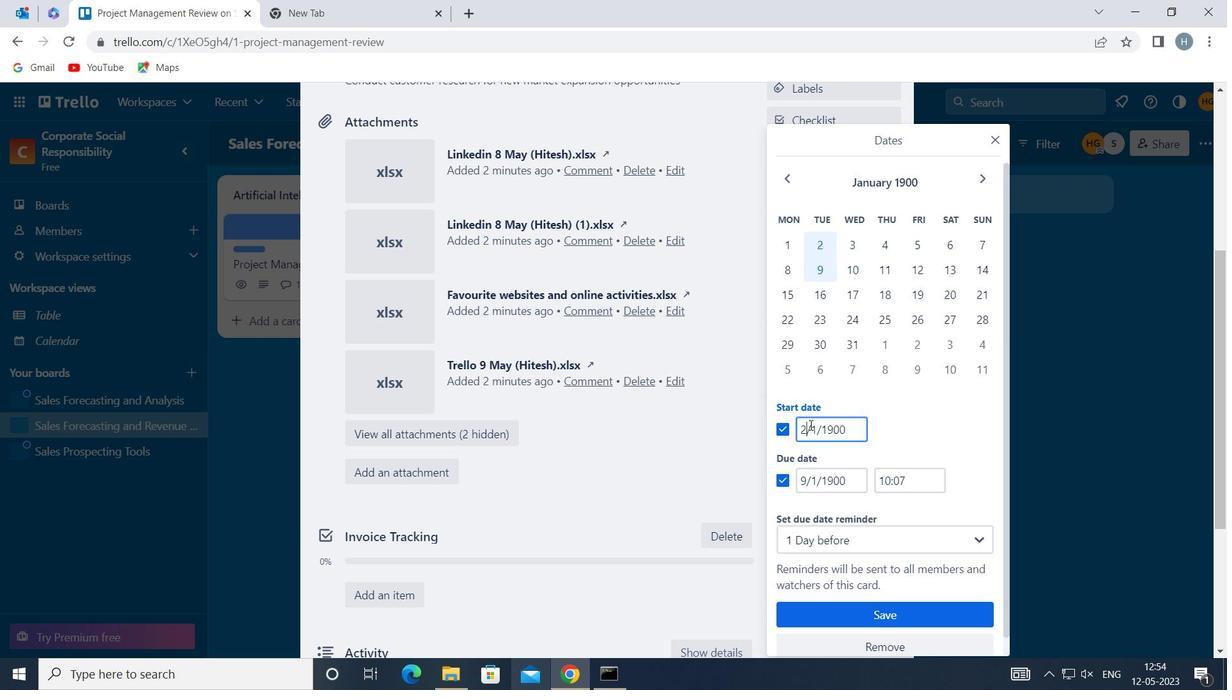 
Action: Mouse moved to (811, 425)
Screenshot: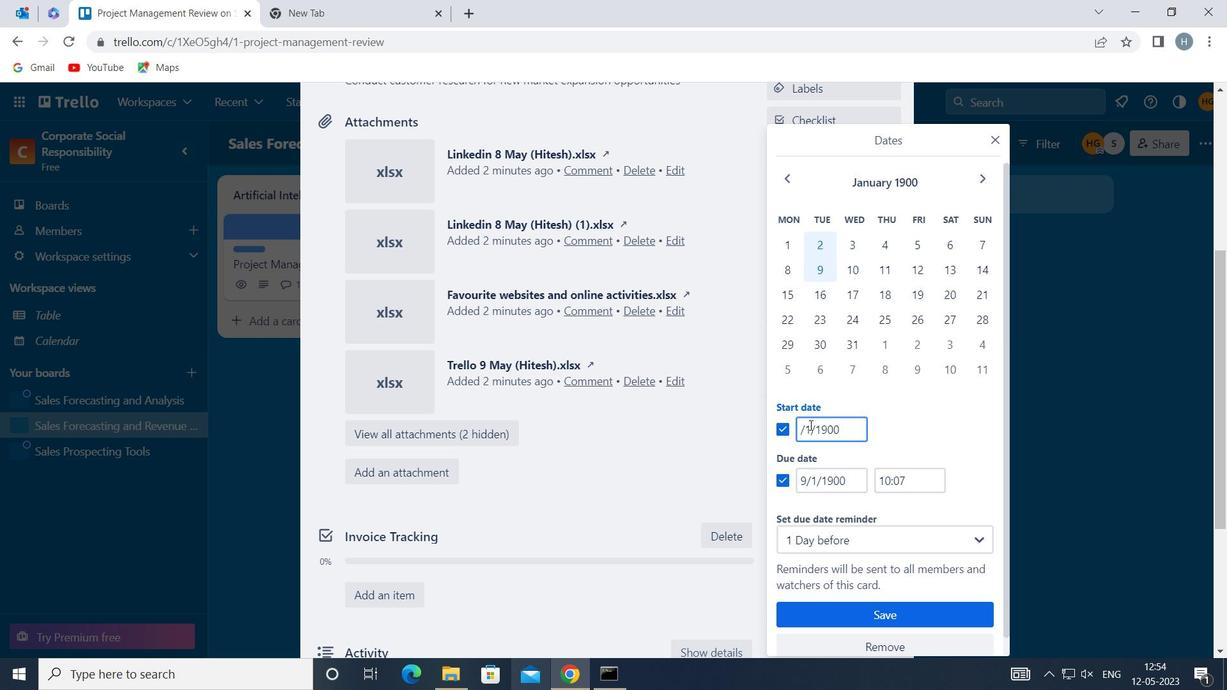 
Action: Key pressed 3
Screenshot: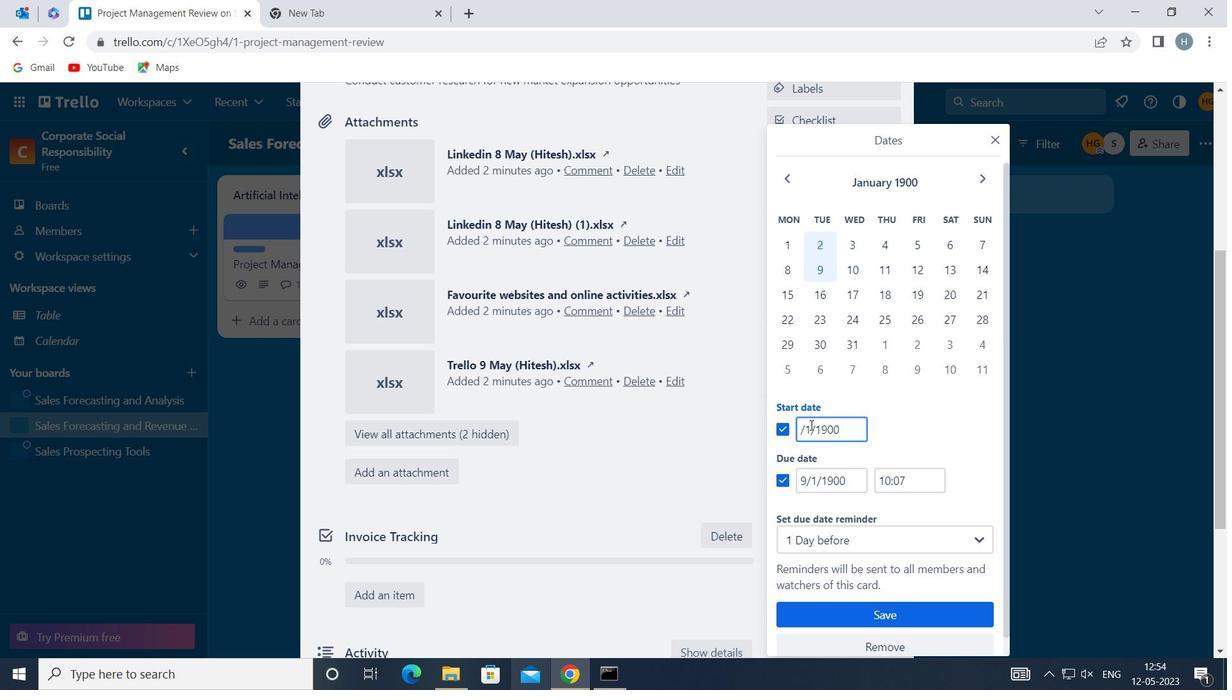 
Action: Mouse moved to (803, 477)
Screenshot: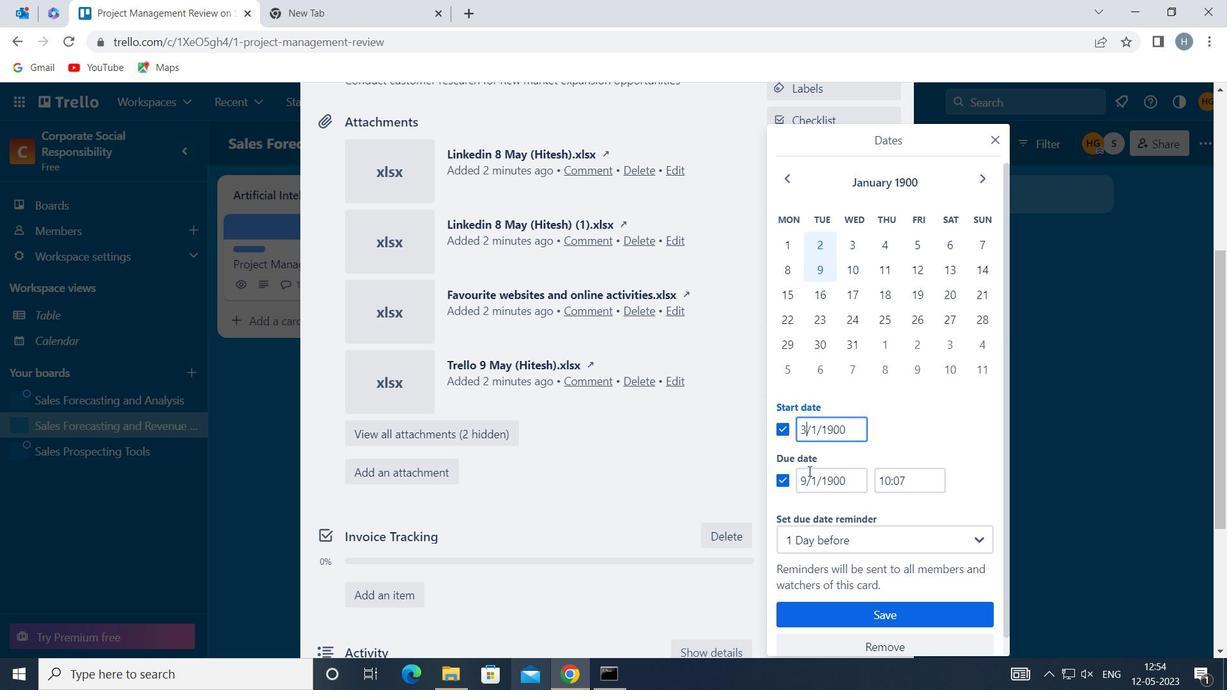 
Action: Mouse pressed left at (803, 477)
Screenshot: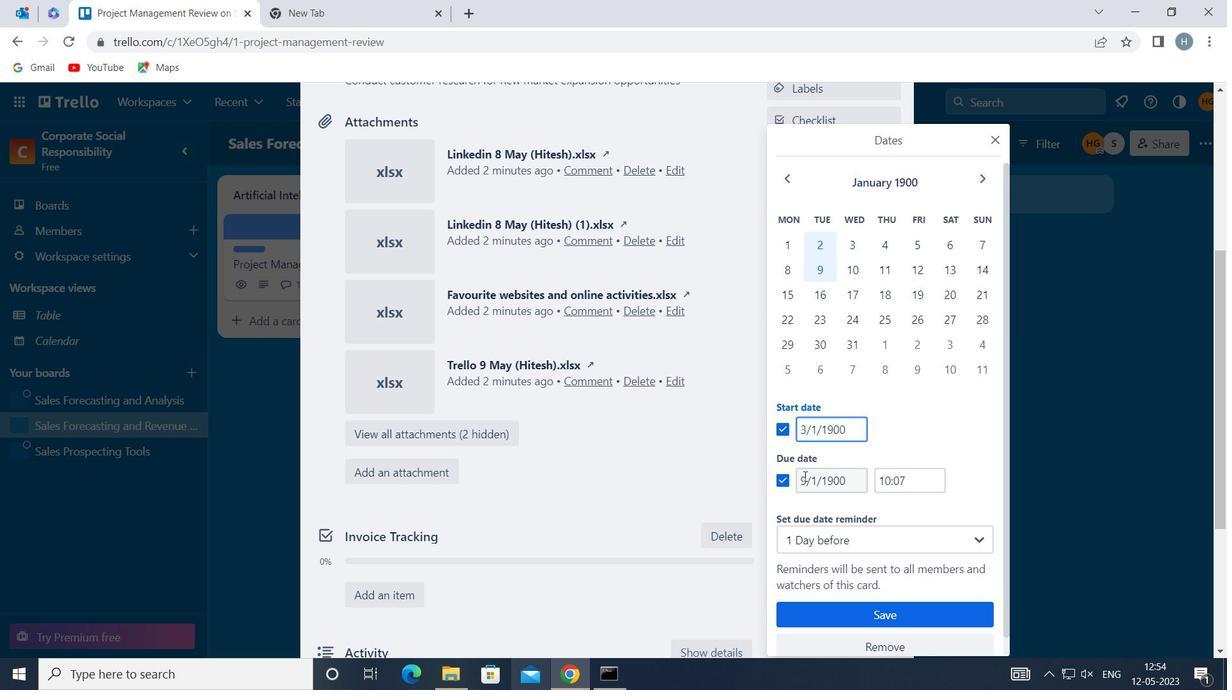 
Action: Mouse moved to (805, 476)
Screenshot: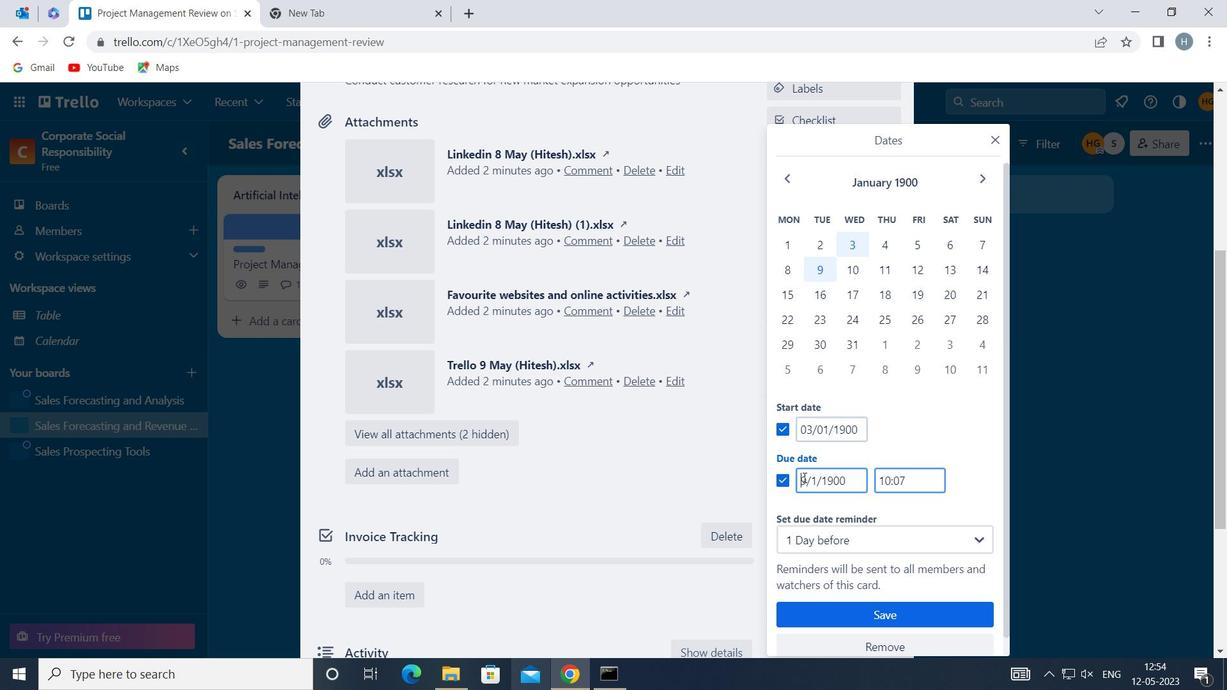 
Action: Key pressed <Key.right><Key.backspace>10
Screenshot: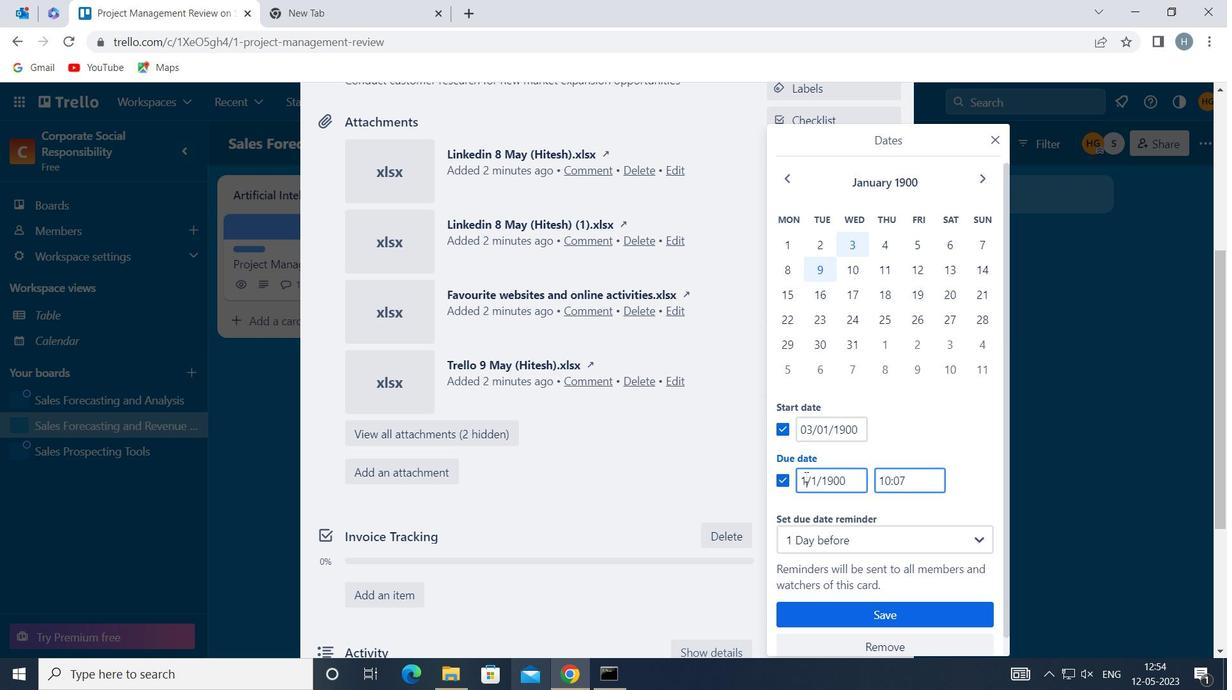 
Action: Mouse moved to (857, 613)
Screenshot: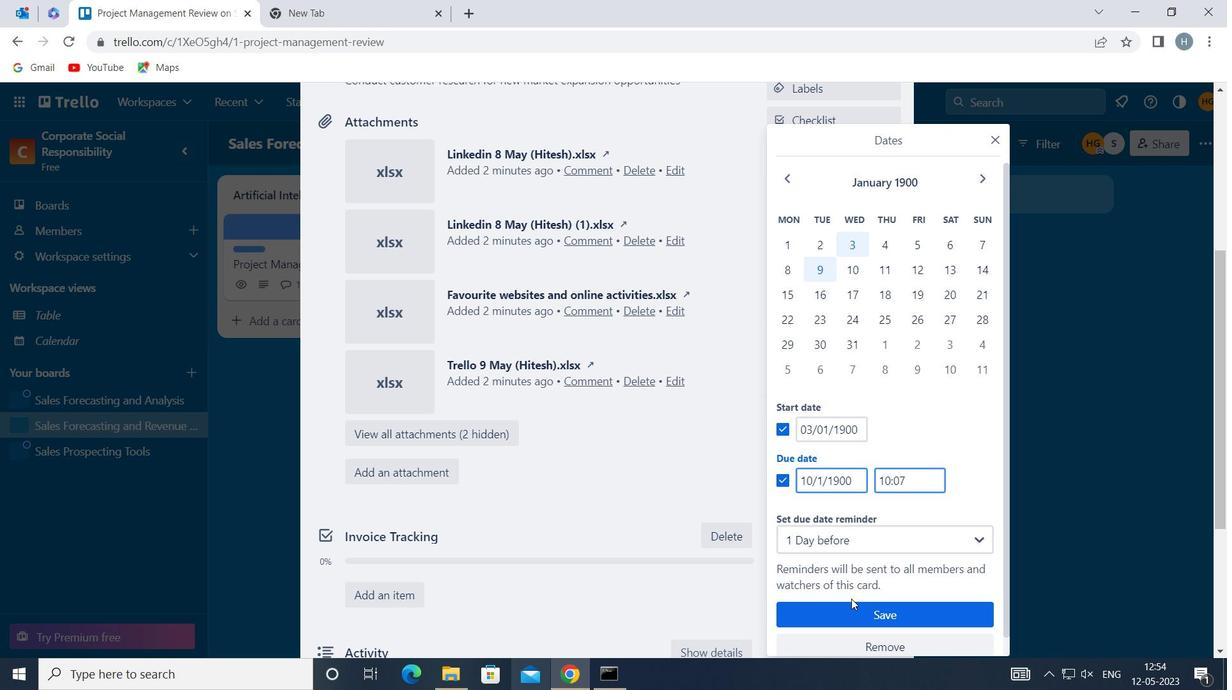 
Action: Mouse pressed left at (857, 613)
Screenshot: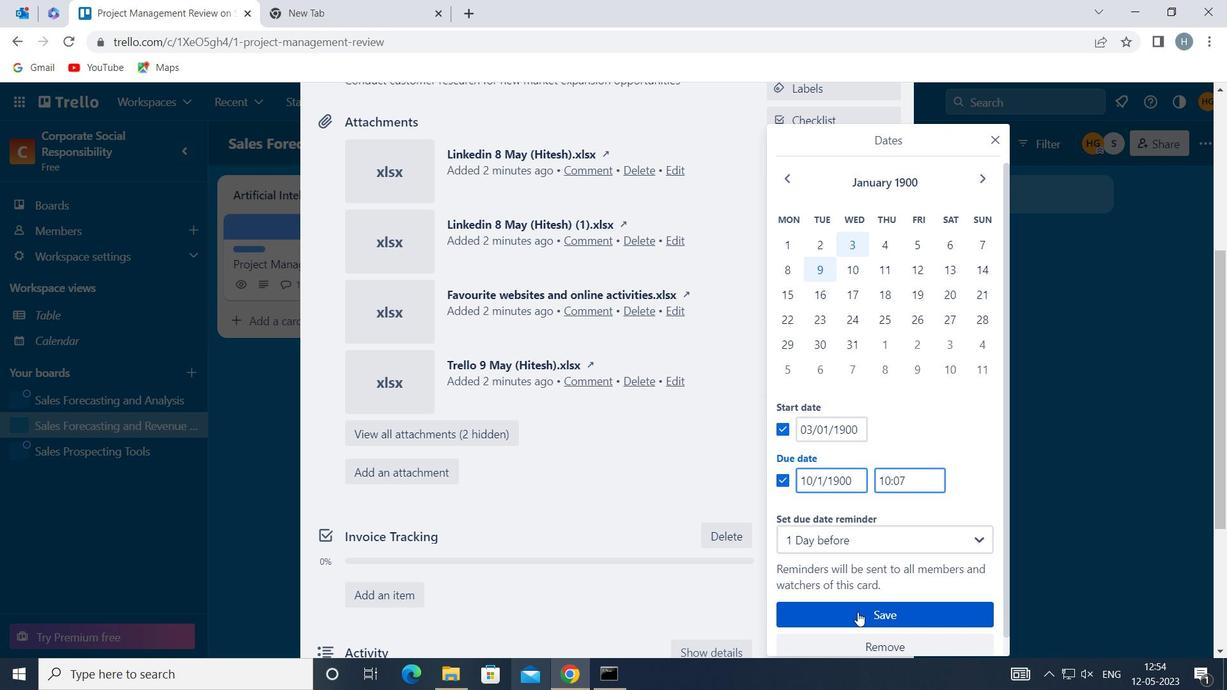 
Action: Mouse moved to (746, 402)
Screenshot: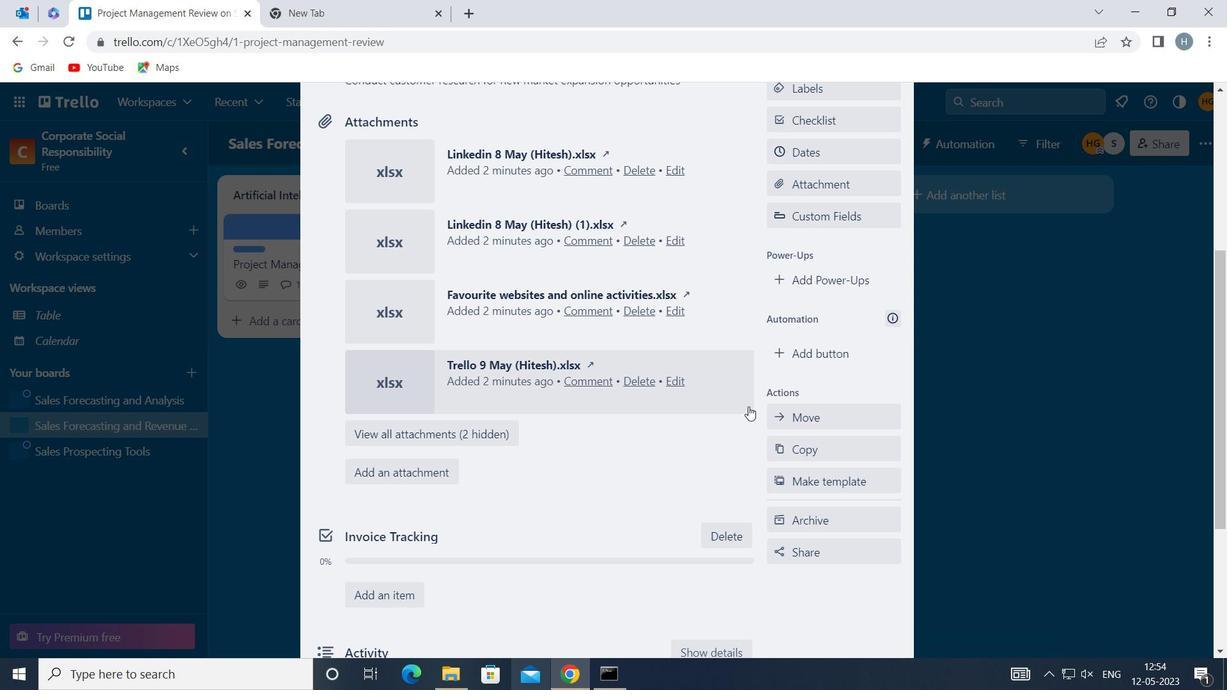 
